 Task: Look for space in Mhango, Tanzania from 12th  July, 2023 to 15th July, 2023 for 3 adults in price range Rs.12000 to Rs.16000. Place can be entire place with 2 bedrooms having 3 beds and 1 bathroom. Property type can be house, flat, guest house. Booking option can be shelf check-in. Required host language is English.
Action: Mouse moved to (590, 142)
Screenshot: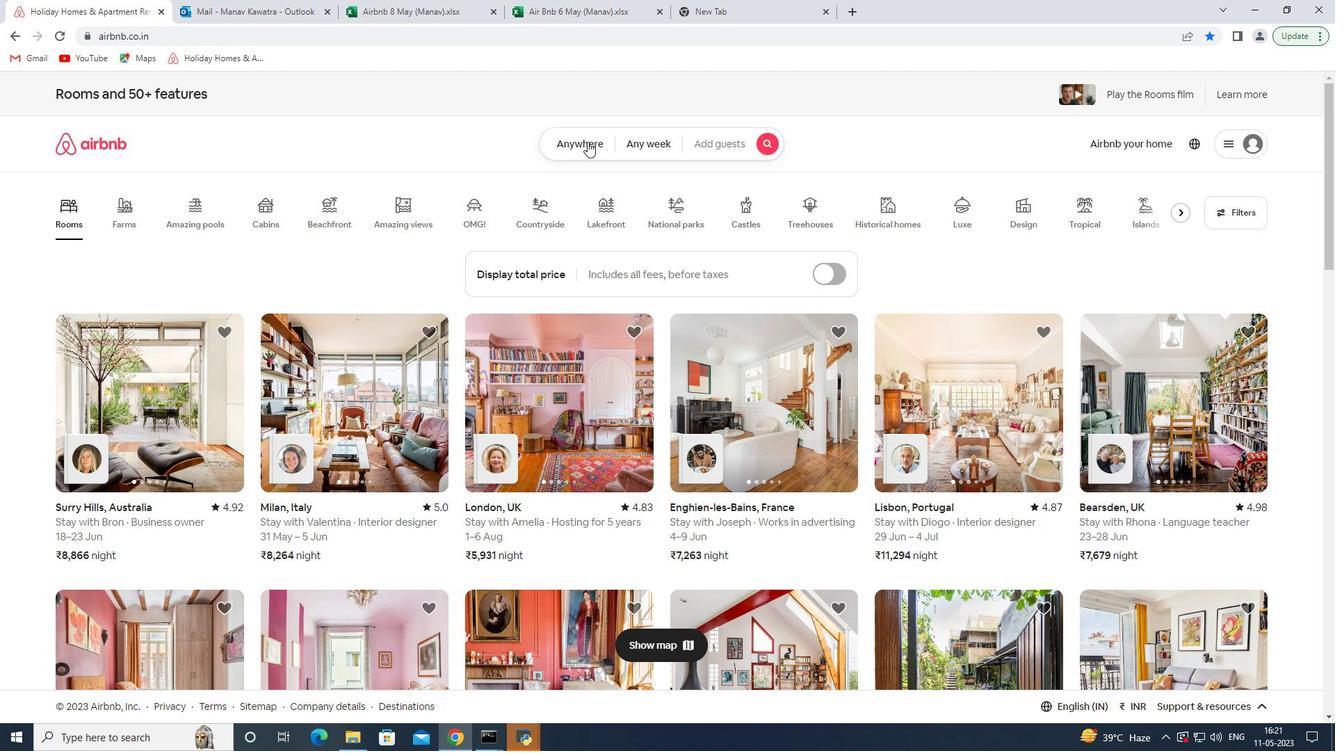 
Action: Mouse pressed left at (590, 142)
Screenshot: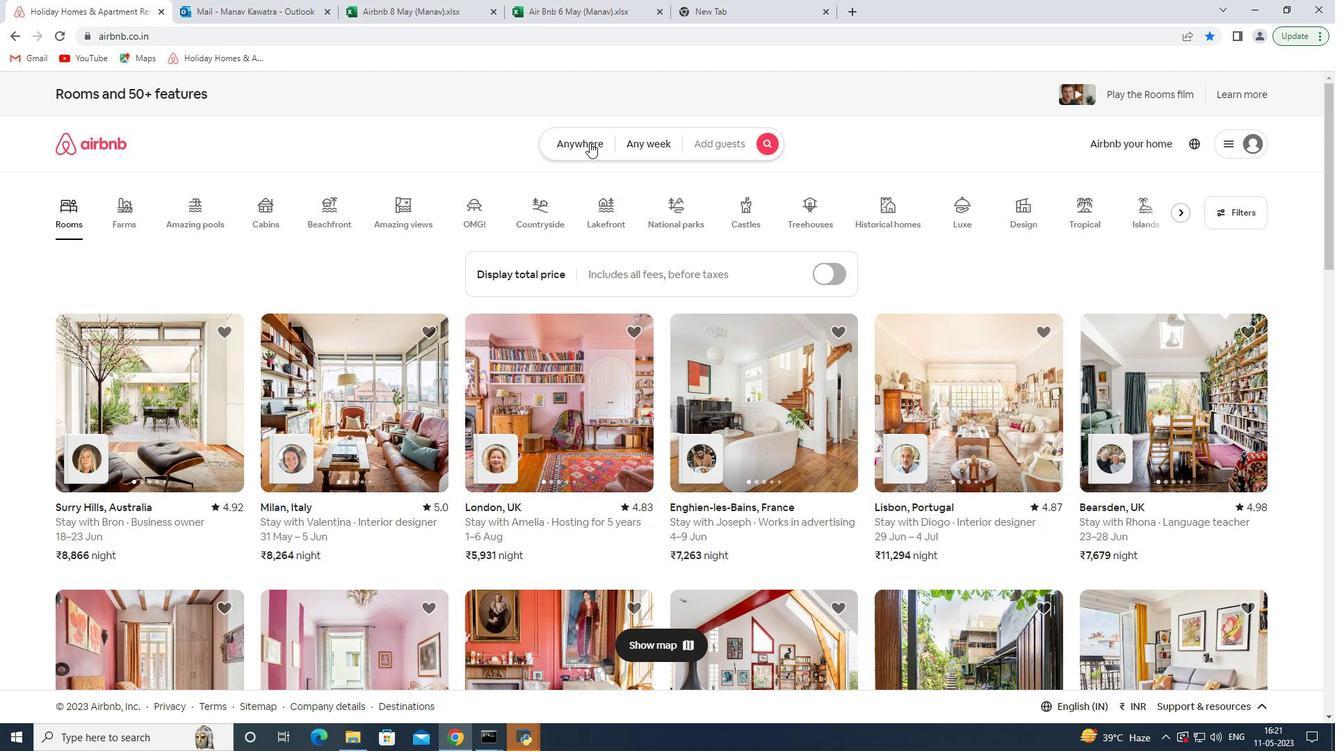
Action: Mouse moved to (477, 190)
Screenshot: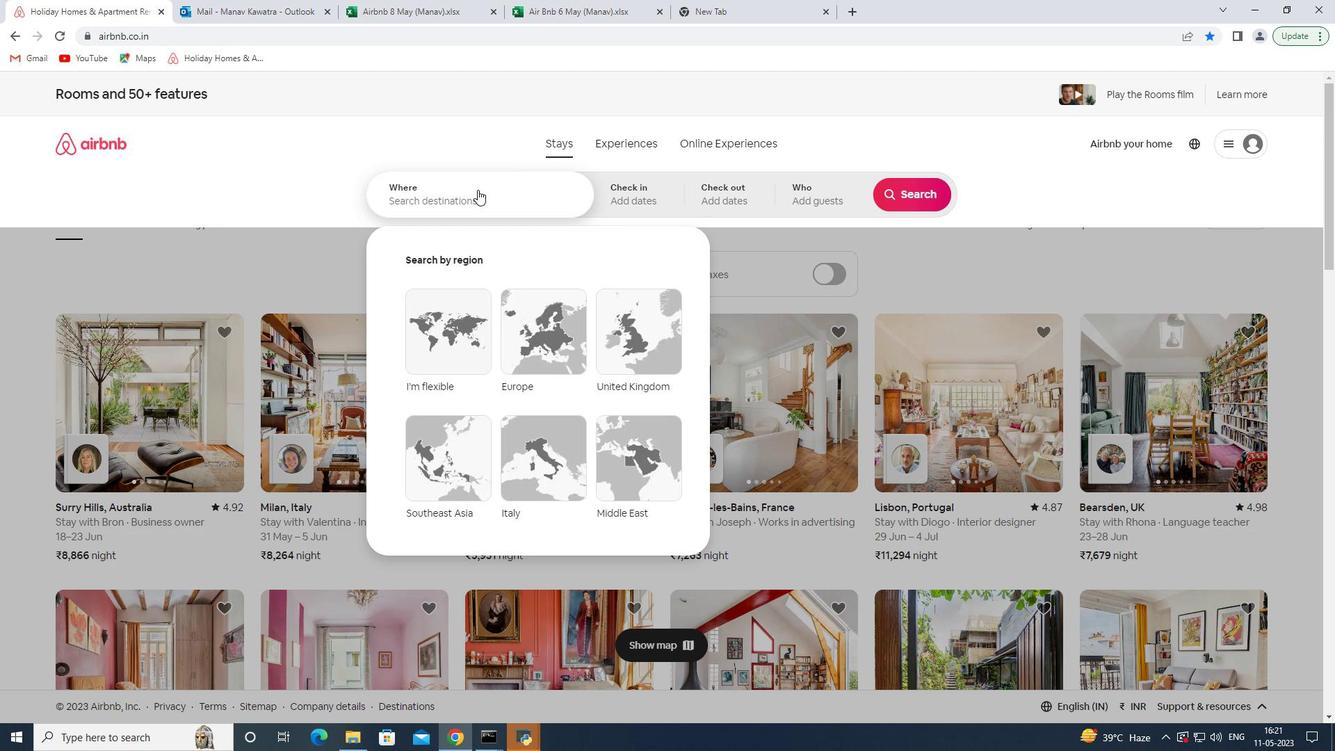 
Action: Mouse pressed left at (477, 190)
Screenshot: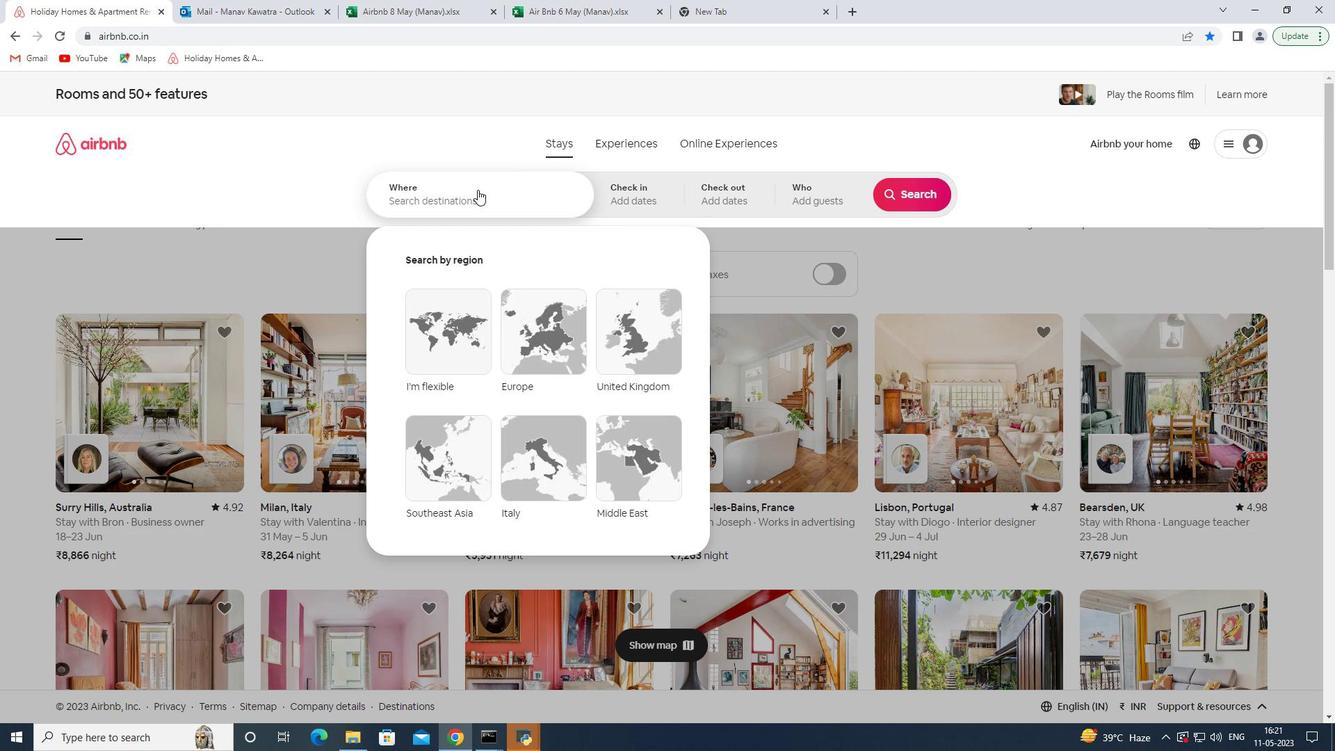 
Action: Mouse moved to (471, 200)
Screenshot: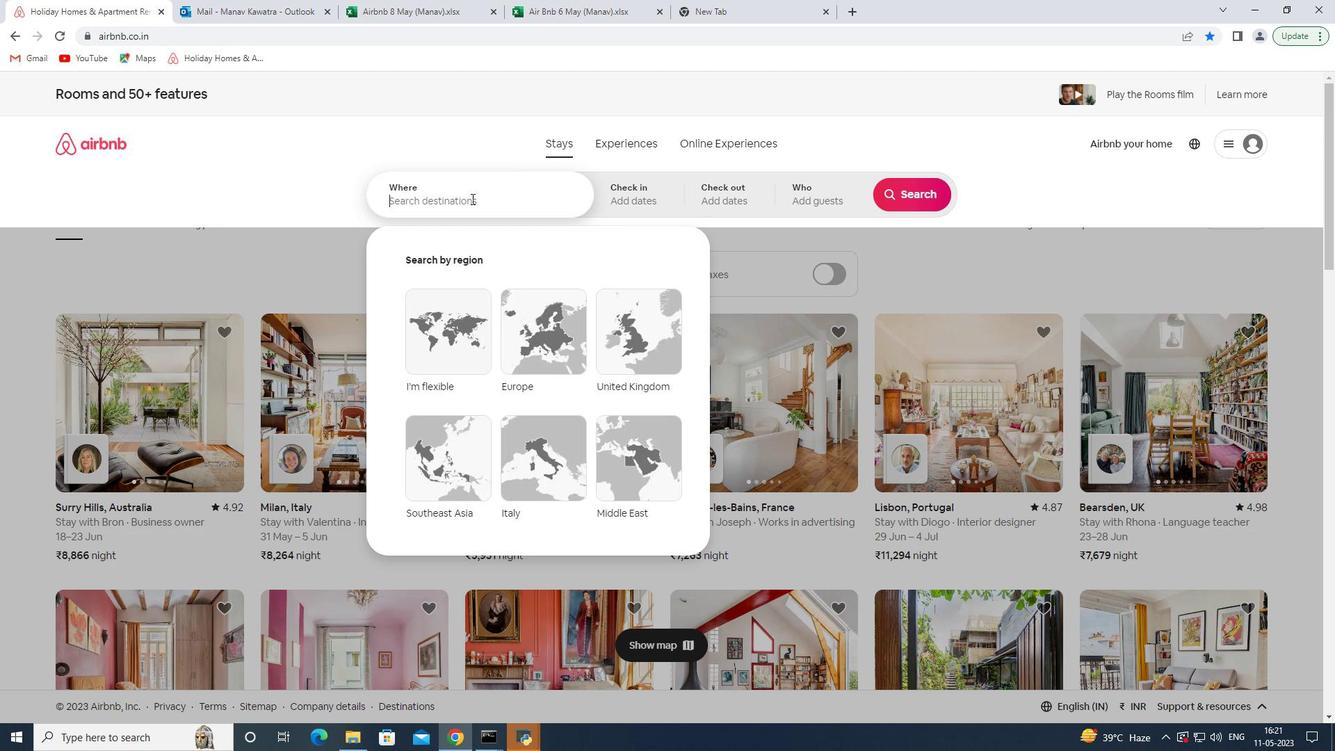 
Action: Mouse pressed left at (471, 200)
Screenshot: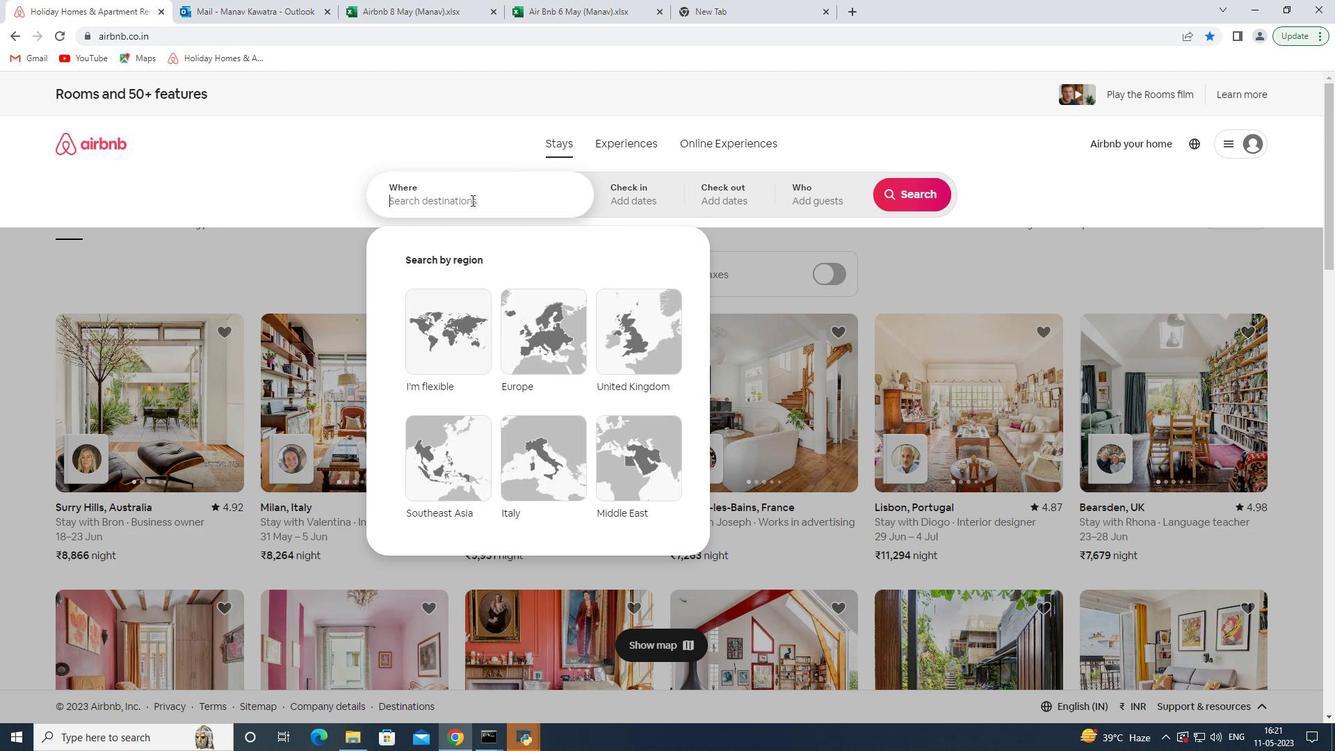 
Action: Key pressed <Key.shift><Key.shift><Key.shift><Key.shift><Key.shift><Key.shift><Key.shift><Key.shift><Key.shift><Key.shift><Key.shift><Key.shift><Key.shift><Key.shift><Key.shift>Mhango<Key.space><Key.shift>Tanz
Screenshot: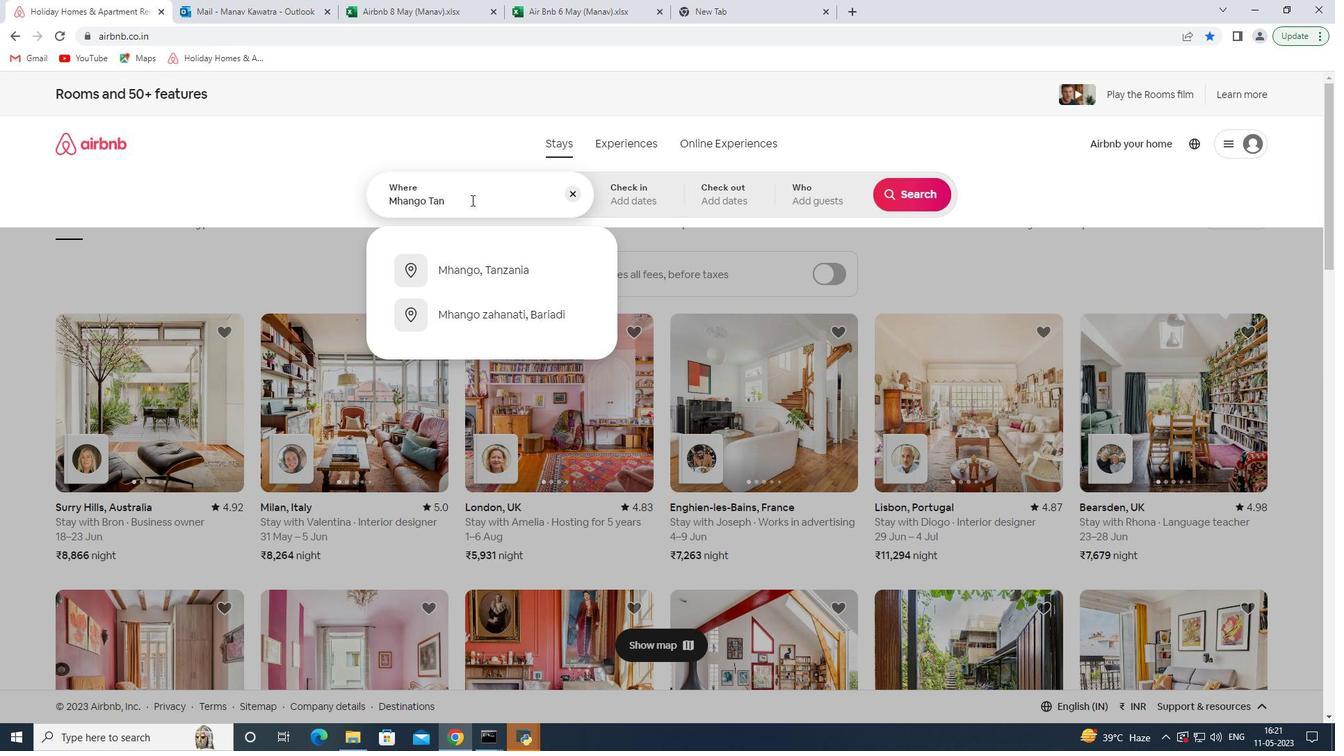 
Action: Mouse moved to (573, 276)
Screenshot: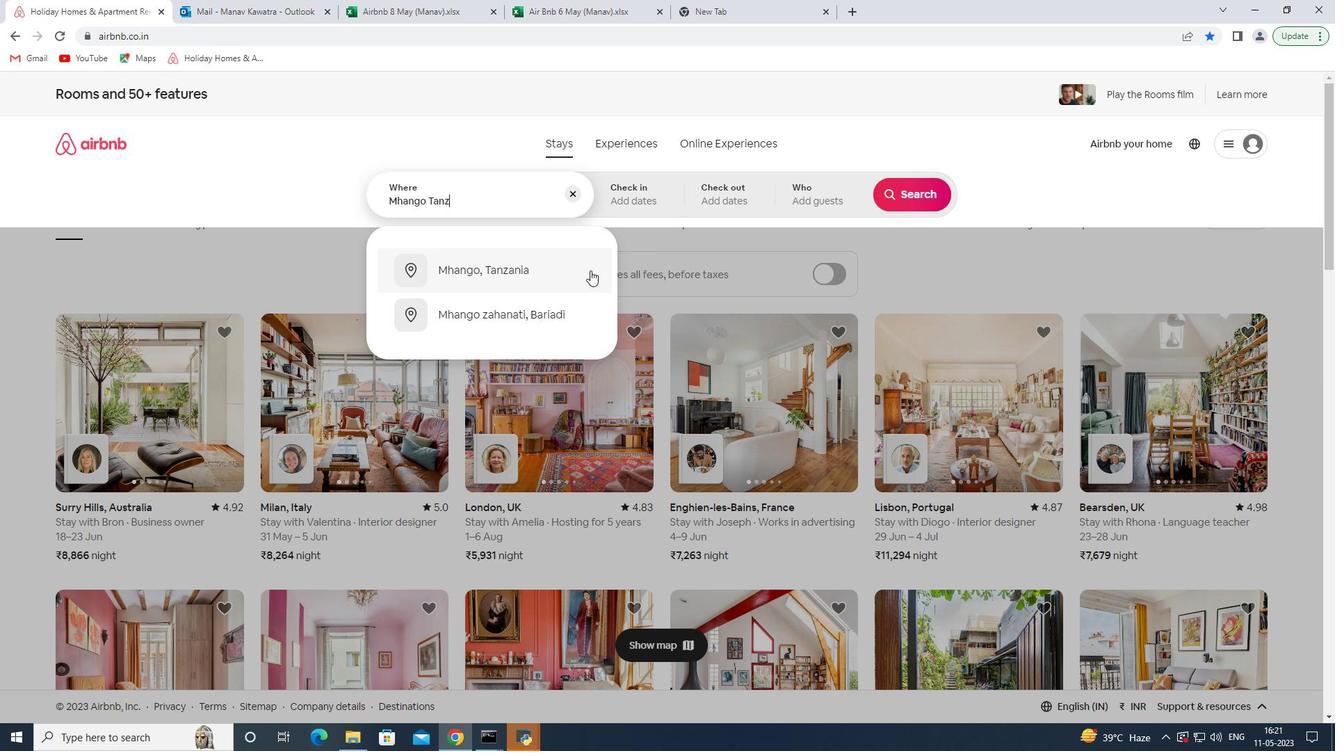 
Action: Mouse pressed left at (573, 276)
Screenshot: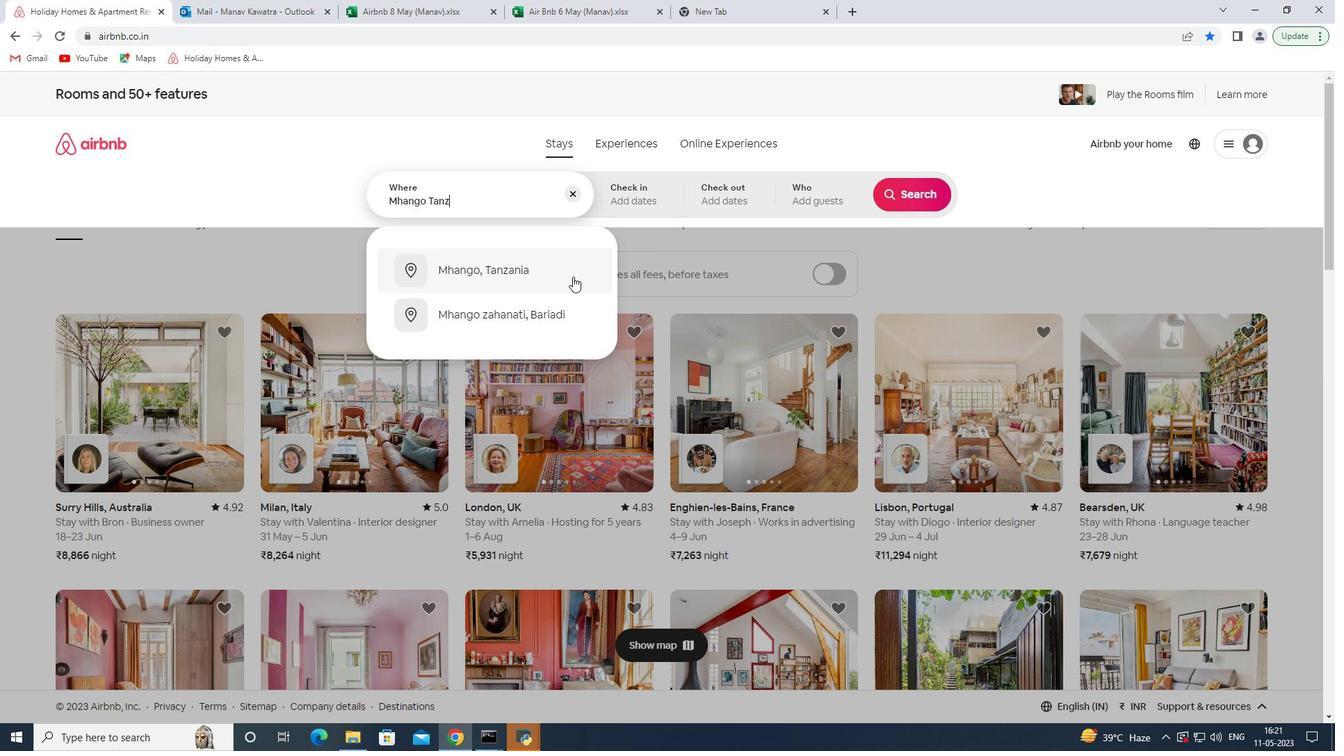 
Action: Mouse moved to (905, 300)
Screenshot: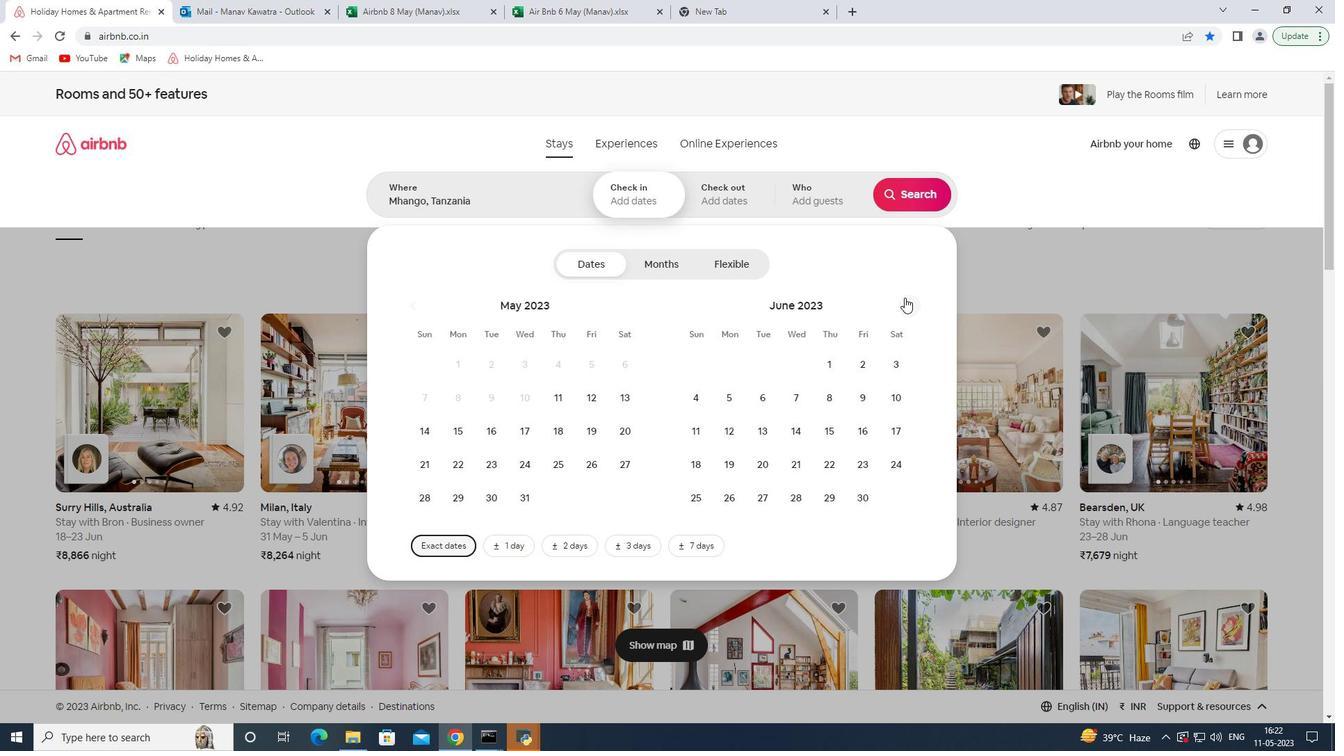 
Action: Mouse pressed left at (905, 300)
Screenshot: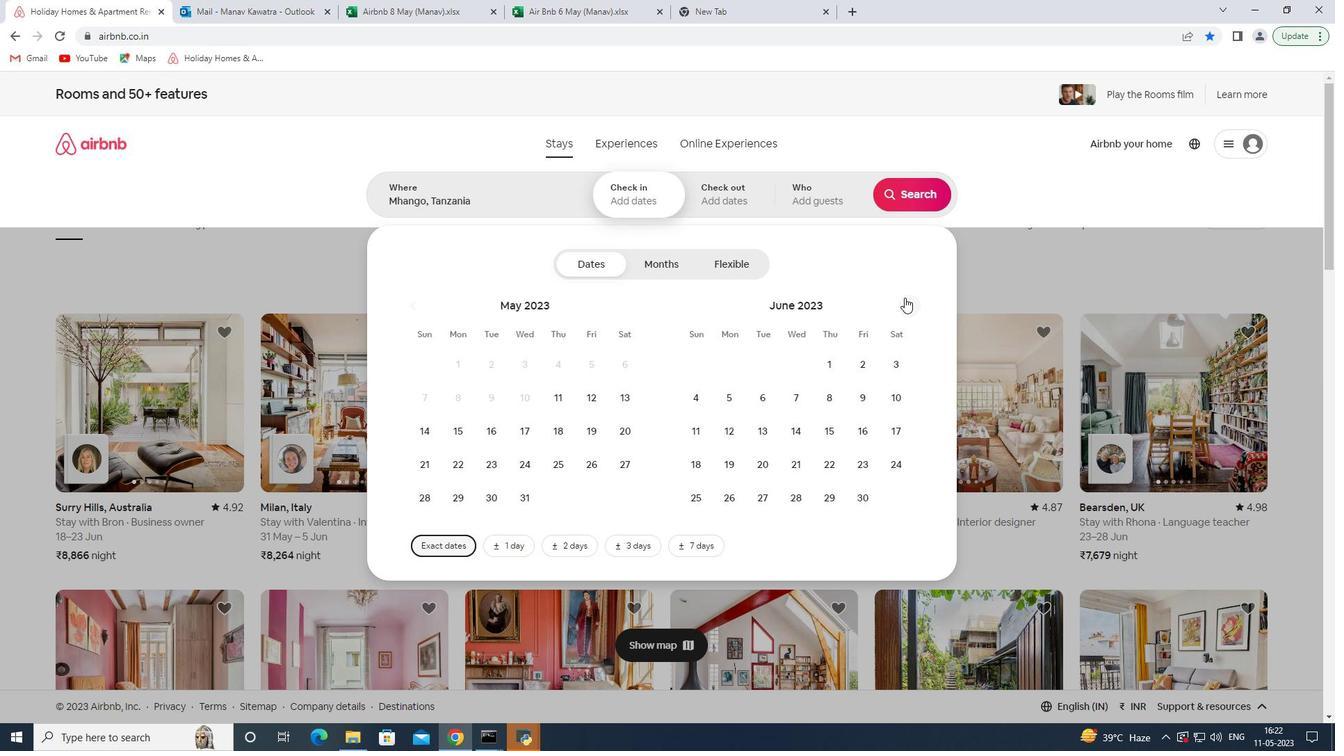 
Action: Mouse moved to (795, 428)
Screenshot: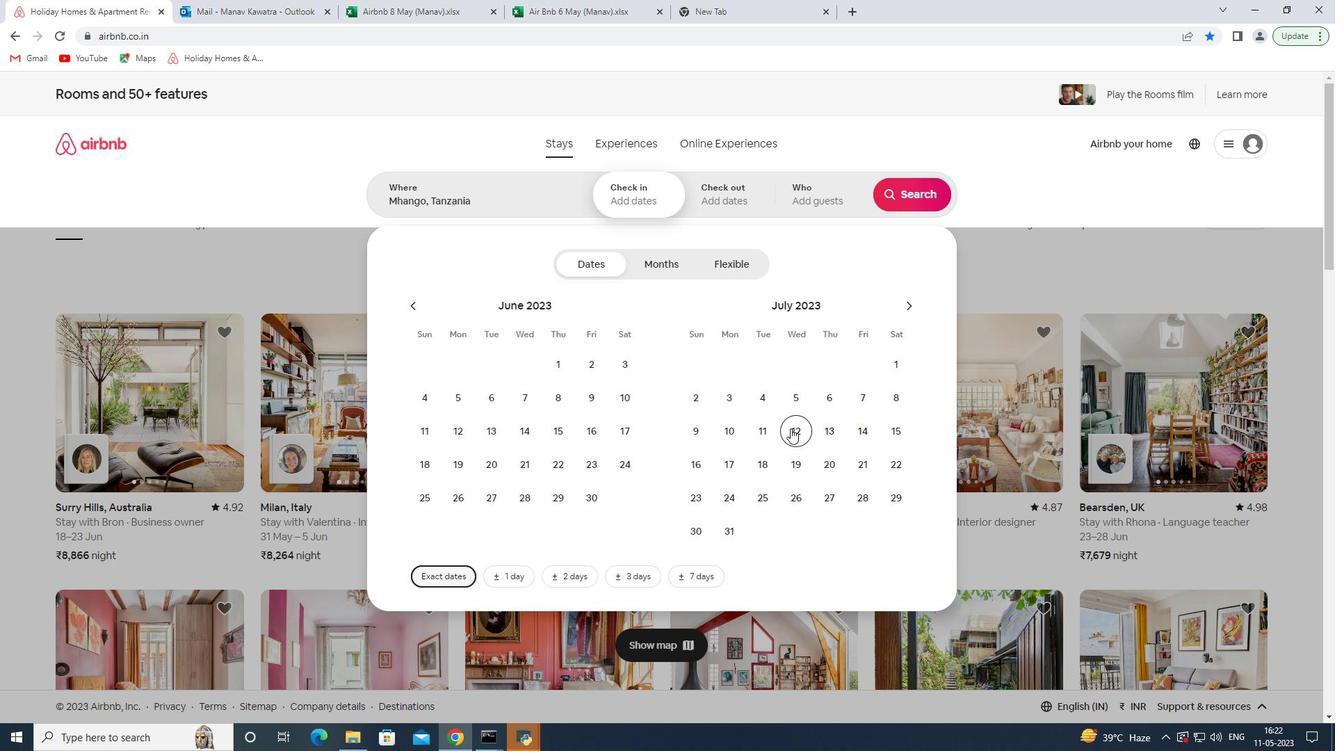 
Action: Mouse pressed left at (795, 428)
Screenshot: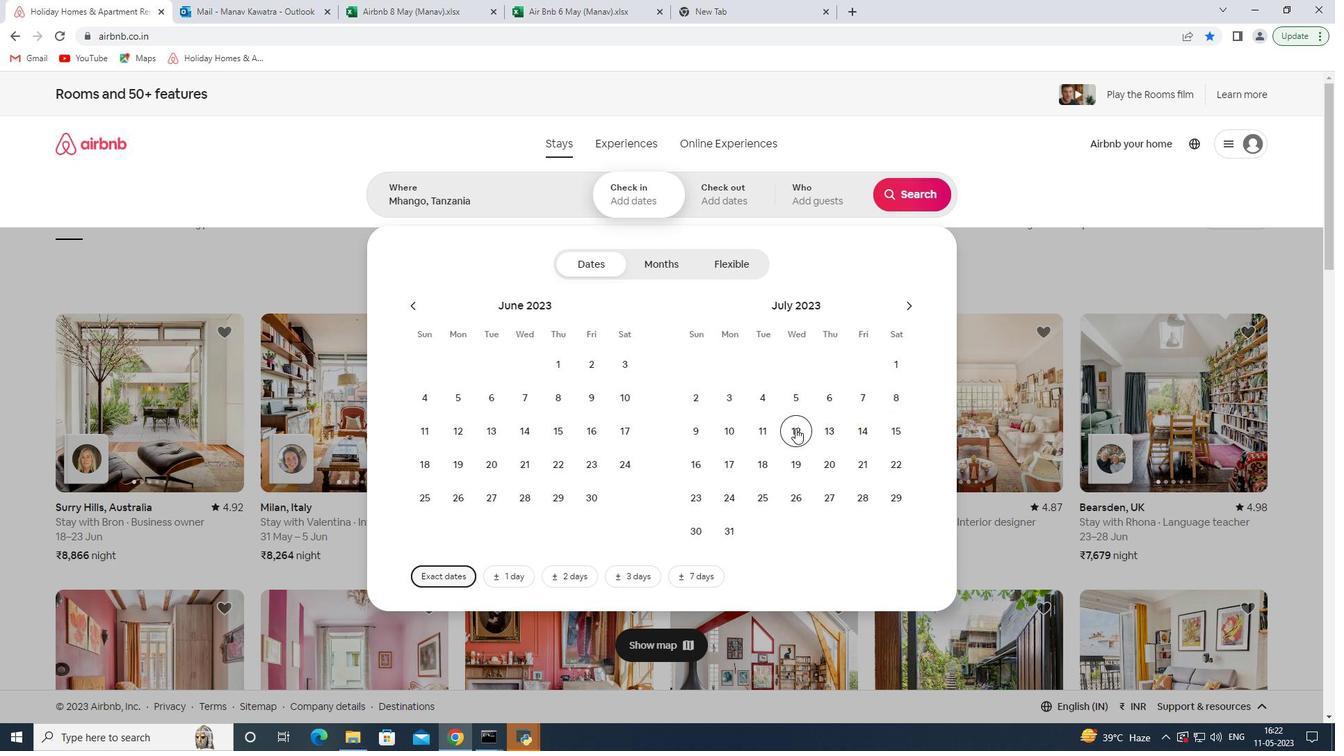 
Action: Mouse moved to (904, 435)
Screenshot: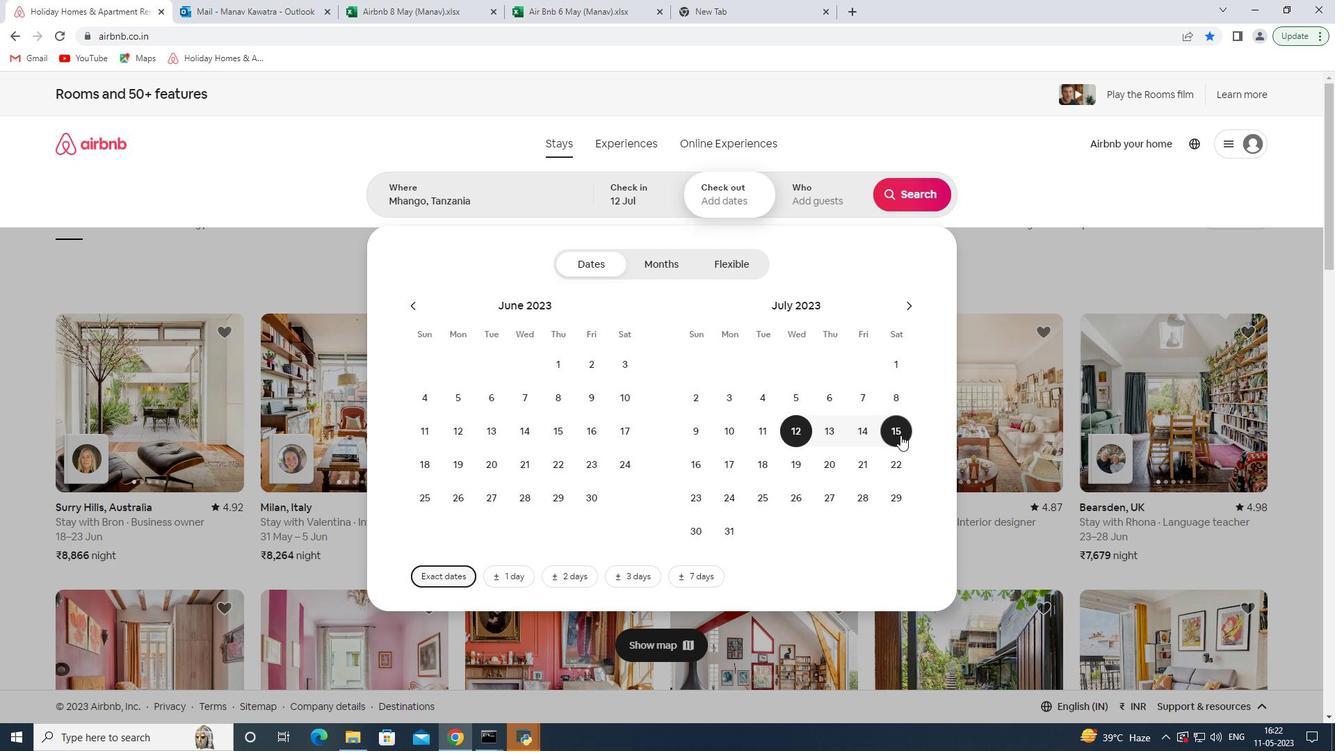 
Action: Mouse pressed left at (904, 435)
Screenshot: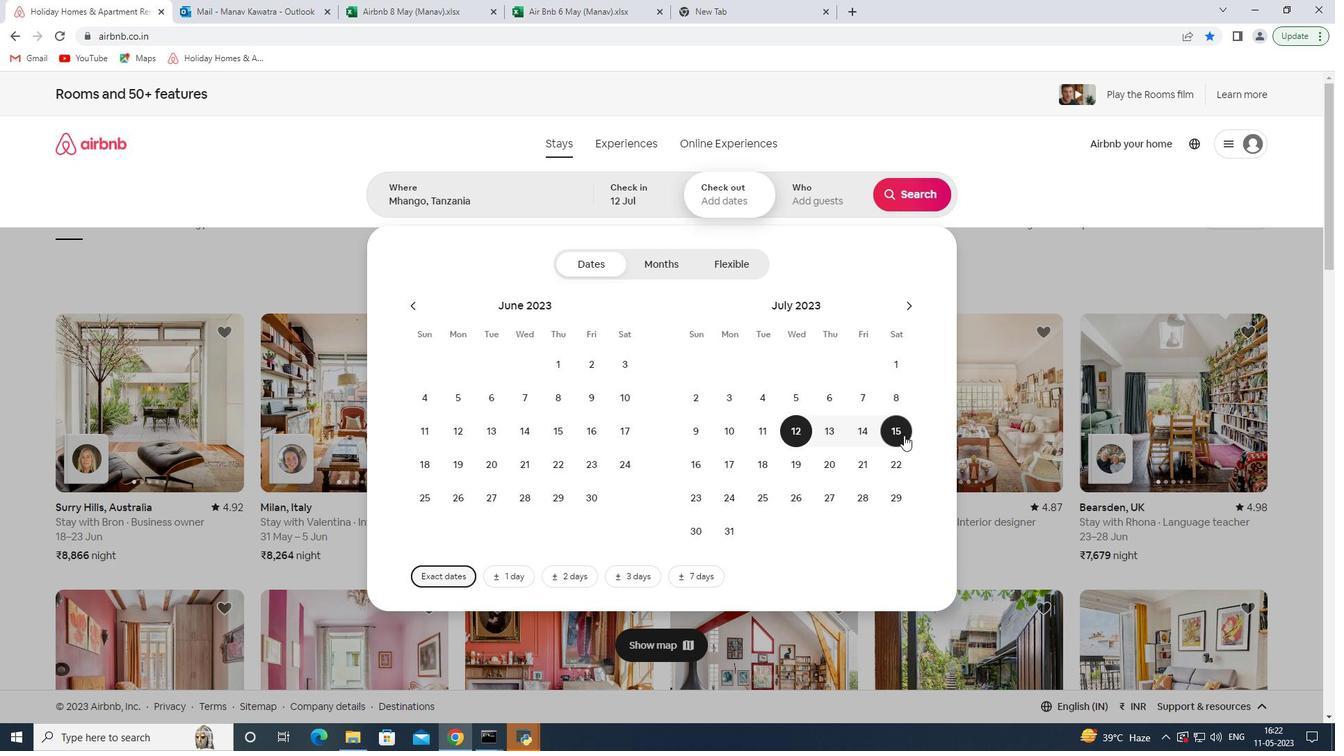 
Action: Mouse moved to (832, 196)
Screenshot: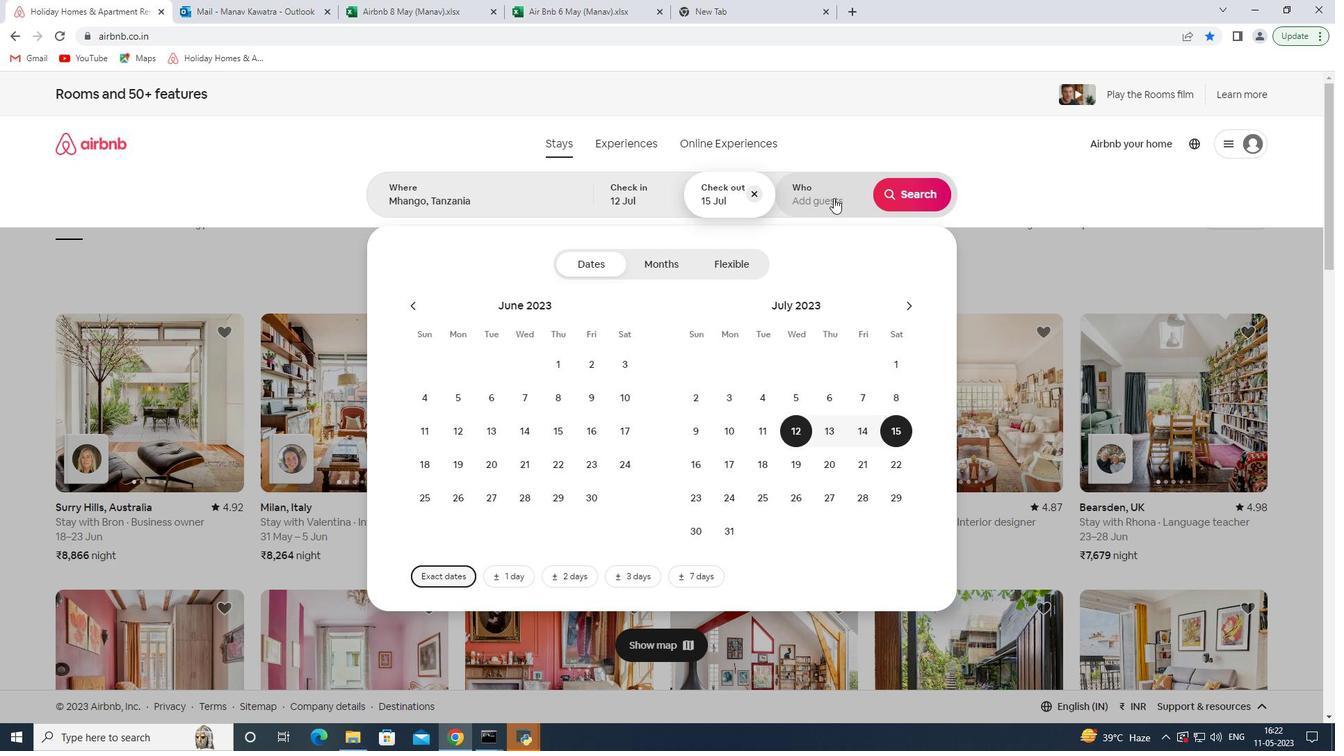 
Action: Mouse pressed left at (832, 196)
Screenshot: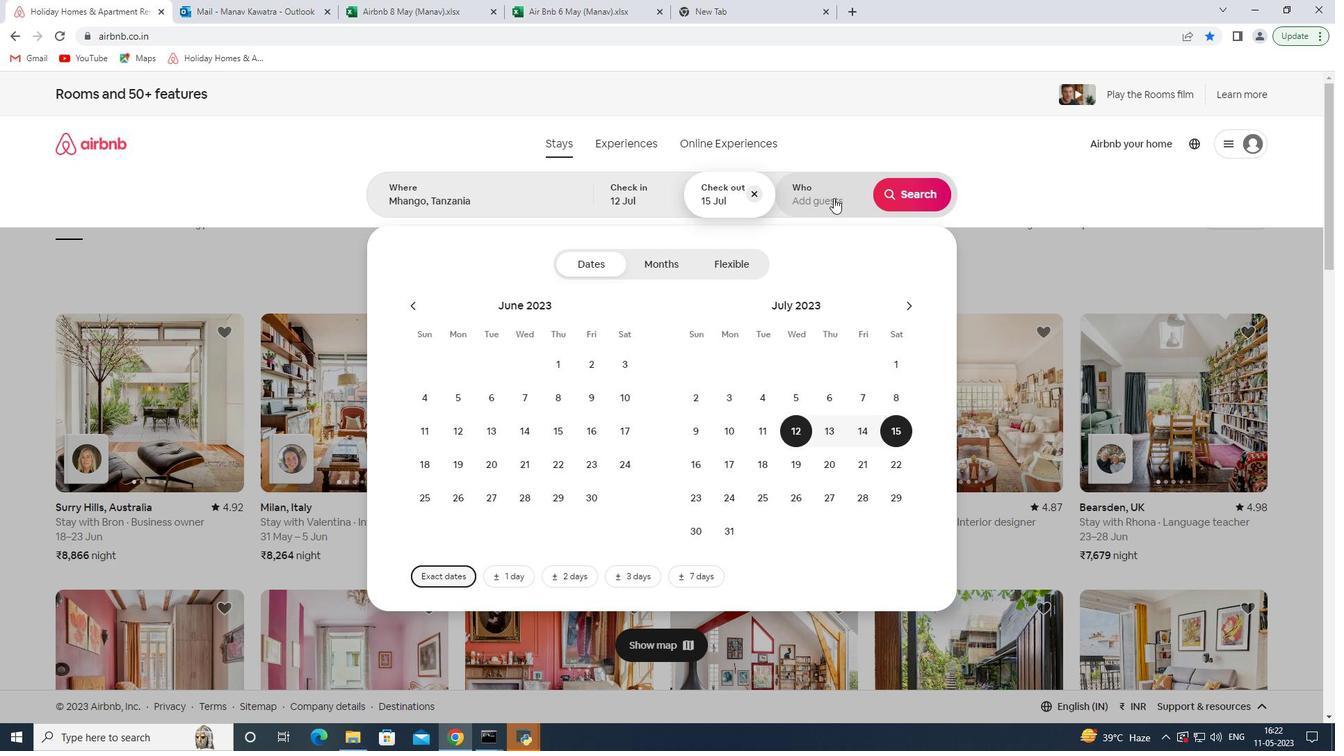 
Action: Mouse moved to (919, 272)
Screenshot: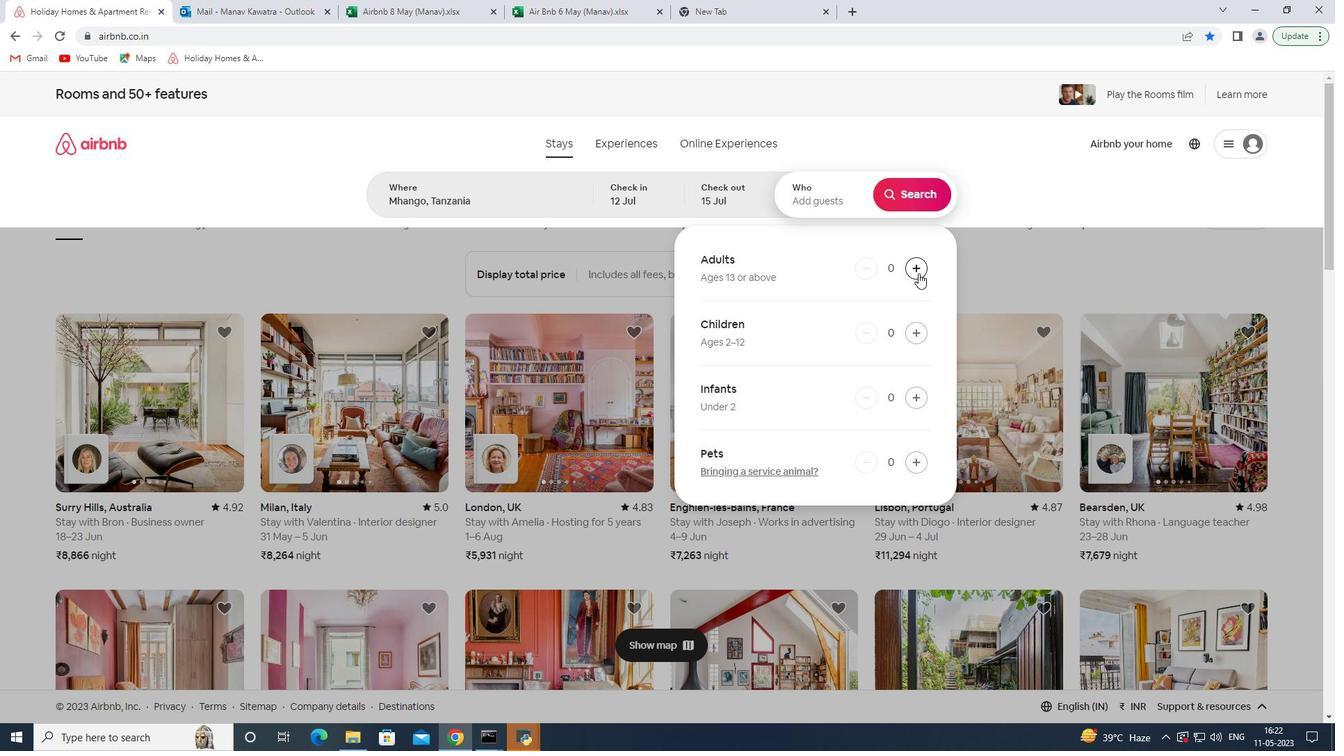 
Action: Mouse pressed left at (919, 272)
Screenshot: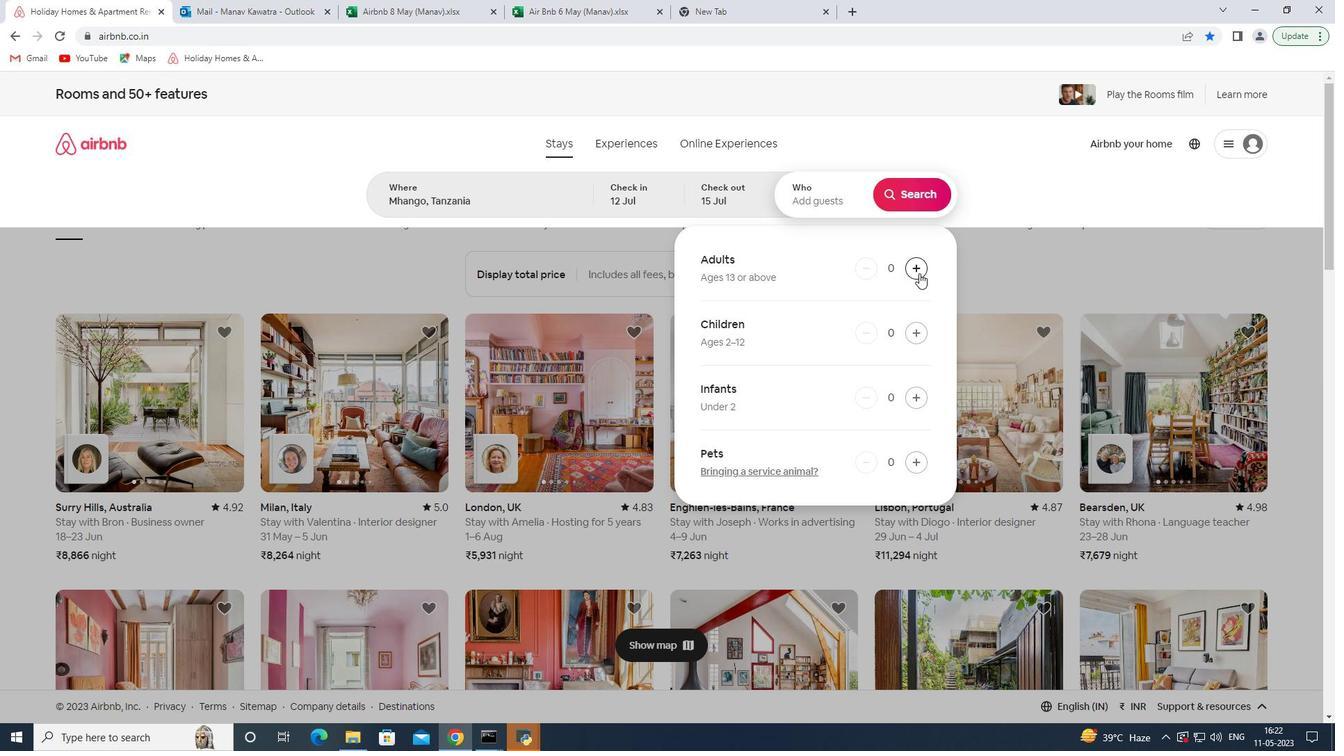 
Action: Mouse pressed left at (919, 272)
Screenshot: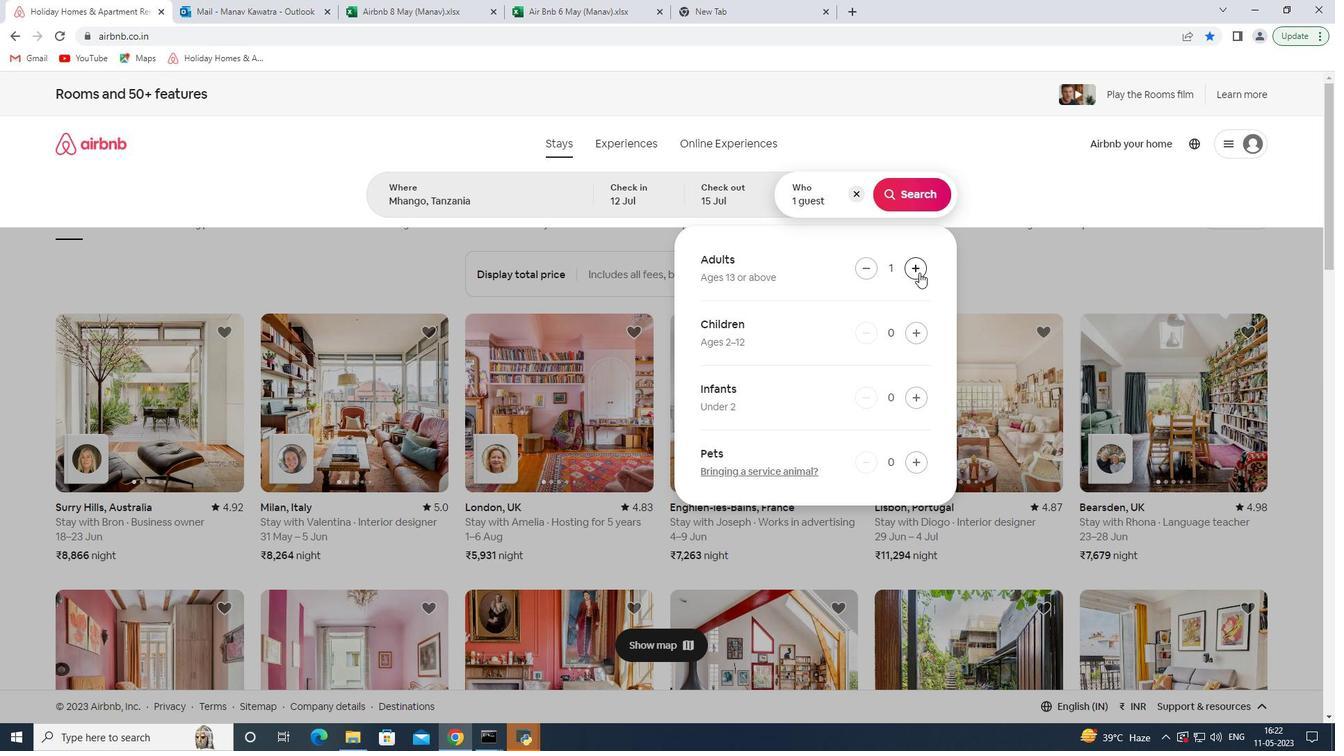 
Action: Mouse moved to (918, 272)
Screenshot: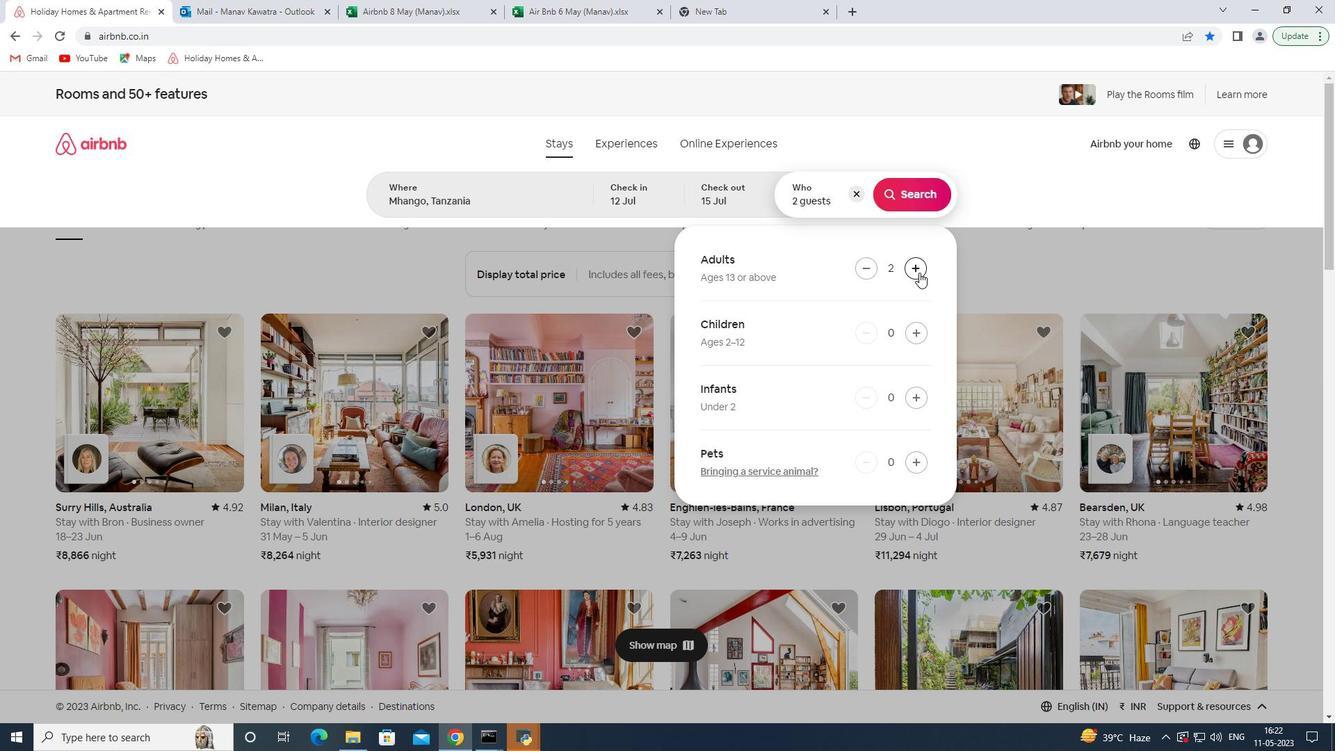 
Action: Mouse pressed left at (918, 272)
Screenshot: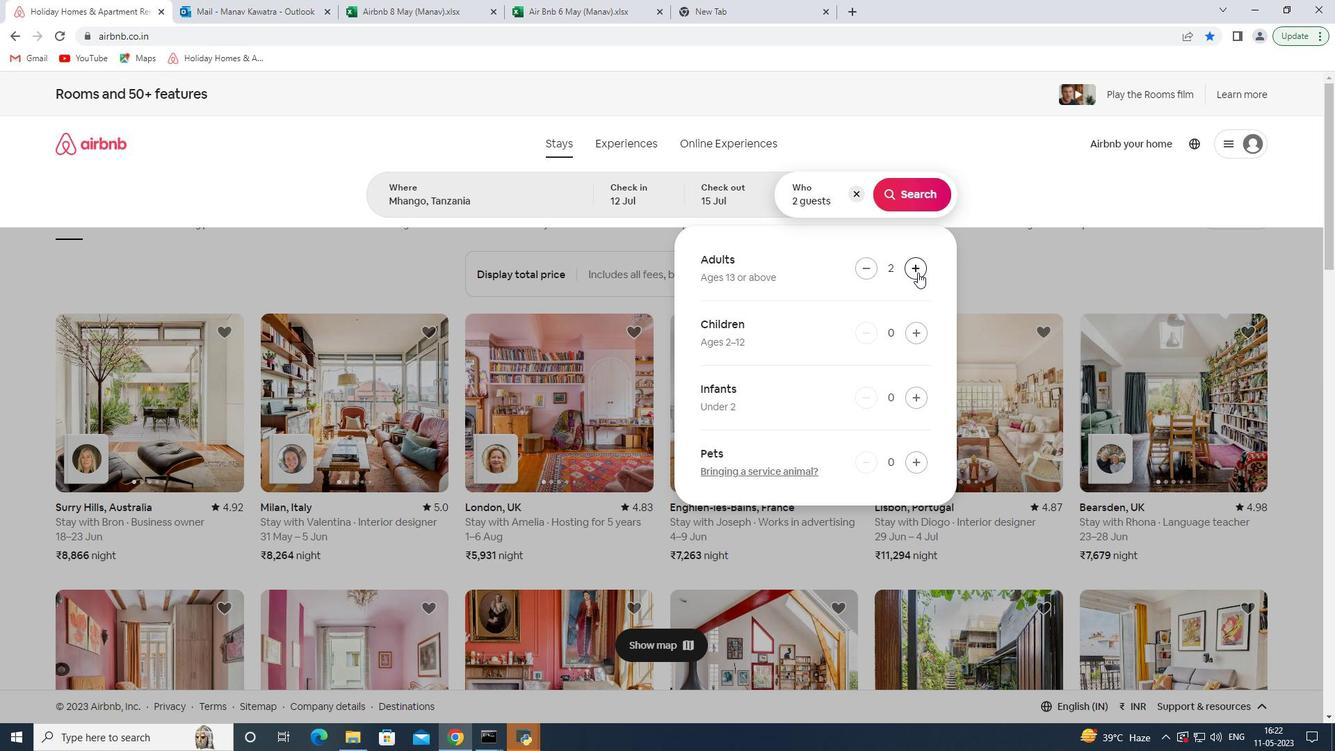 
Action: Mouse moved to (909, 196)
Screenshot: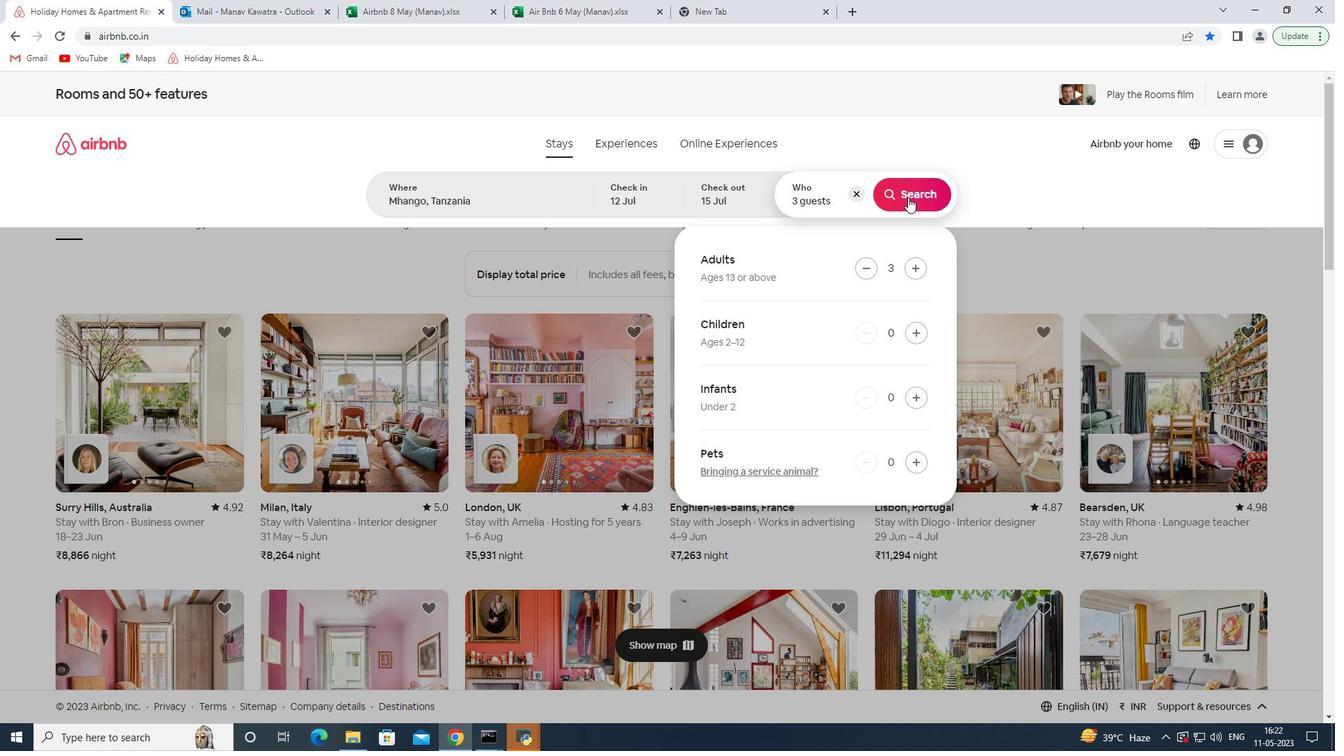 
Action: Mouse pressed left at (909, 196)
Screenshot: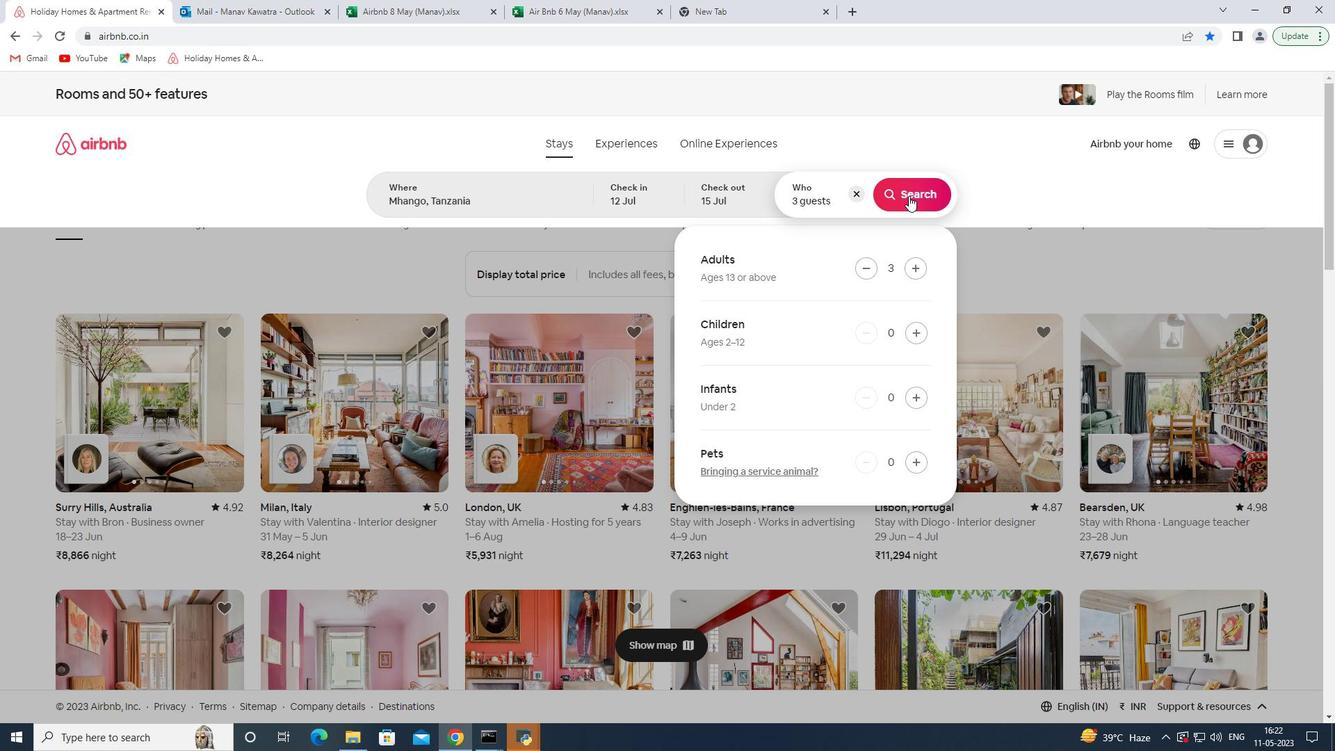 
Action: Mouse moved to (1276, 157)
Screenshot: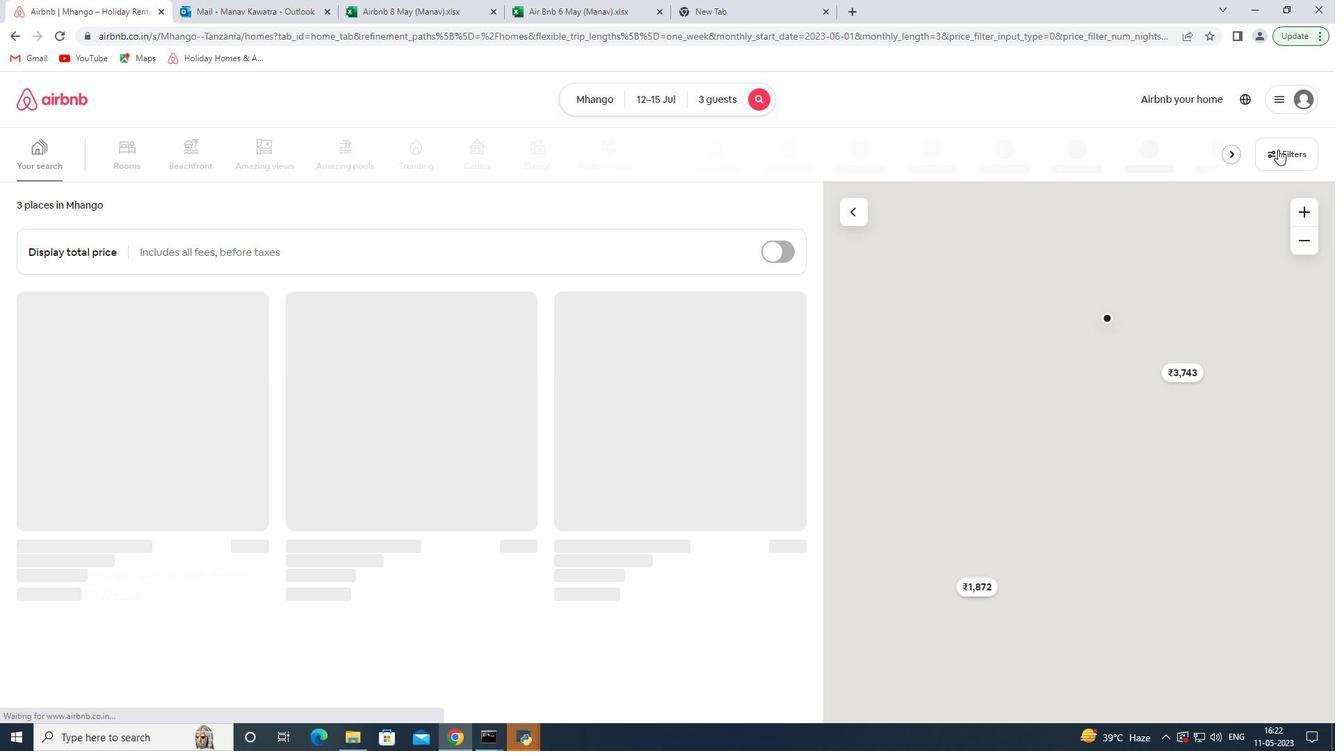 
Action: Mouse pressed left at (1276, 157)
Screenshot: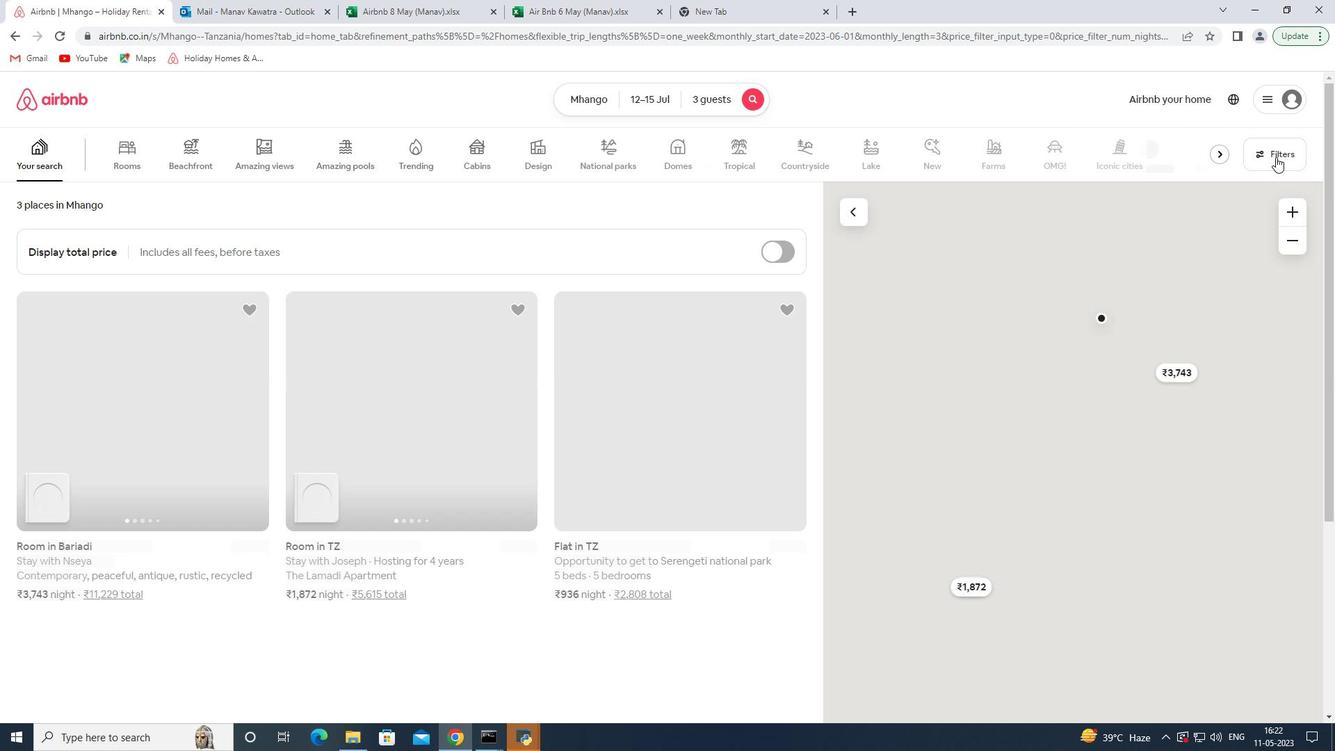 
Action: Mouse moved to (493, 503)
Screenshot: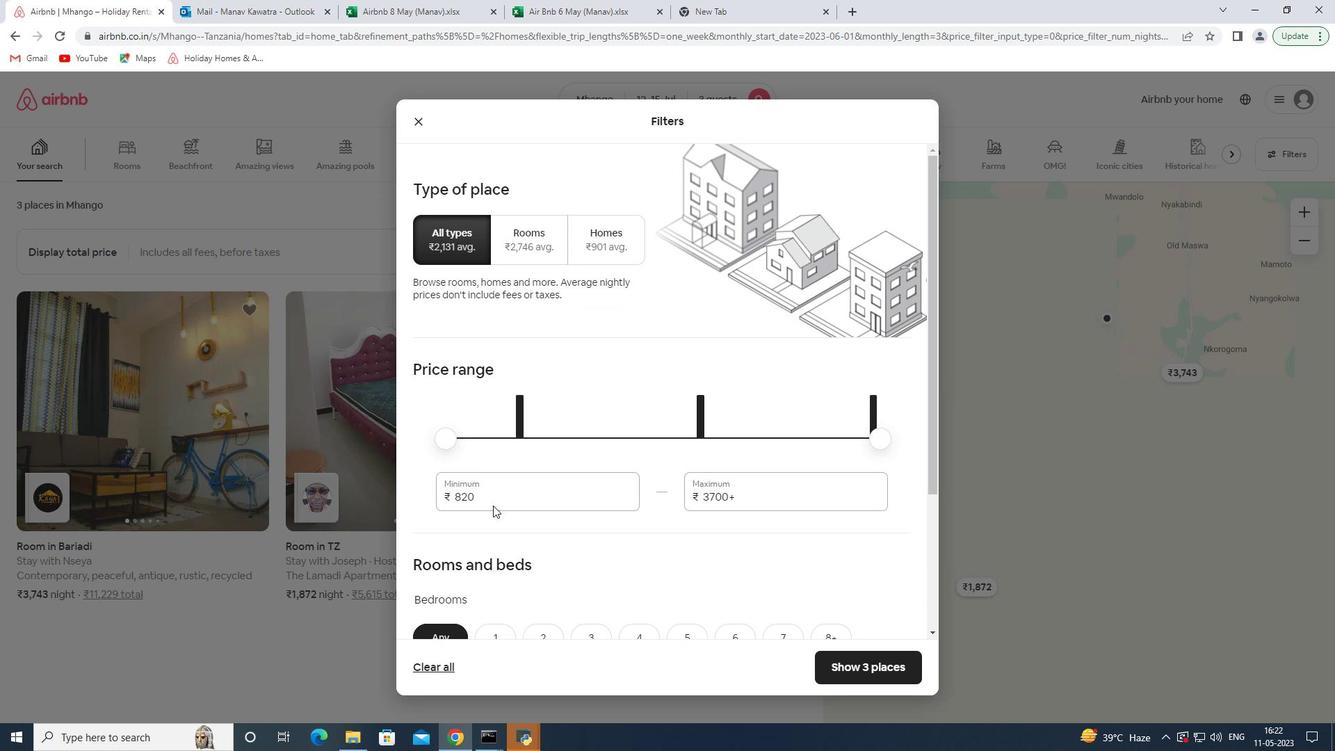 
Action: Mouse pressed left at (493, 503)
Screenshot: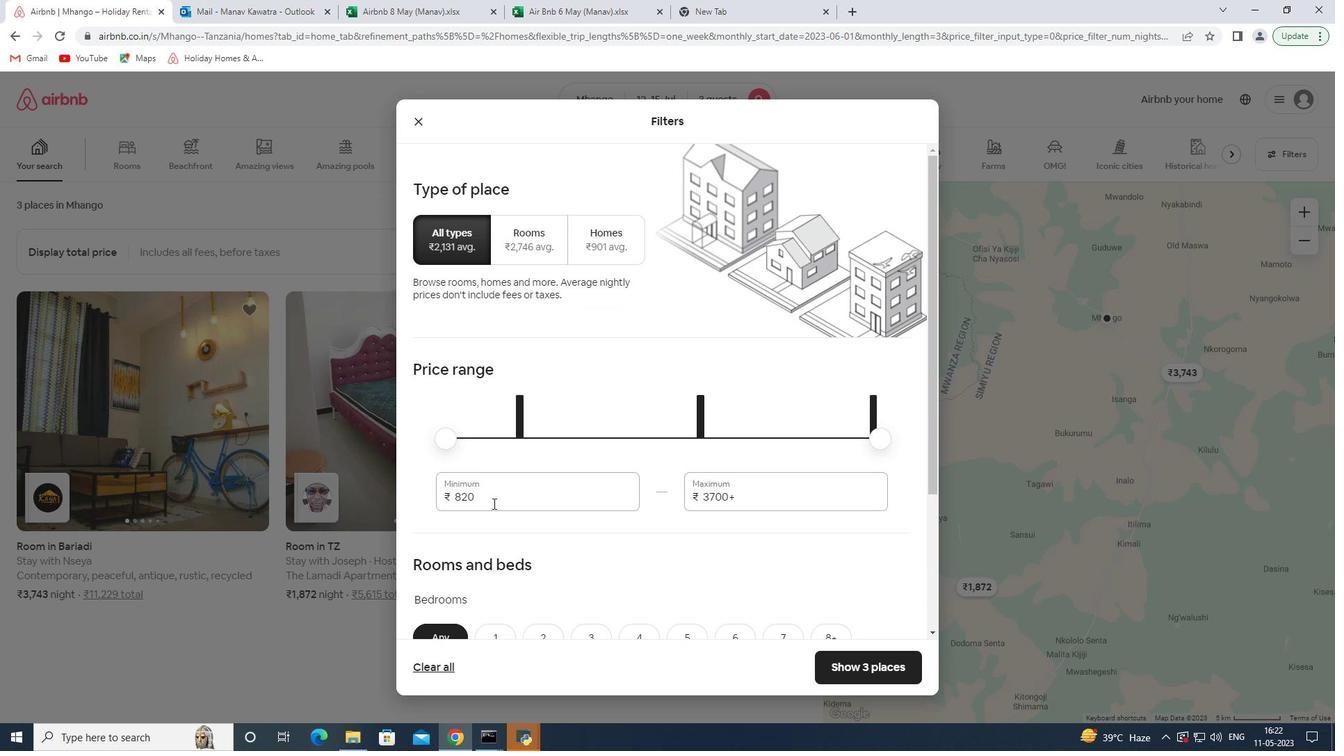 
Action: Mouse pressed left at (493, 503)
Screenshot: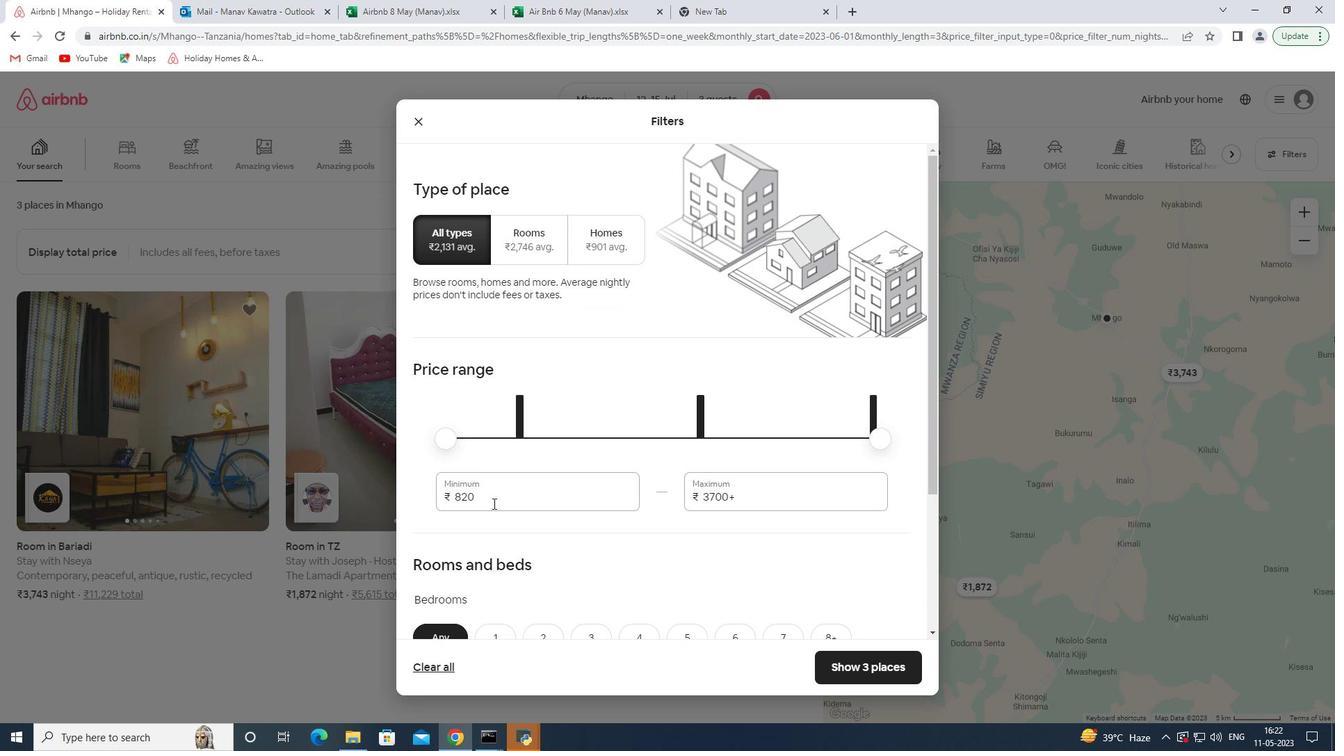 
Action: Mouse moved to (571, 473)
Screenshot: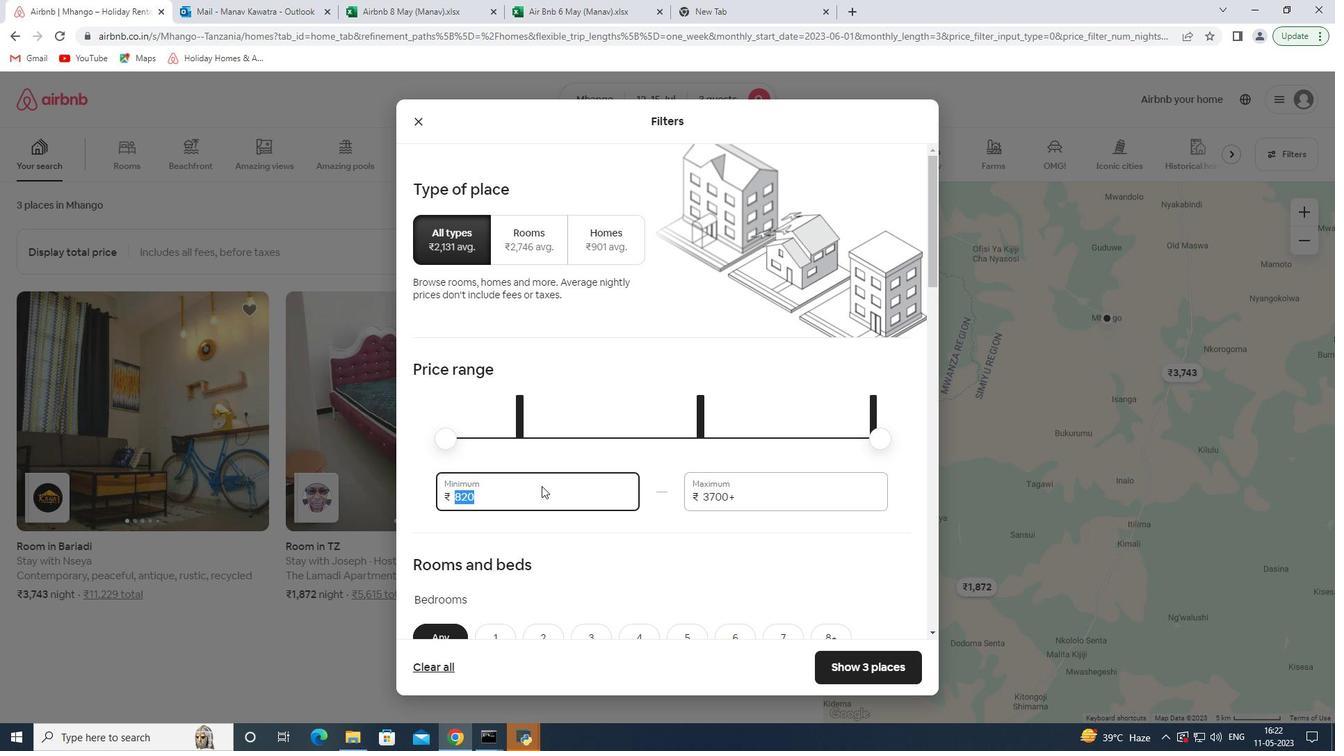 
Action: Key pressed 12000<Key.tab>100<Key.backspace><Key.backspace>6000
Screenshot: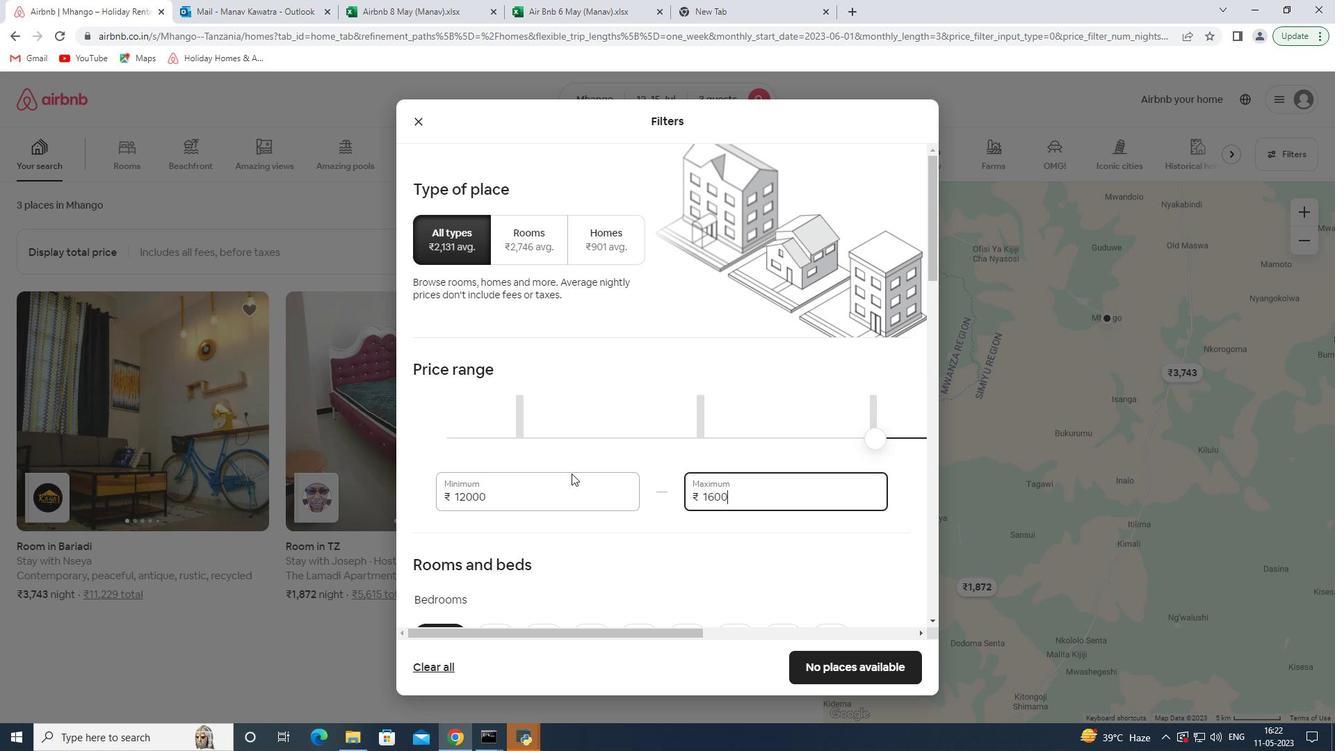 
Action: Mouse scrolled (571, 473) with delta (0, 0)
Screenshot: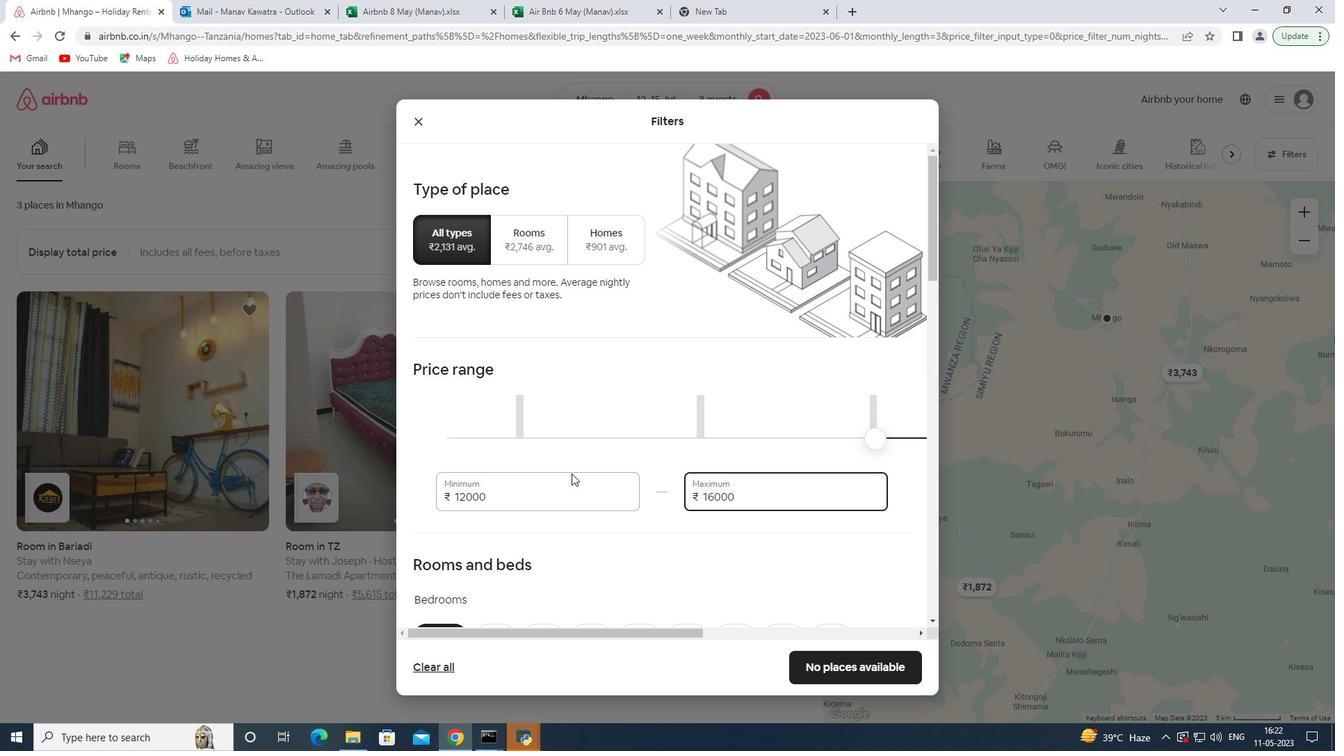 
Action: Mouse scrolled (571, 473) with delta (0, 0)
Screenshot: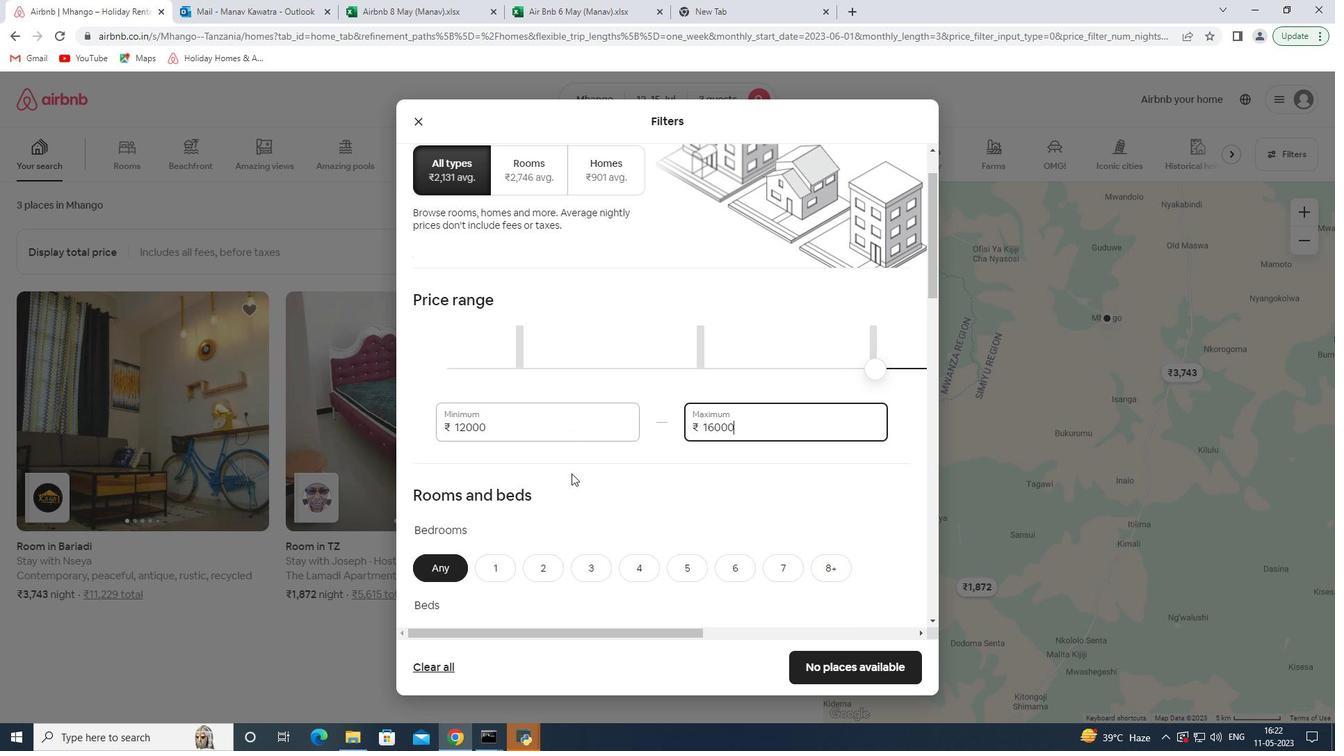 
Action: Mouse scrolled (571, 473) with delta (0, 0)
Screenshot: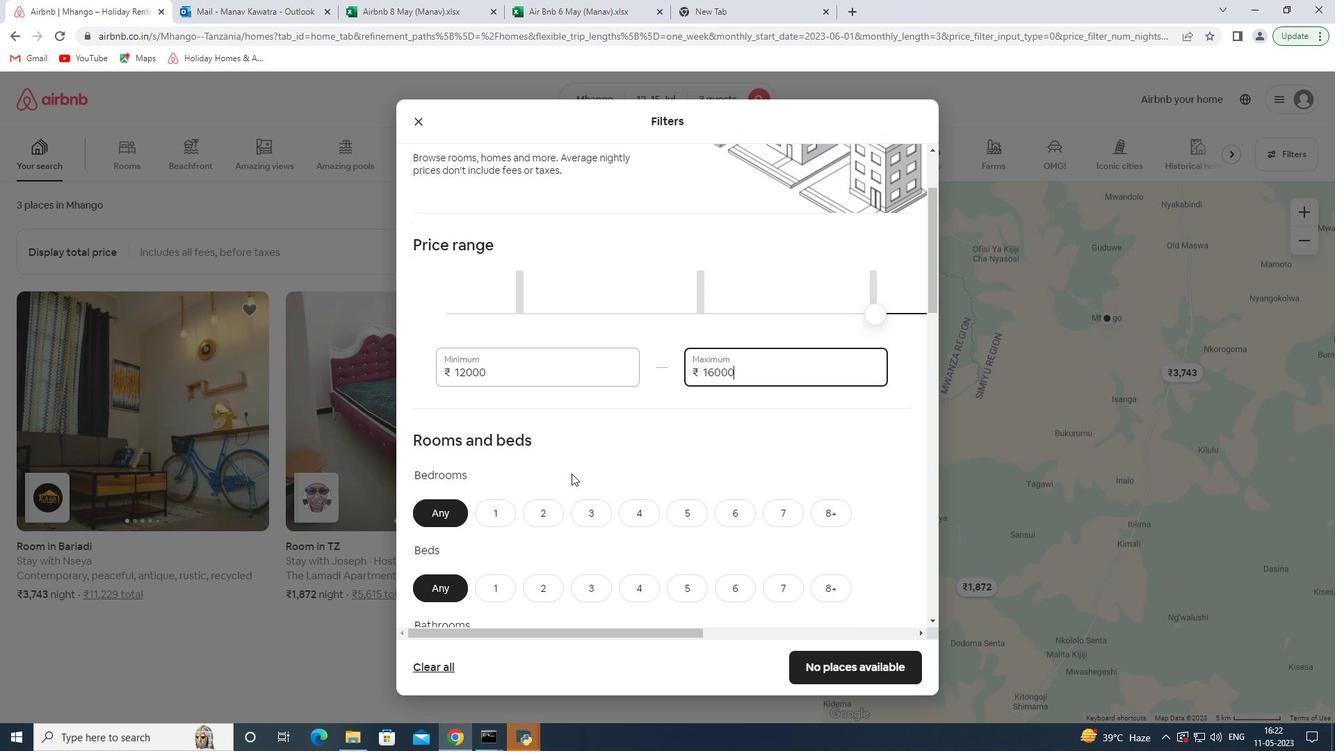 
Action: Mouse scrolled (571, 473) with delta (0, 0)
Screenshot: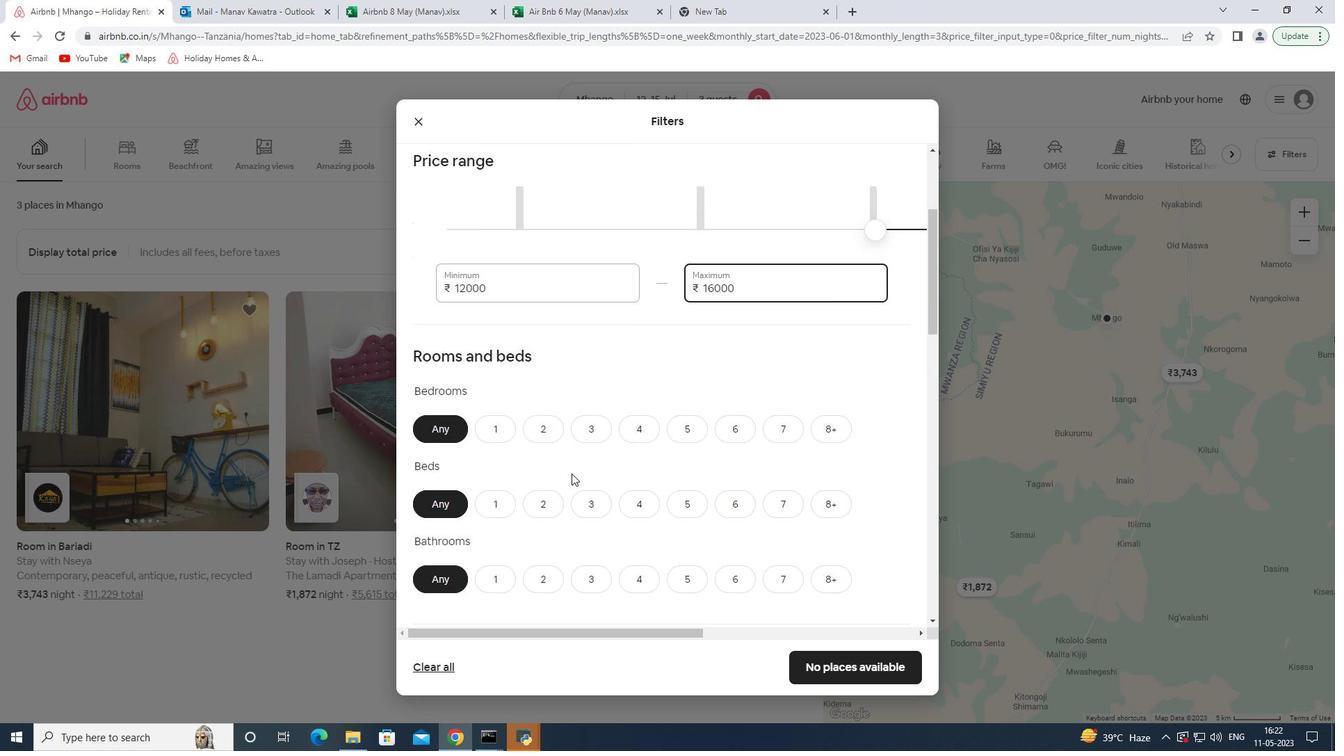 
Action: Mouse moved to (535, 357)
Screenshot: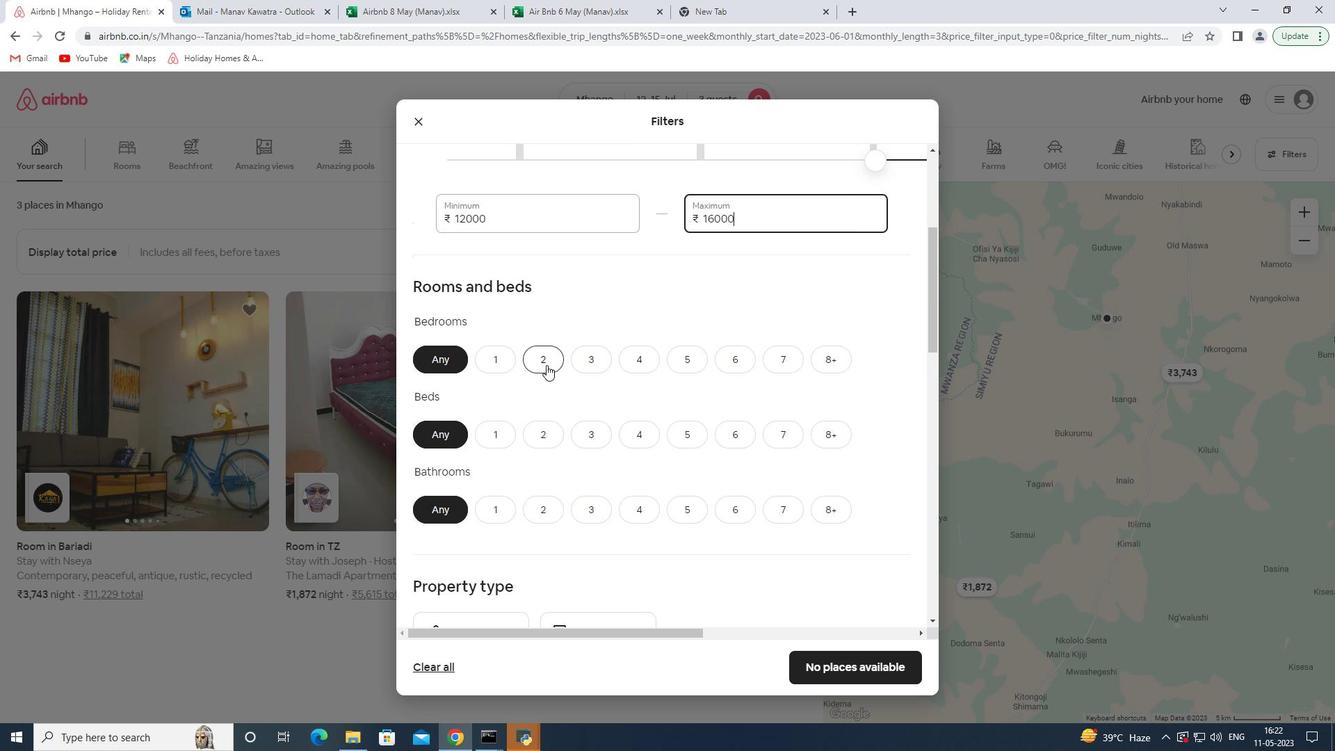 
Action: Mouse pressed left at (535, 357)
Screenshot: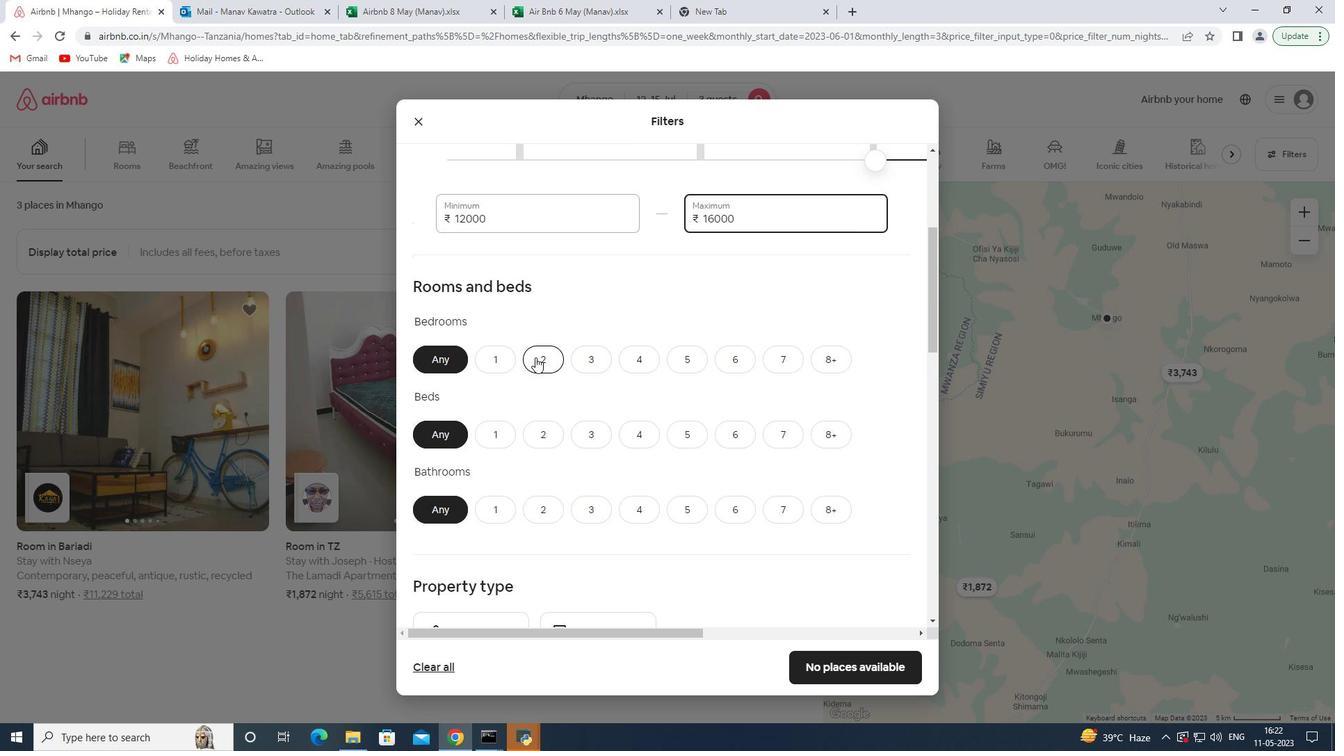
Action: Mouse moved to (584, 439)
Screenshot: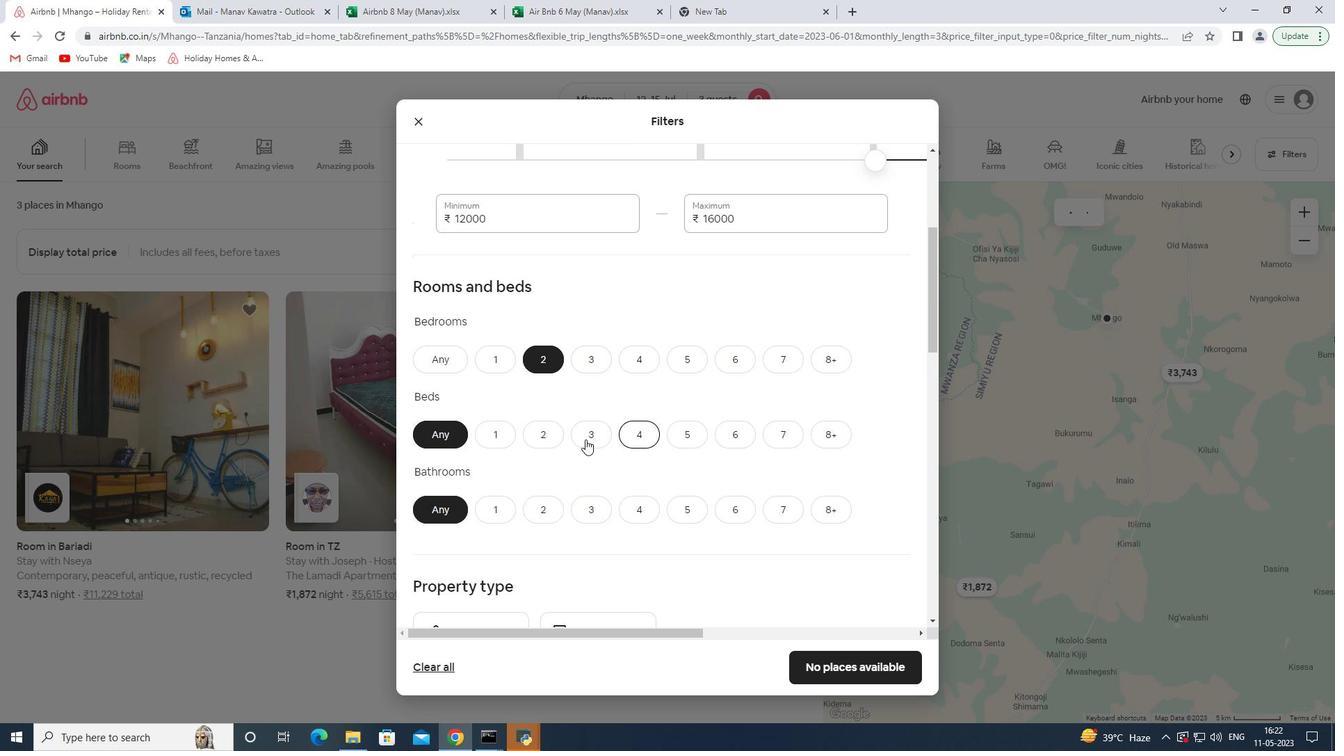 
Action: Mouse pressed left at (584, 439)
Screenshot: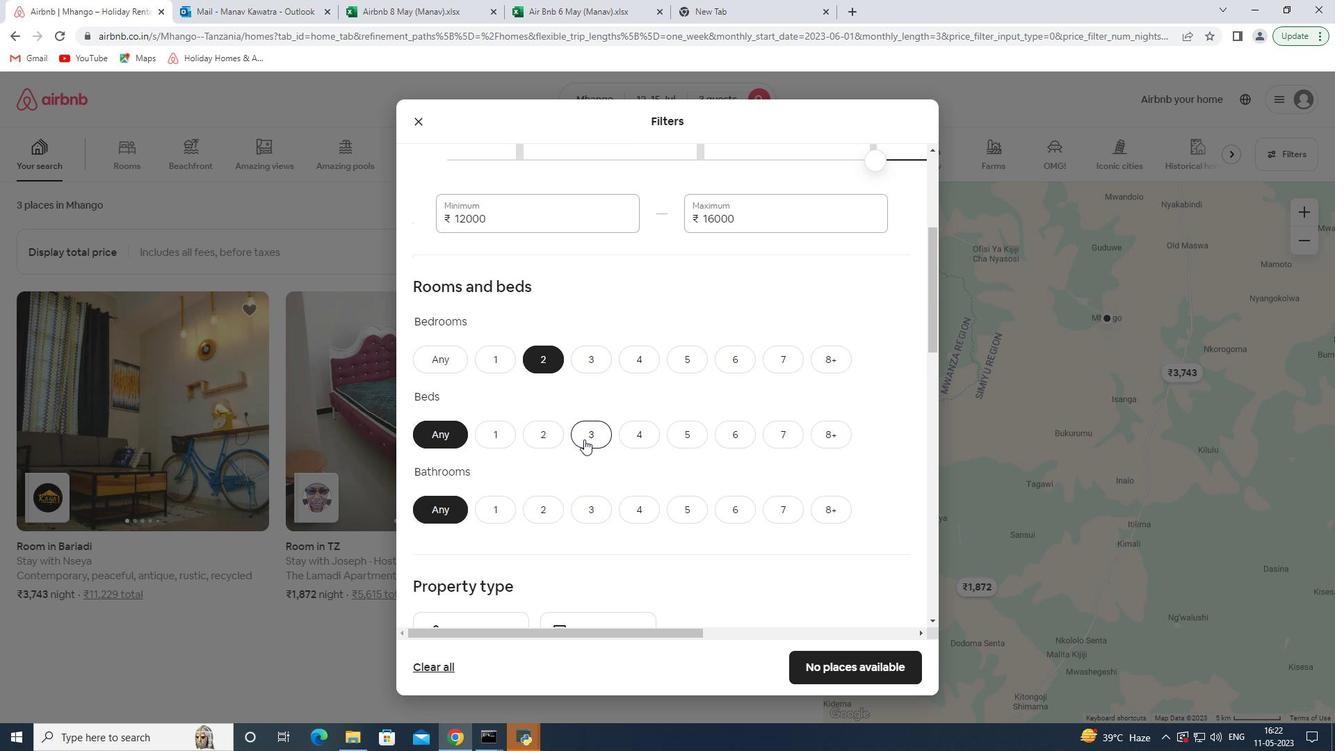 
Action: Mouse moved to (504, 519)
Screenshot: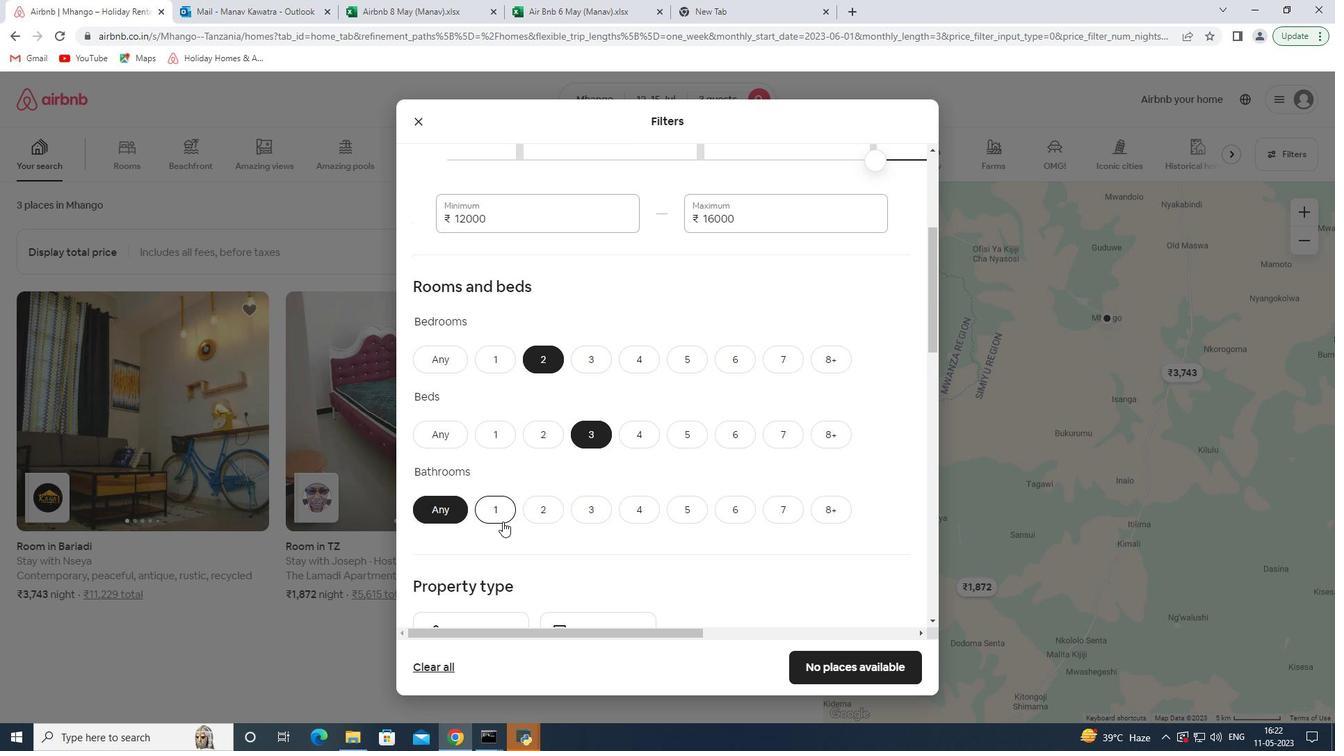 
Action: Mouse pressed left at (504, 519)
Screenshot: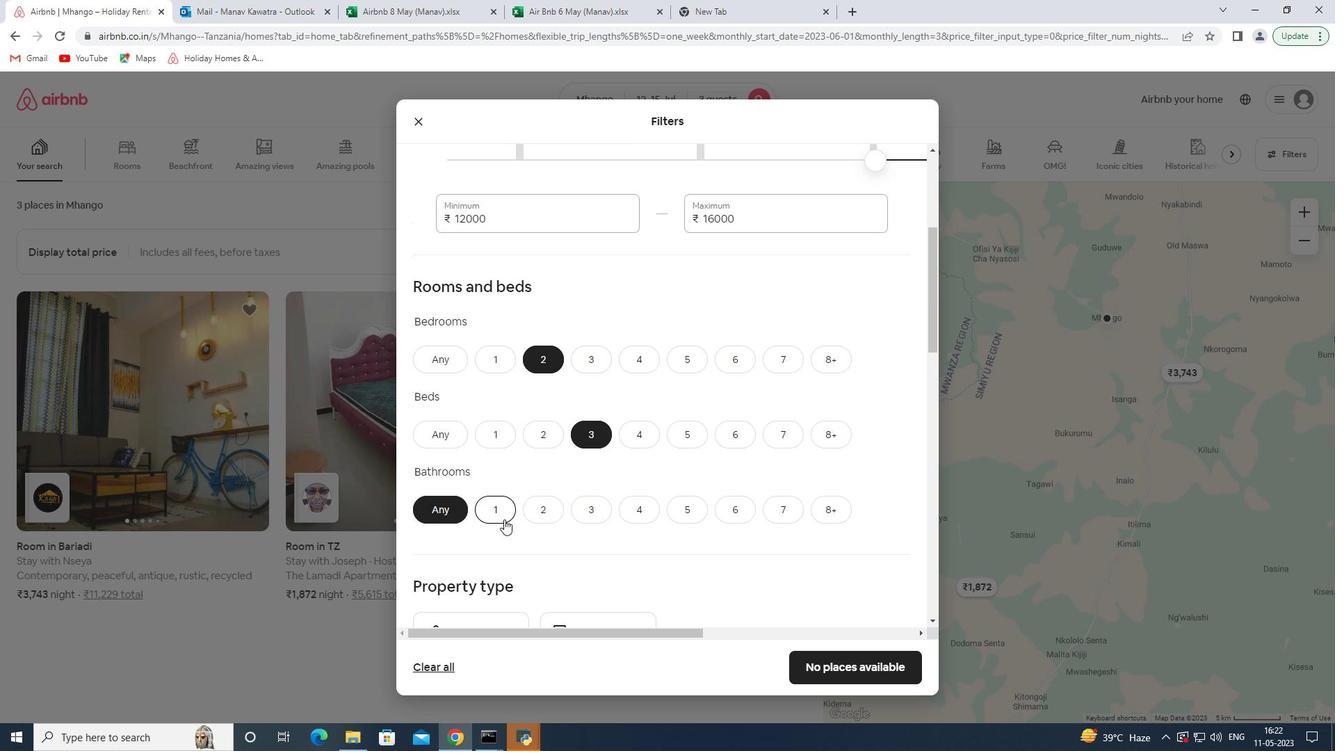 
Action: Mouse moved to (523, 525)
Screenshot: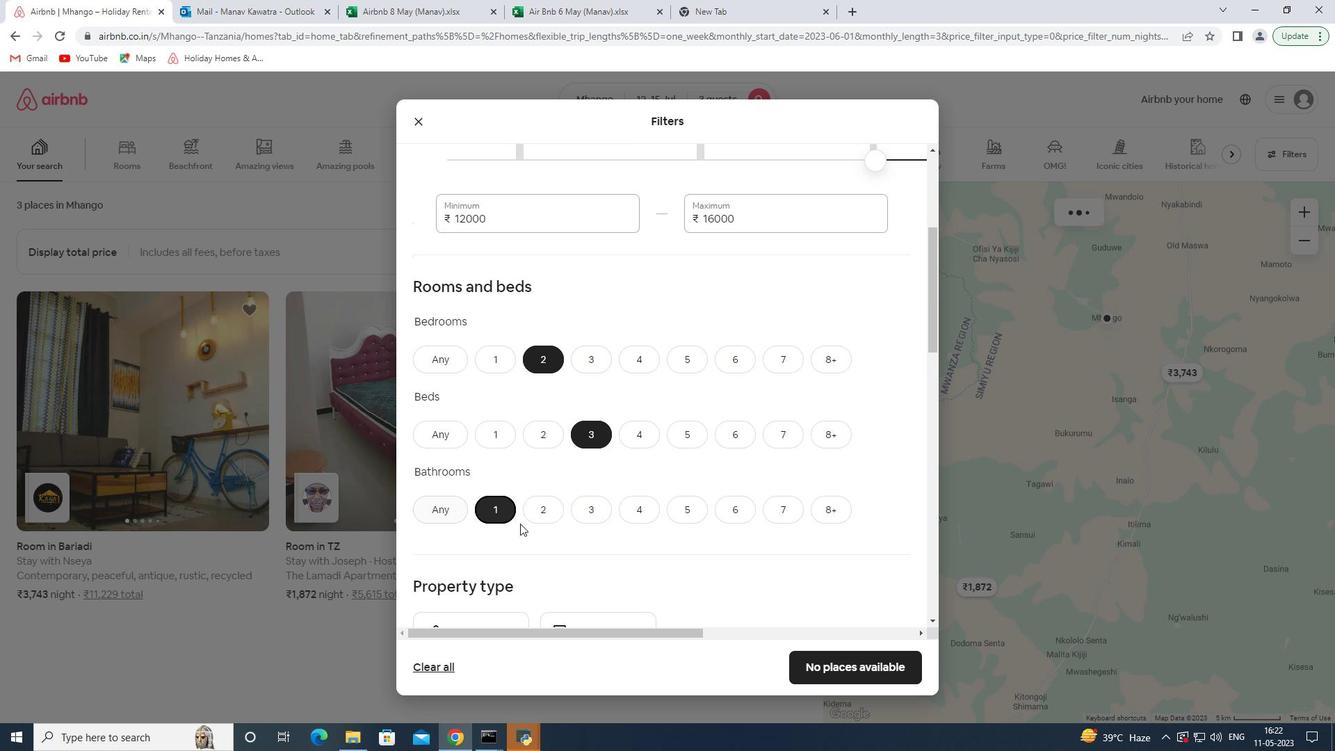 
Action: Mouse scrolled (523, 524) with delta (0, 0)
Screenshot: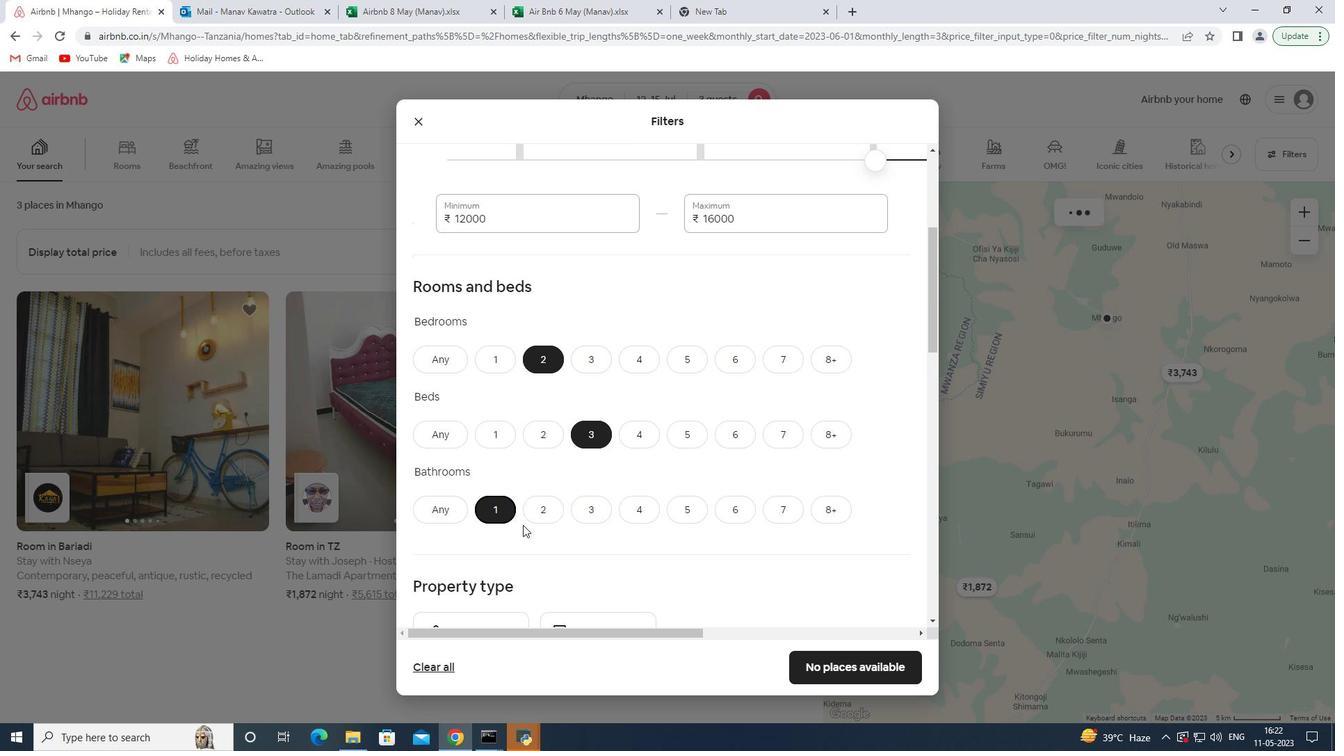 
Action: Mouse scrolled (523, 524) with delta (0, 0)
Screenshot: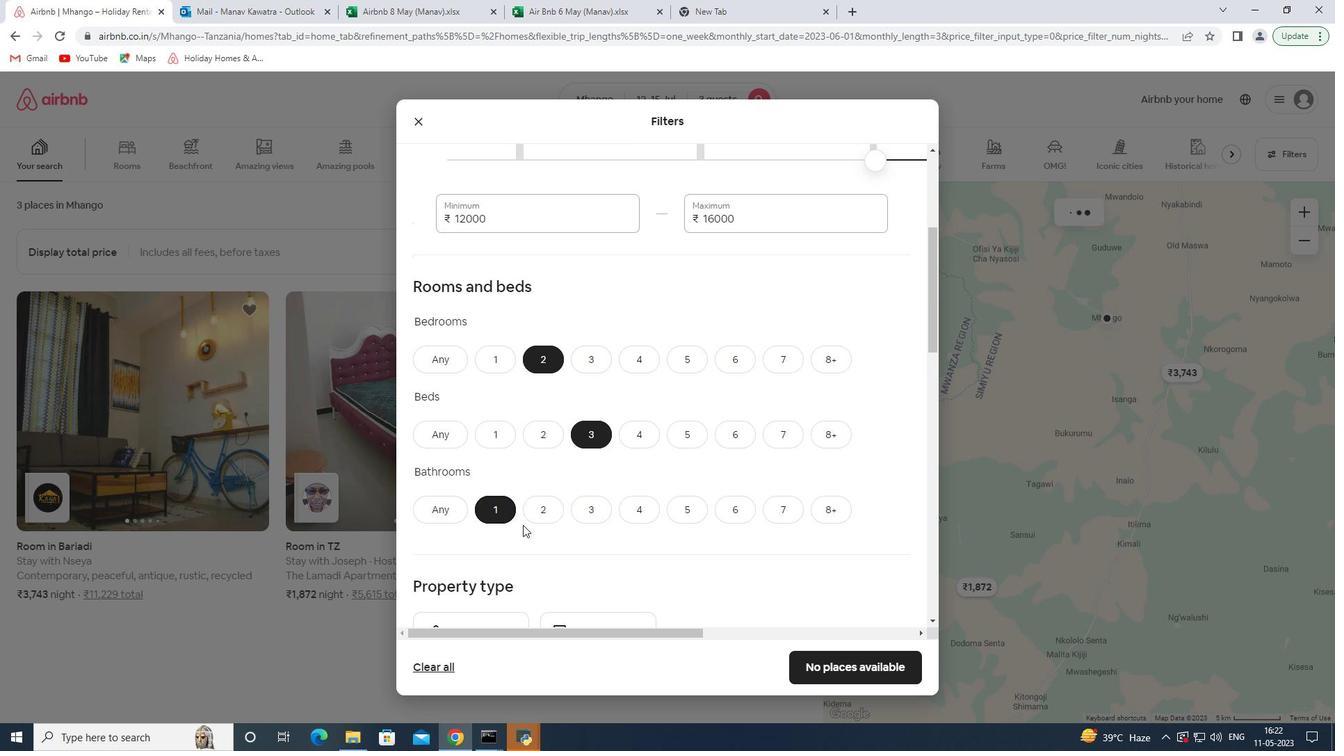 
Action: Mouse moved to (519, 540)
Screenshot: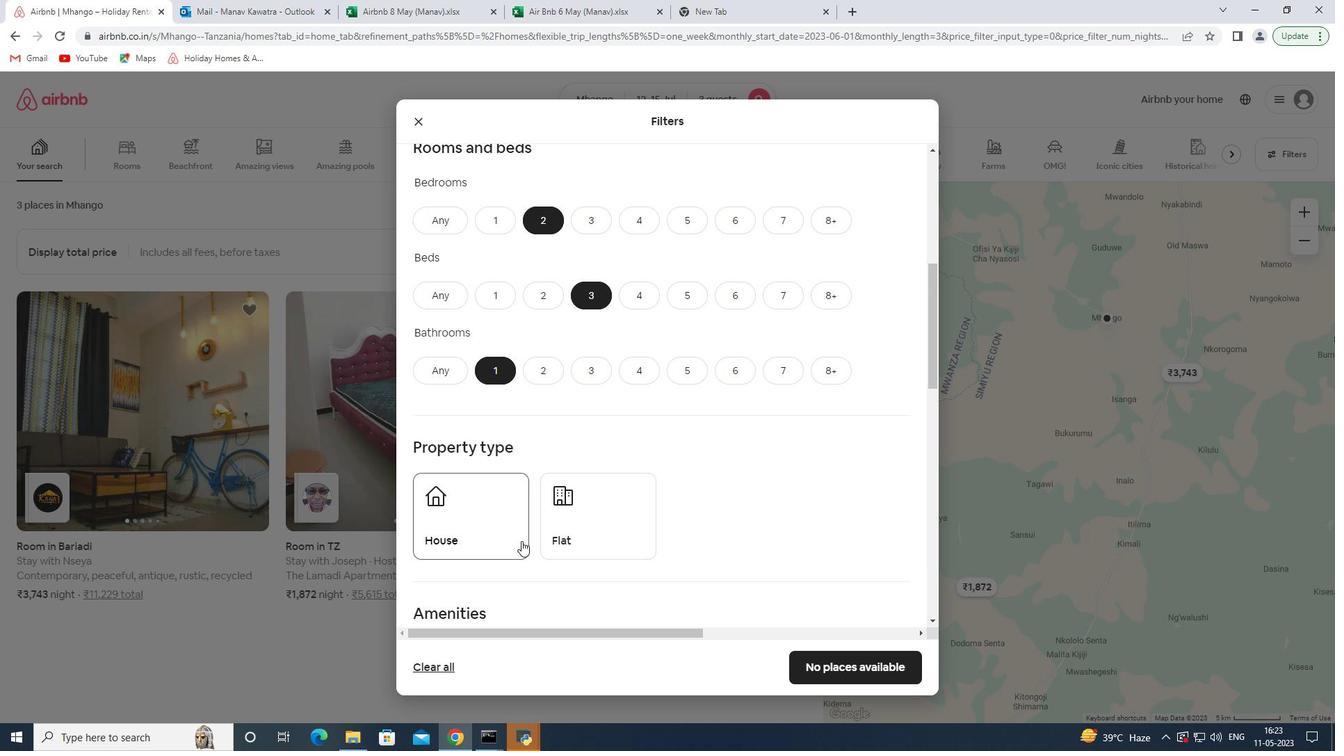 
Action: Mouse pressed left at (519, 540)
Screenshot: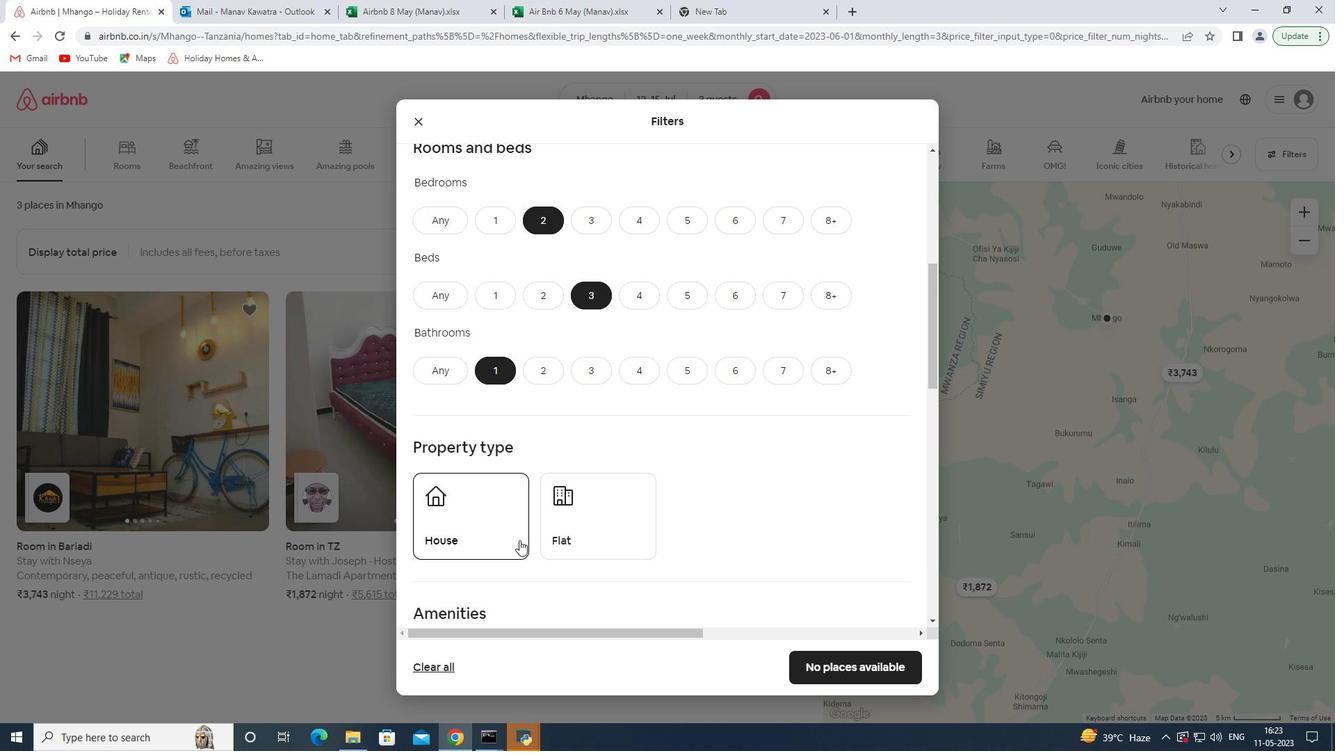 
Action: Mouse moved to (597, 534)
Screenshot: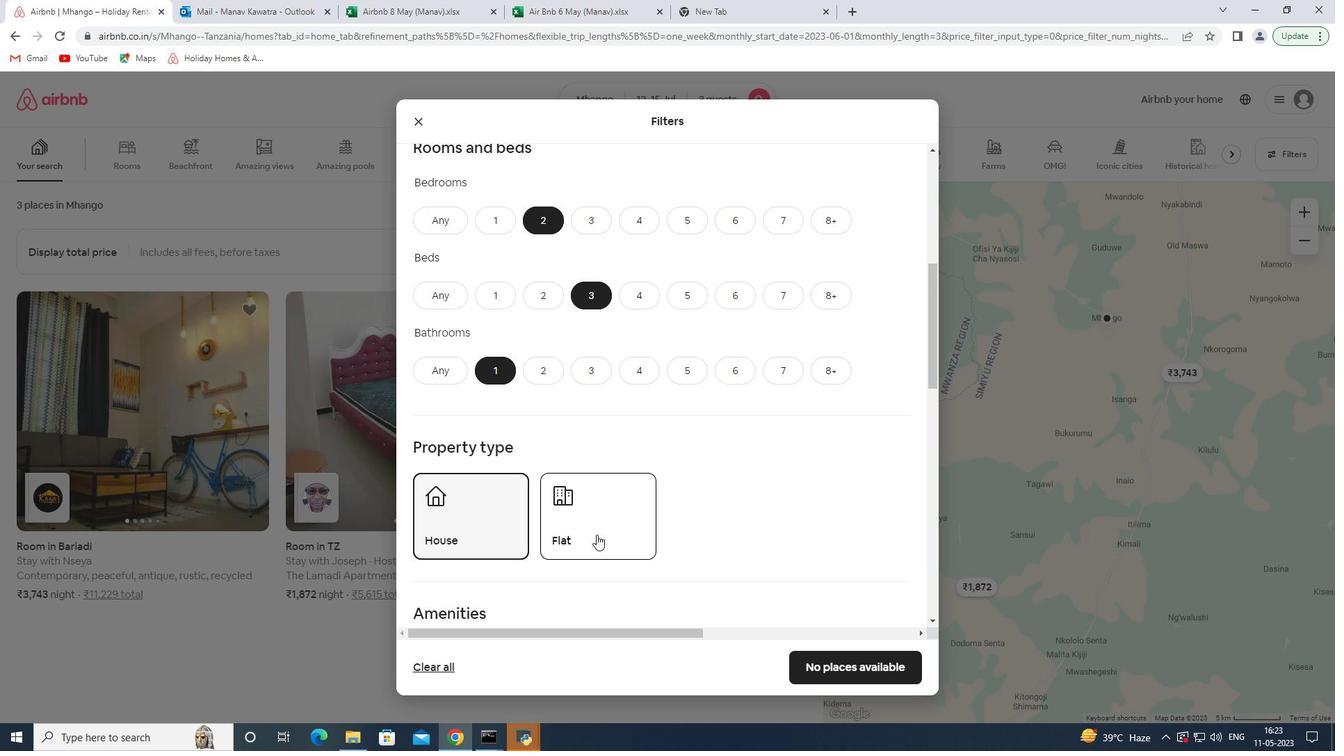 
Action: Mouse pressed left at (597, 534)
Screenshot: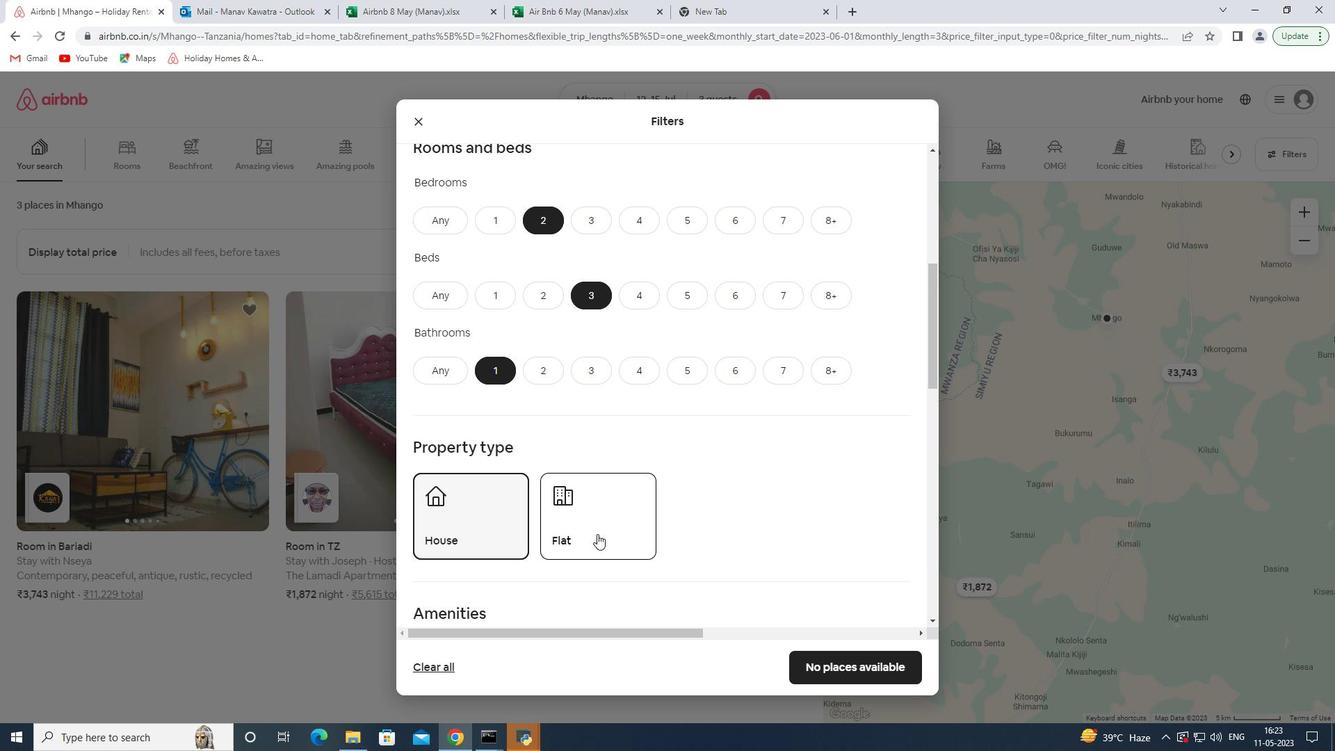 
Action: Mouse scrolled (597, 533) with delta (0, 0)
Screenshot: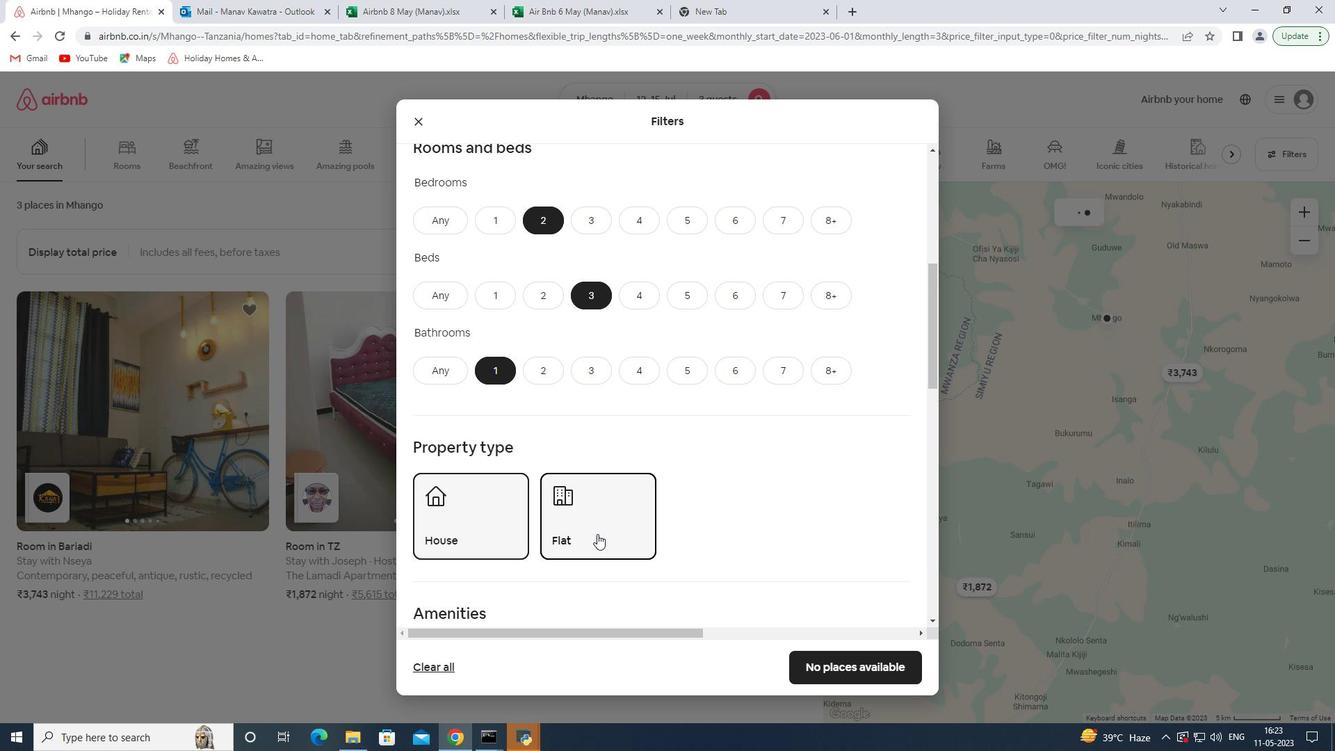
Action: Mouse scrolled (597, 533) with delta (0, 0)
Screenshot: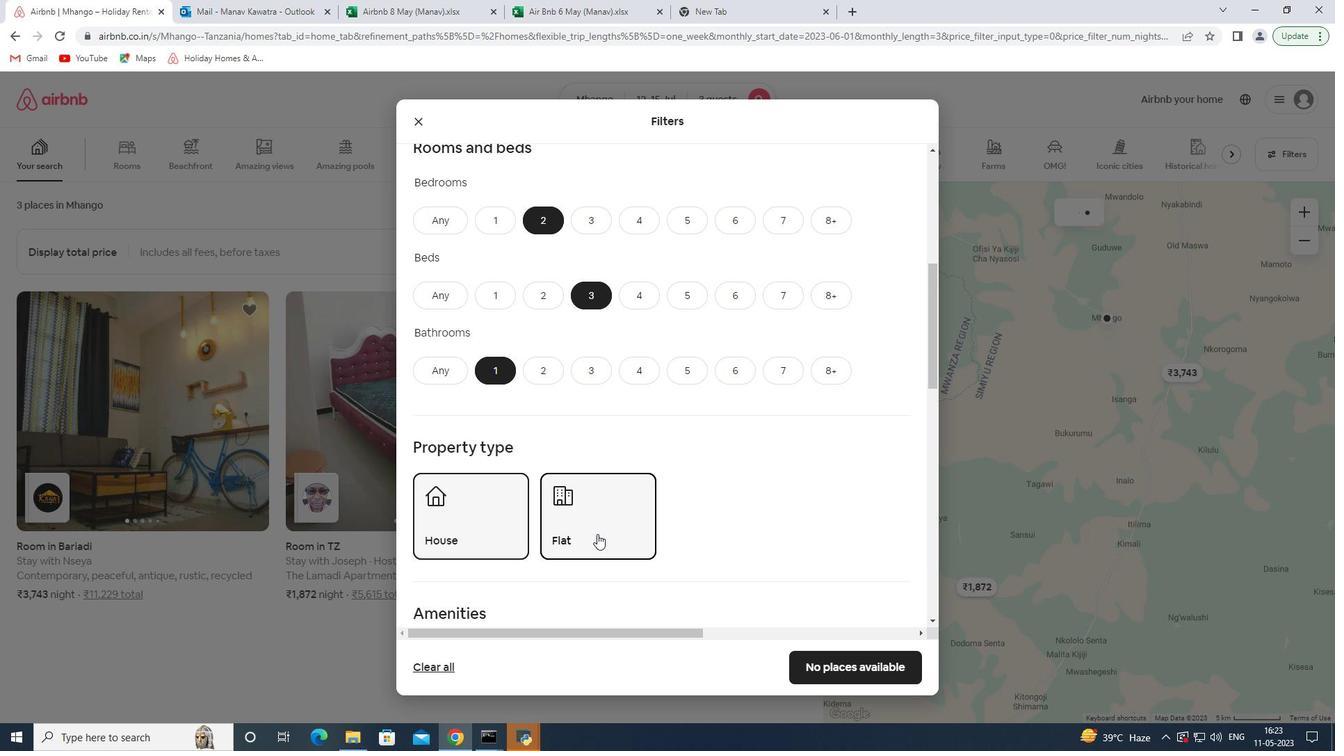 
Action: Mouse scrolled (597, 533) with delta (0, 0)
Screenshot: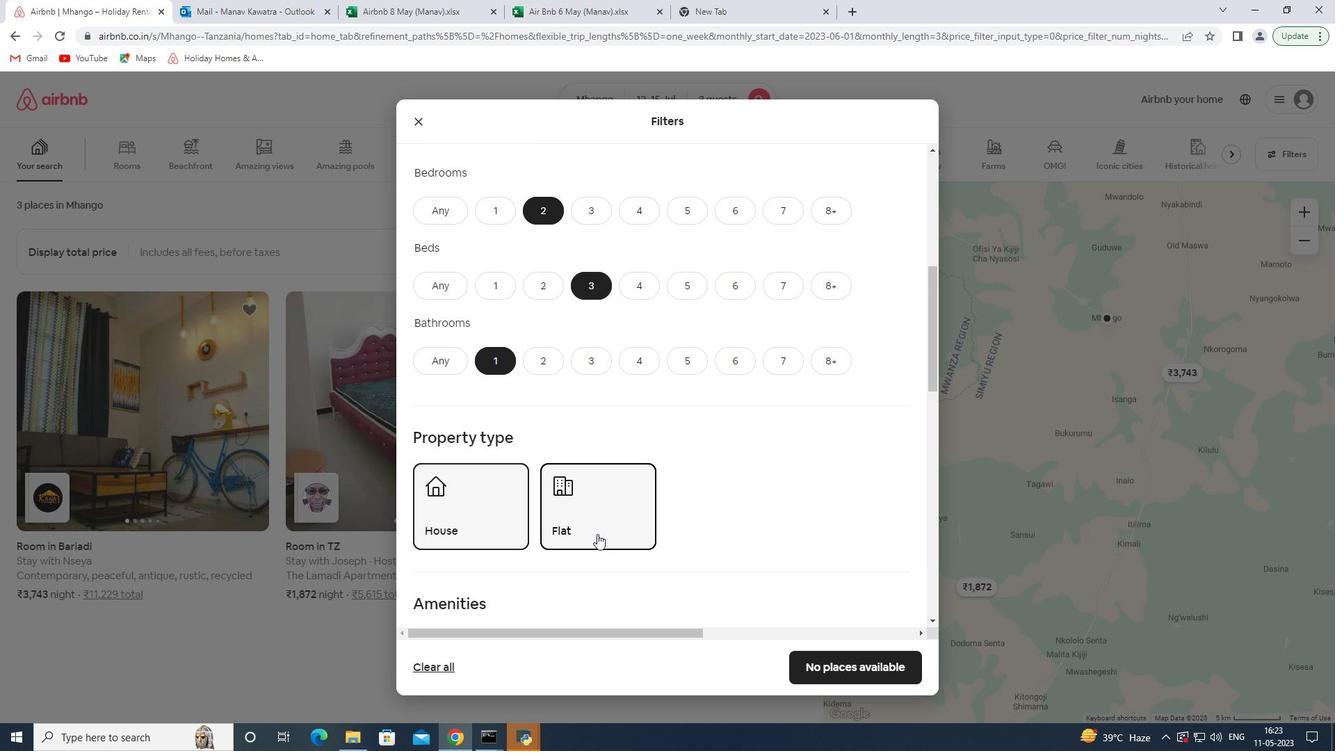 
Action: Mouse scrolled (597, 533) with delta (0, 0)
Screenshot: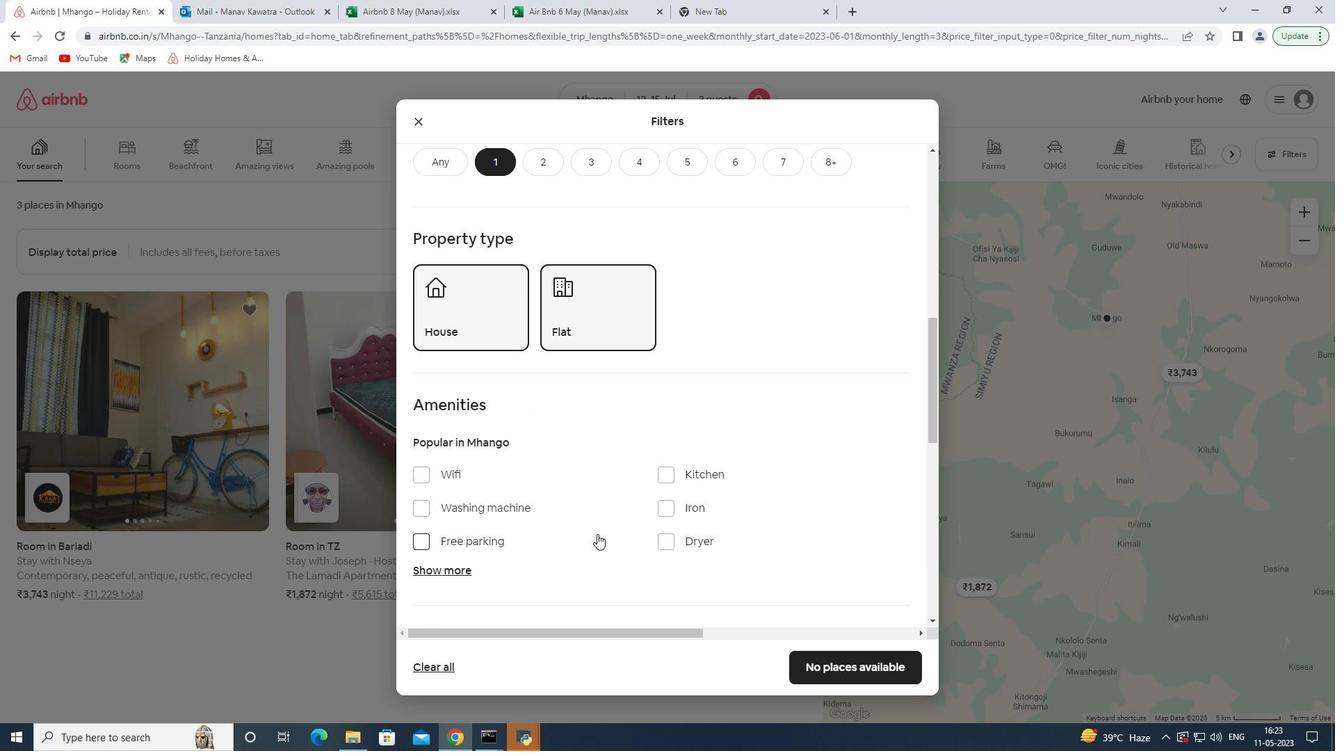 
Action: Mouse scrolled (597, 533) with delta (0, 0)
Screenshot: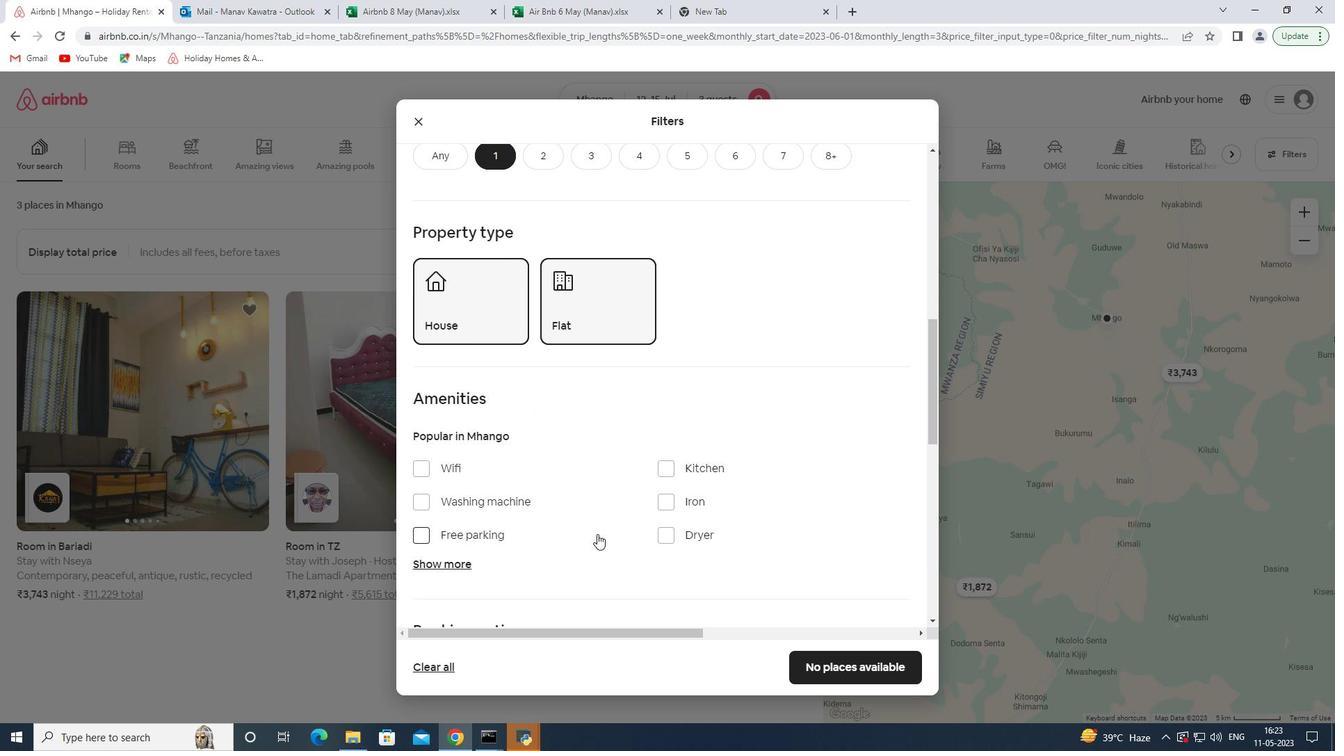
Action: Mouse scrolled (597, 533) with delta (0, 0)
Screenshot: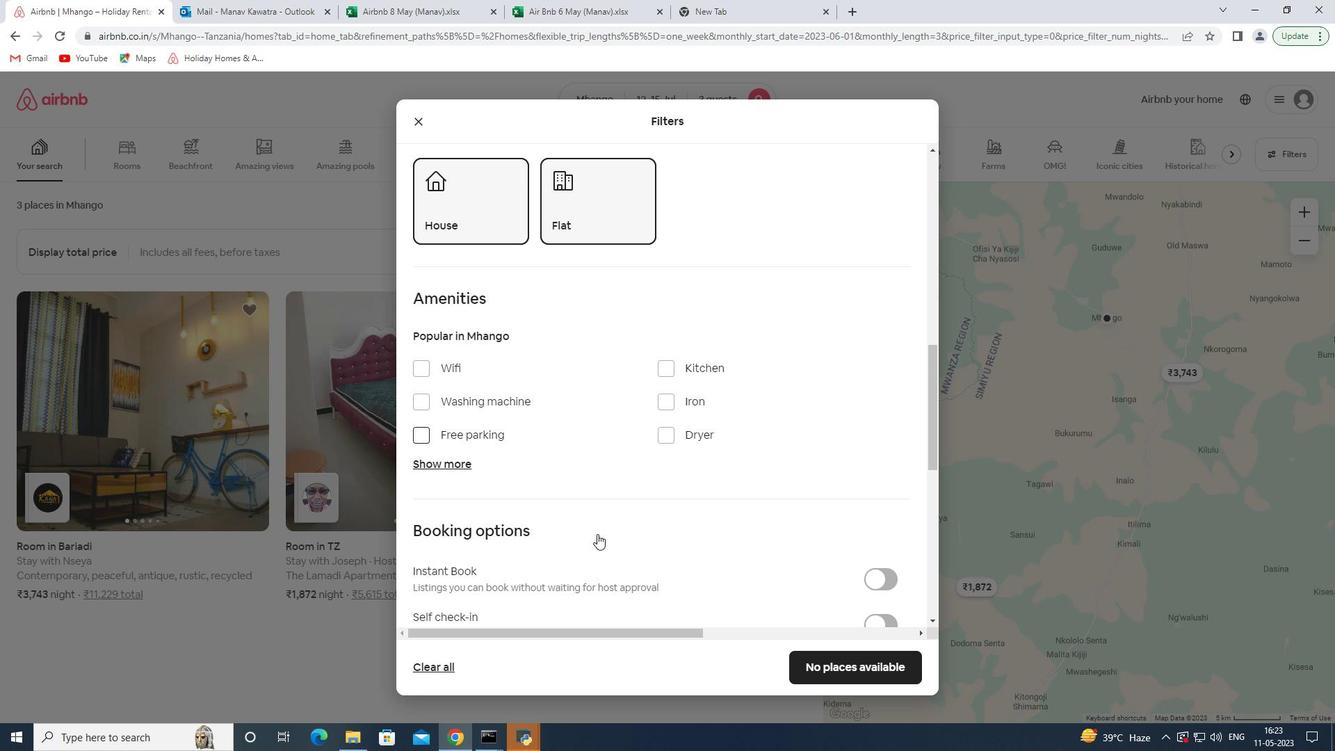 
Action: Mouse moved to (888, 524)
Screenshot: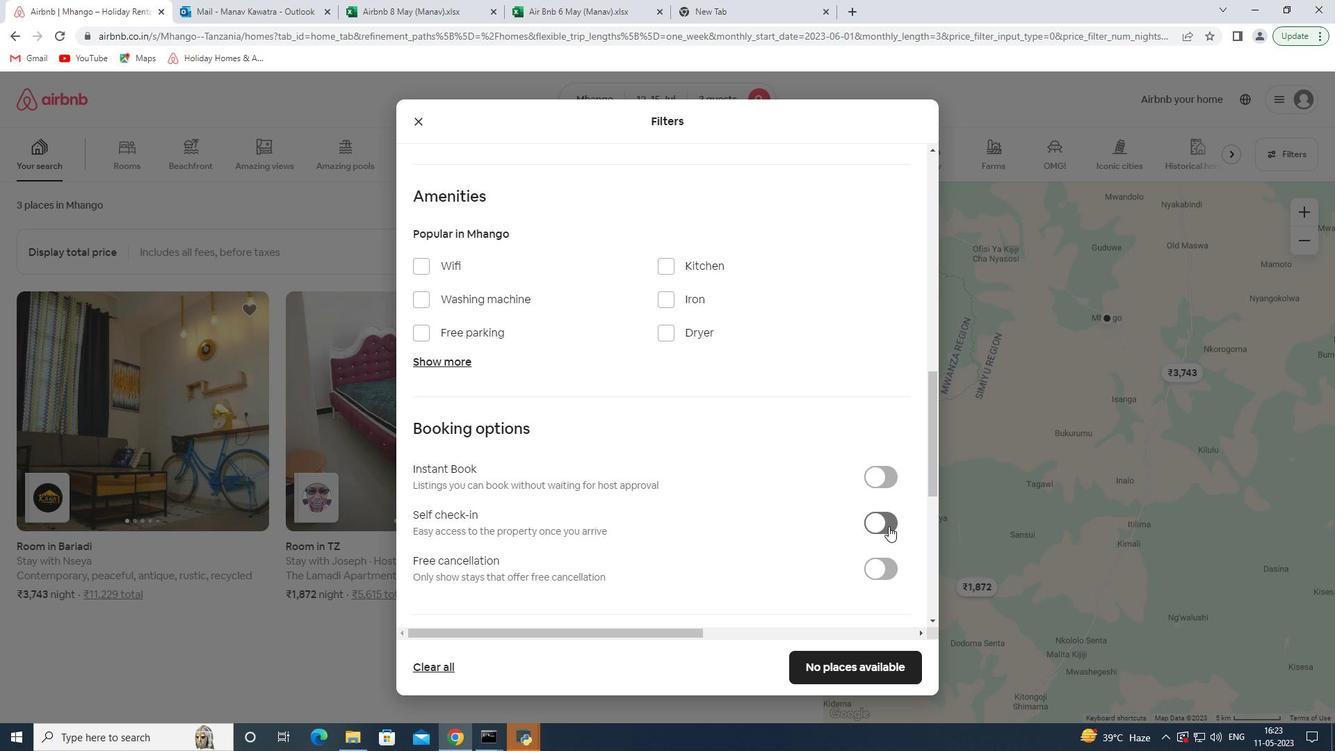 
Action: Mouse pressed left at (888, 524)
Screenshot: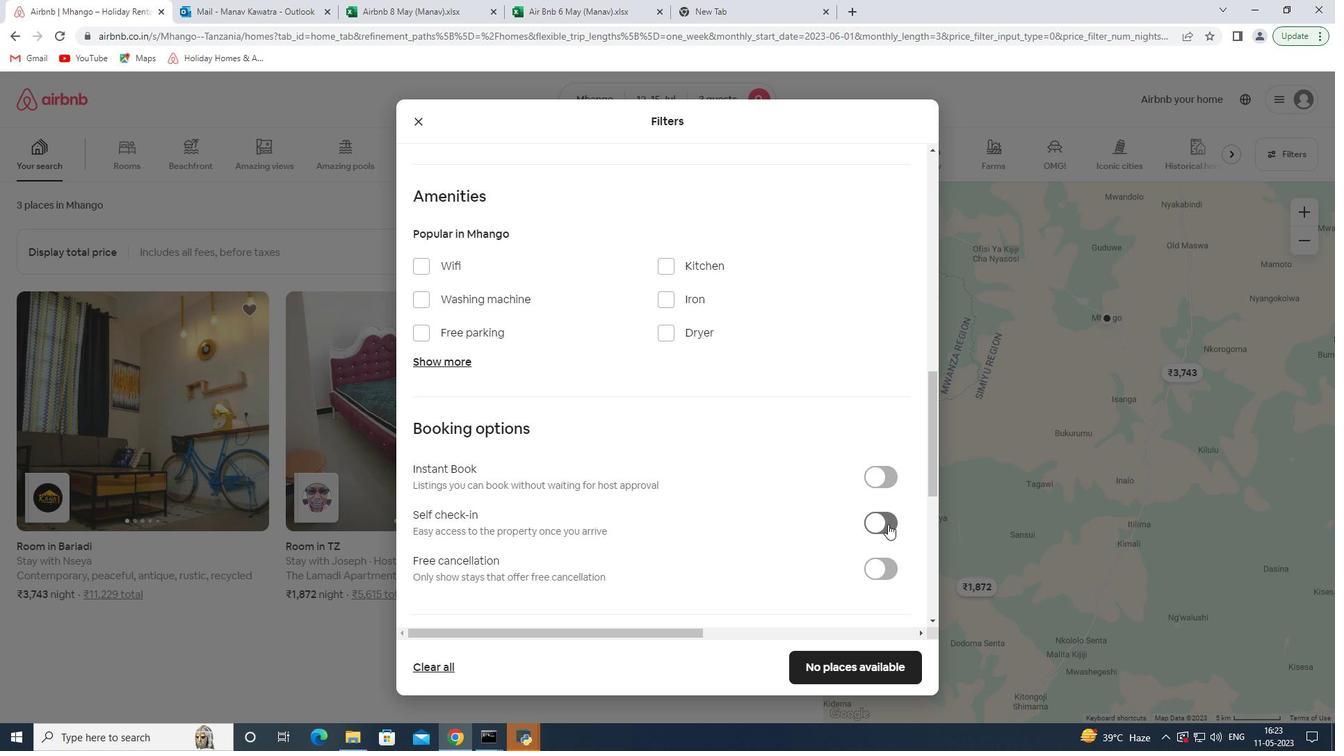 
Action: Mouse moved to (740, 538)
Screenshot: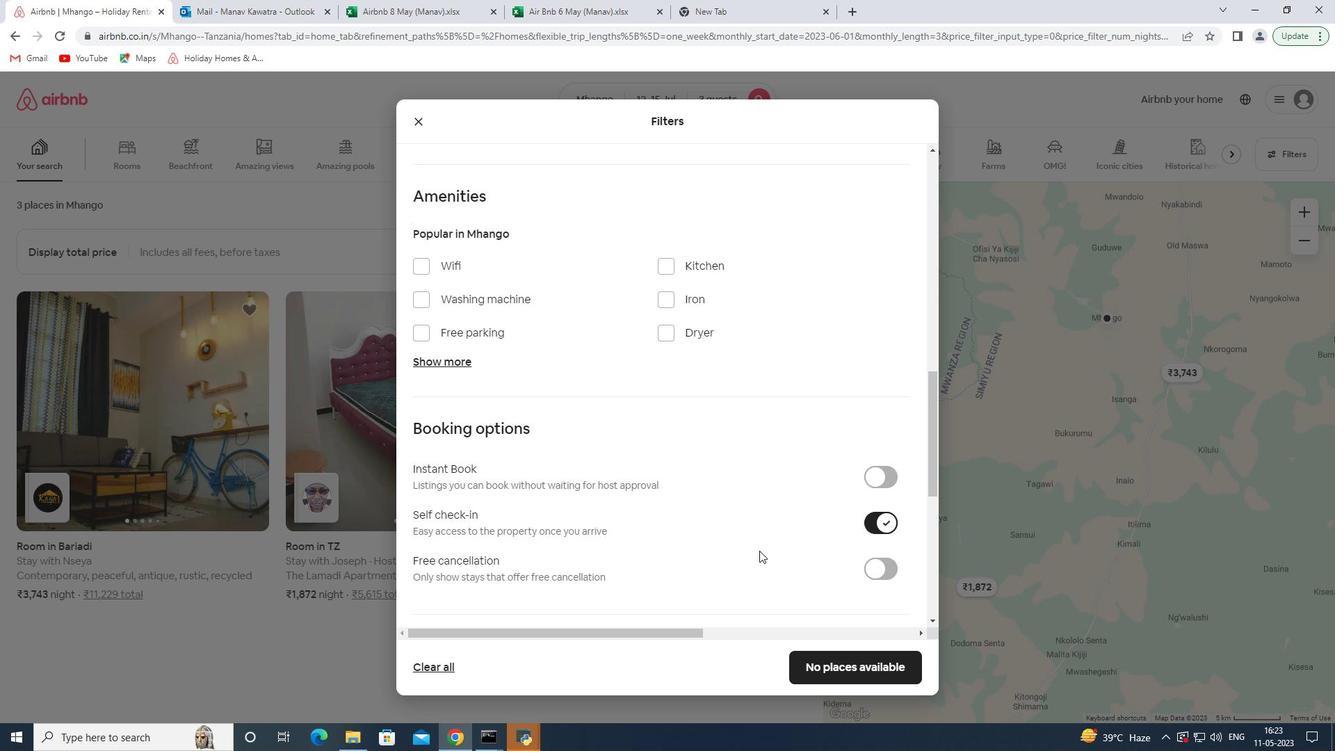 
Action: Mouse scrolled (740, 537) with delta (0, 0)
Screenshot: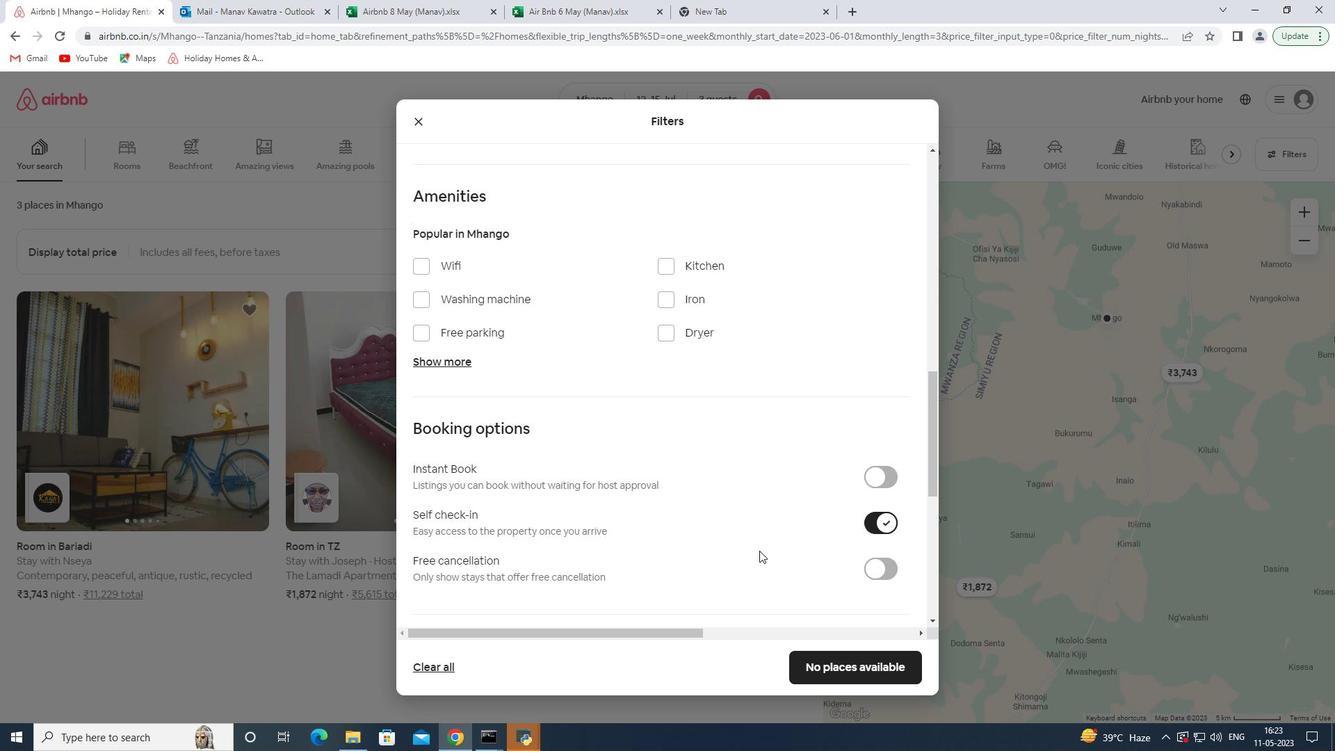 
Action: Mouse moved to (739, 538)
Screenshot: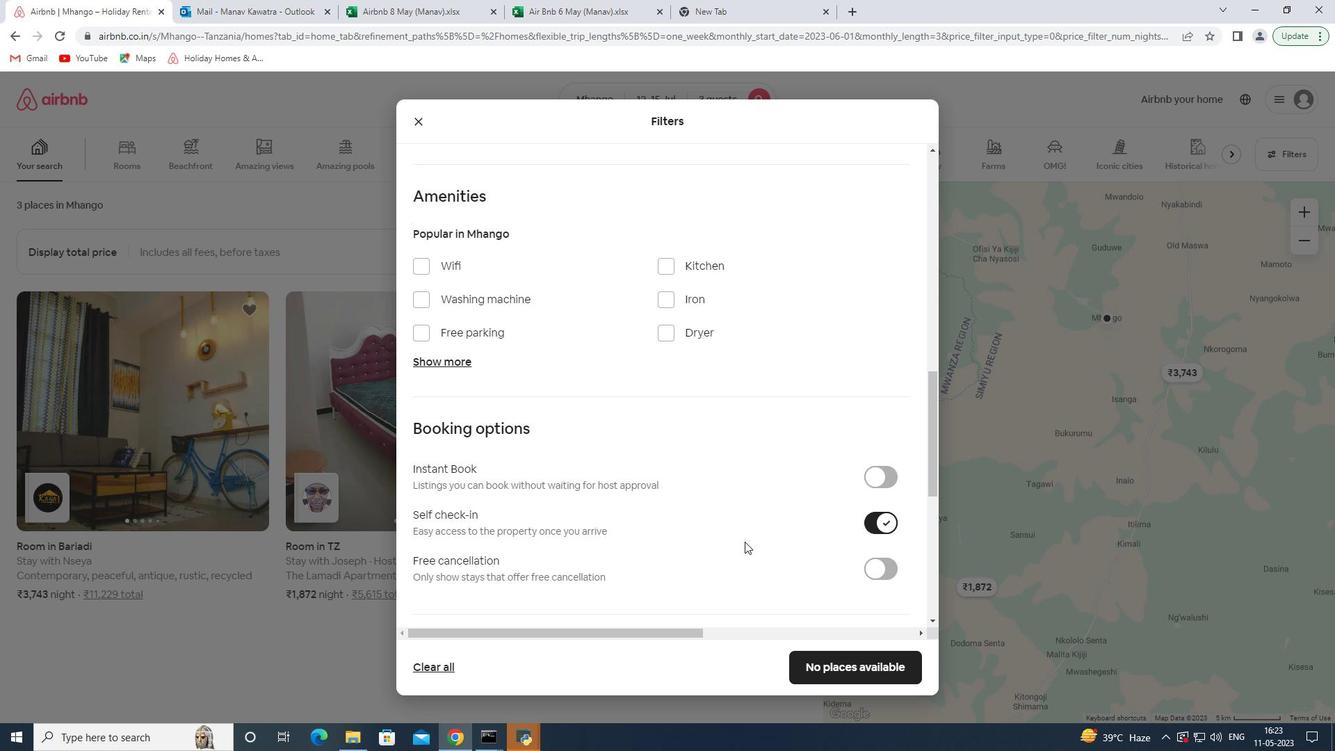 
Action: Mouse scrolled (739, 537) with delta (0, 0)
Screenshot: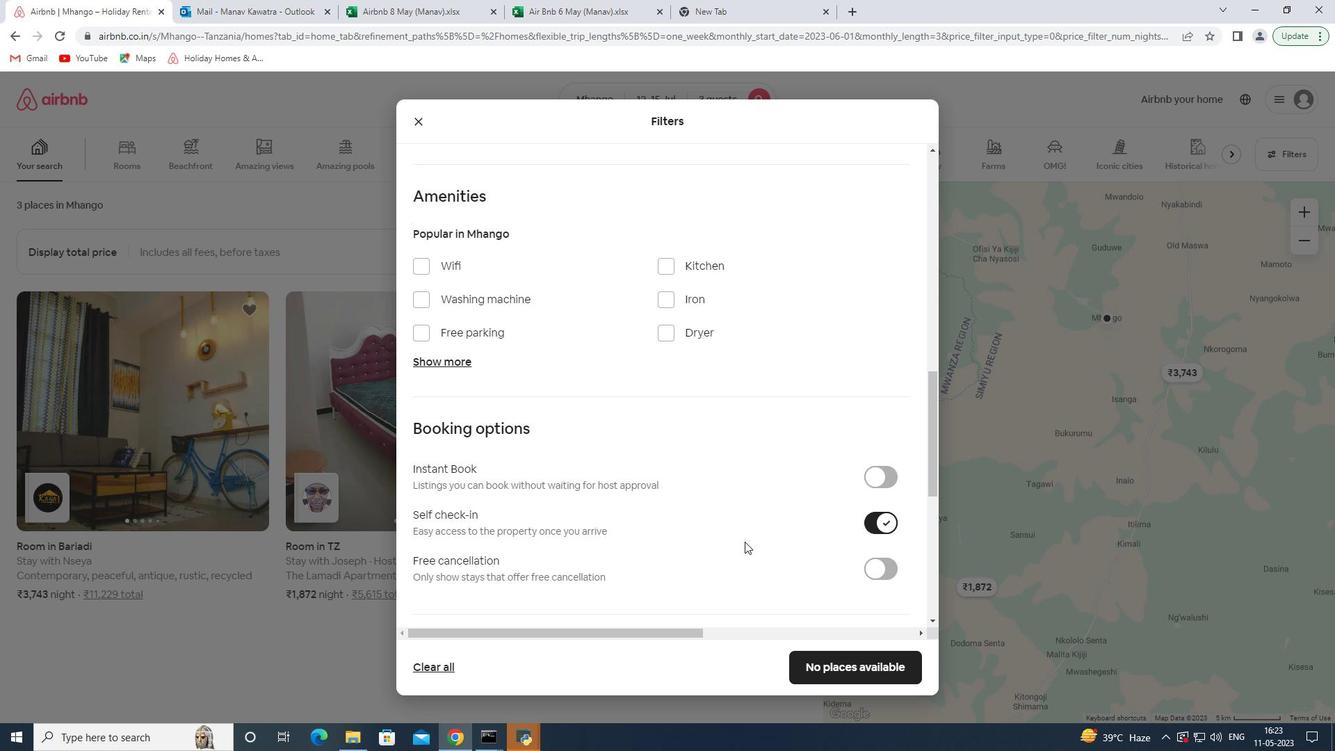 
Action: Mouse moved to (738, 538)
Screenshot: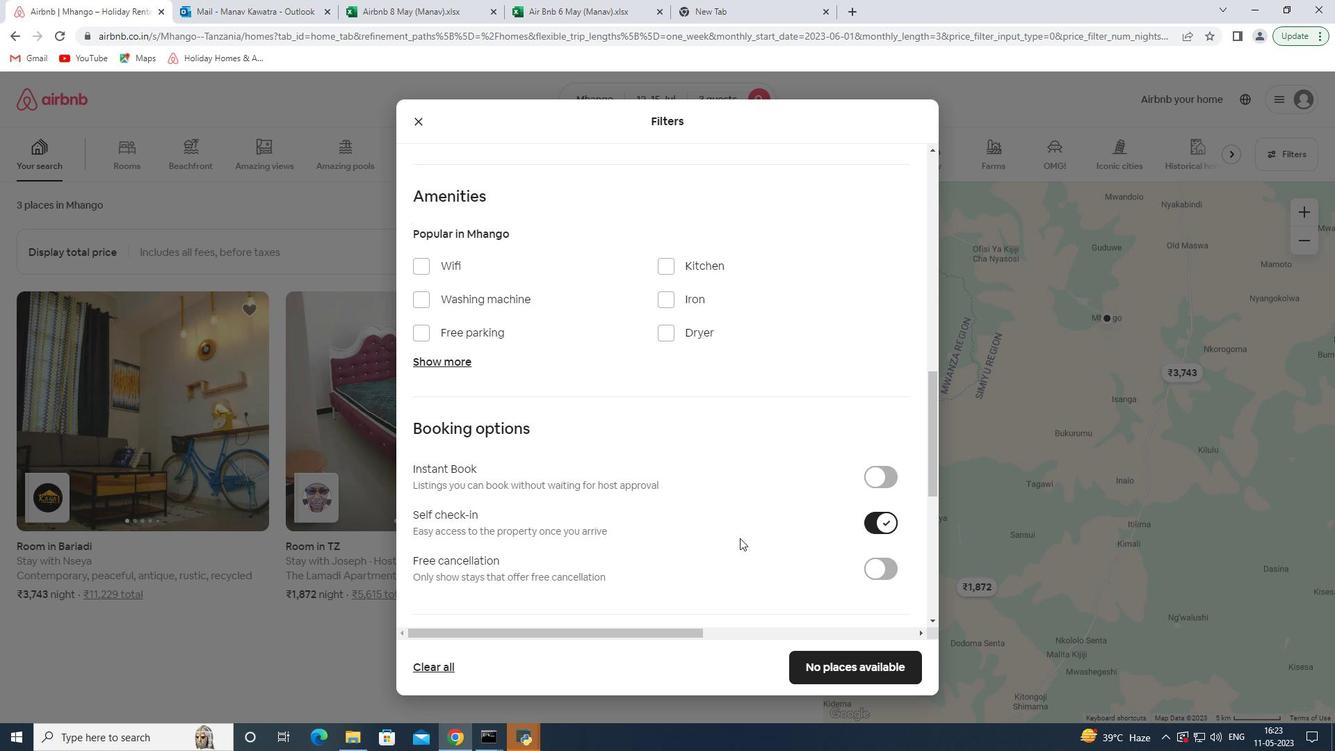 
Action: Mouse scrolled (738, 537) with delta (0, 0)
Screenshot: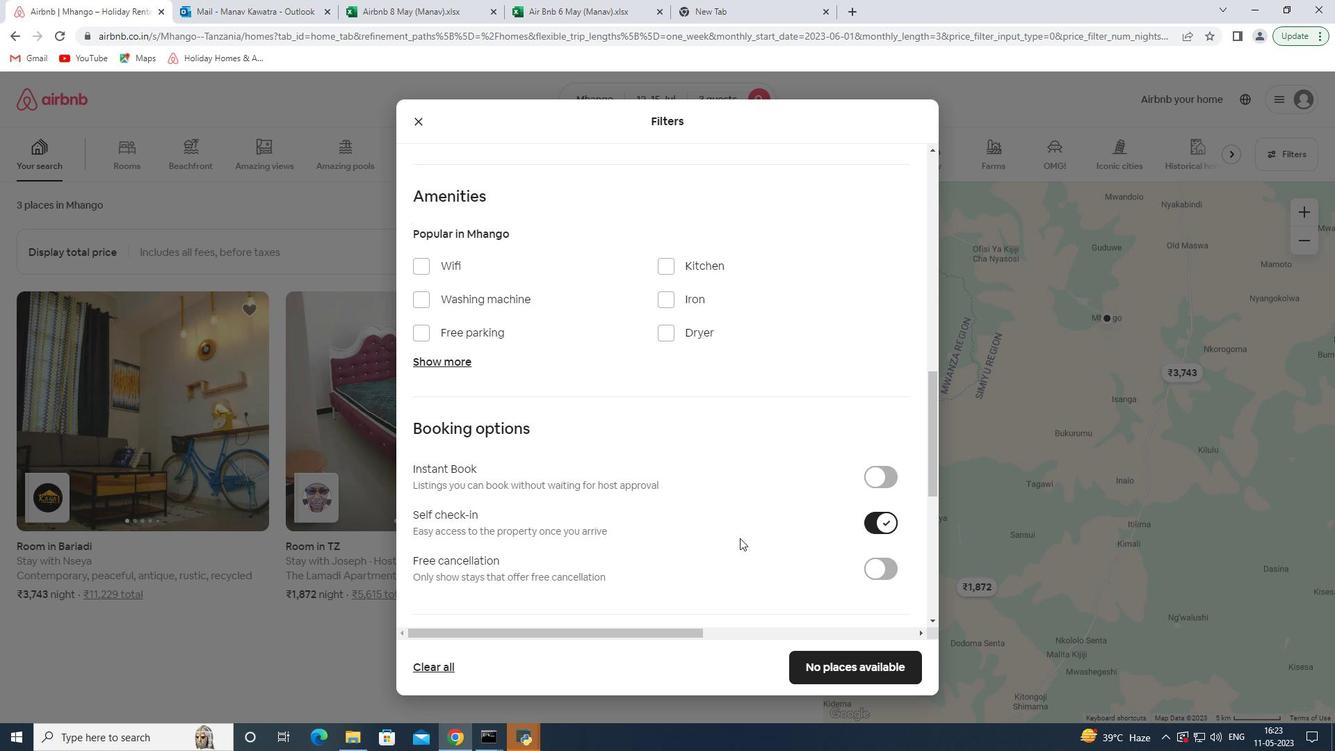 
Action: Mouse moved to (646, 552)
Screenshot: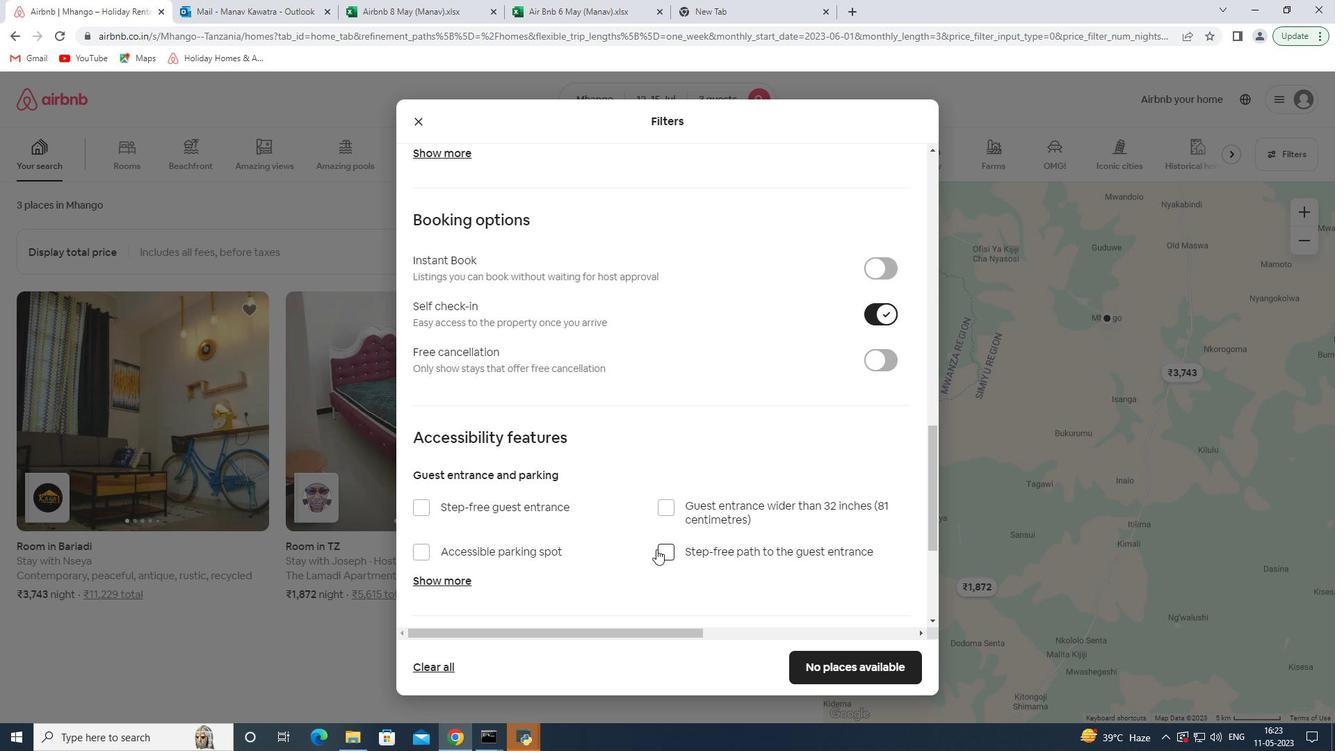 
Action: Mouse scrolled (646, 551) with delta (0, 0)
Screenshot: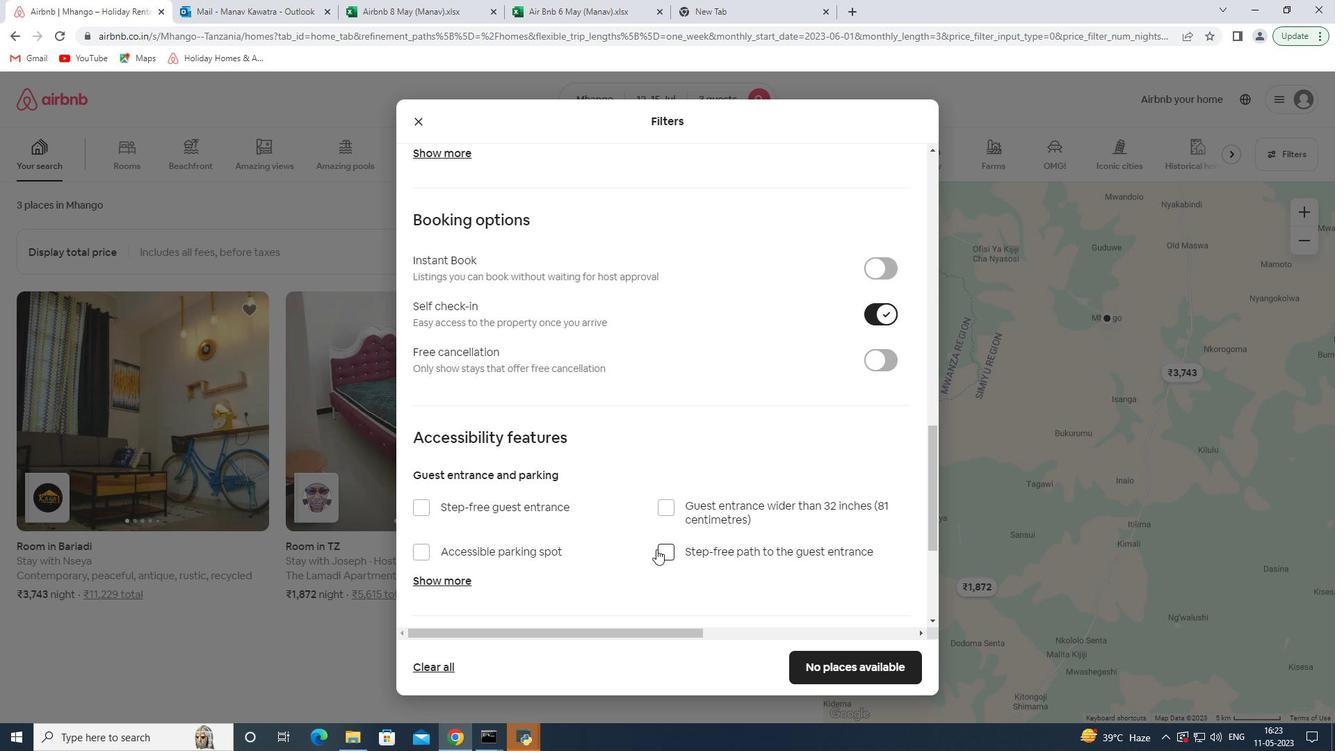
Action: Mouse scrolled (646, 551) with delta (0, 0)
Screenshot: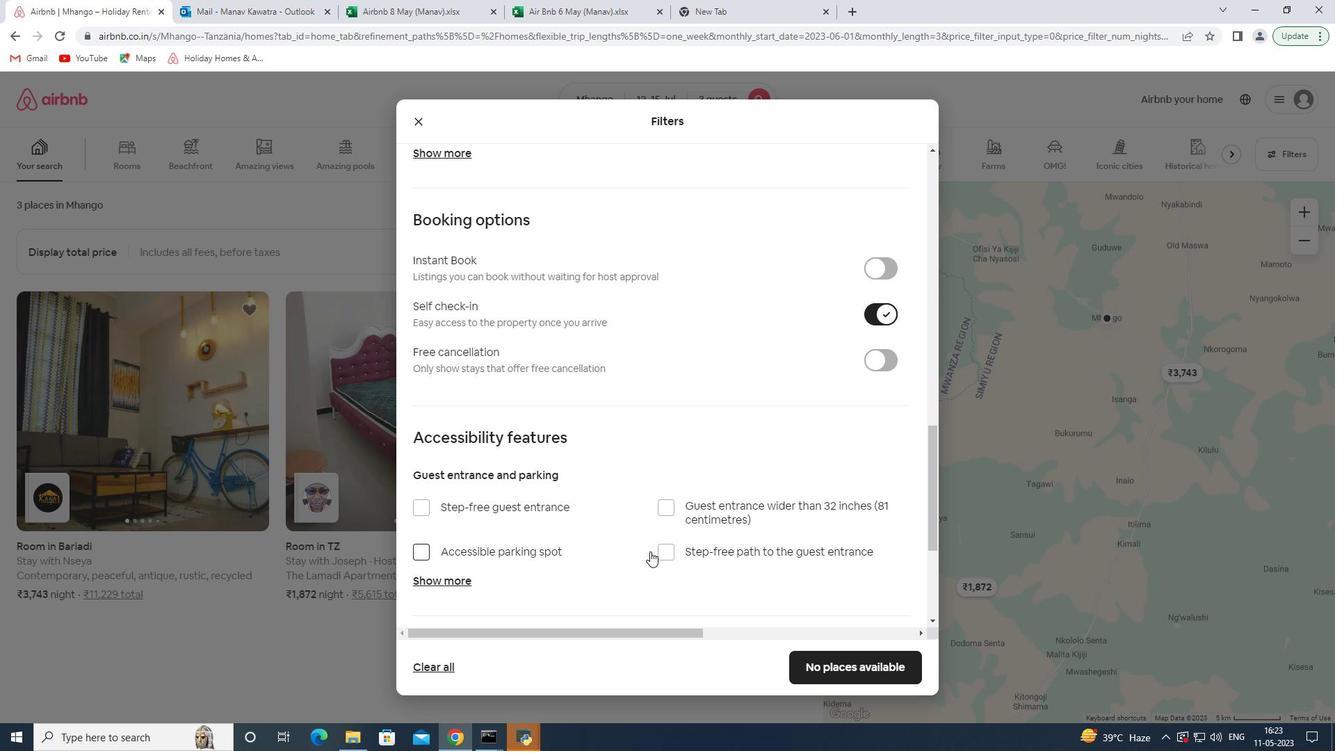 
Action: Mouse scrolled (646, 551) with delta (0, 0)
Screenshot: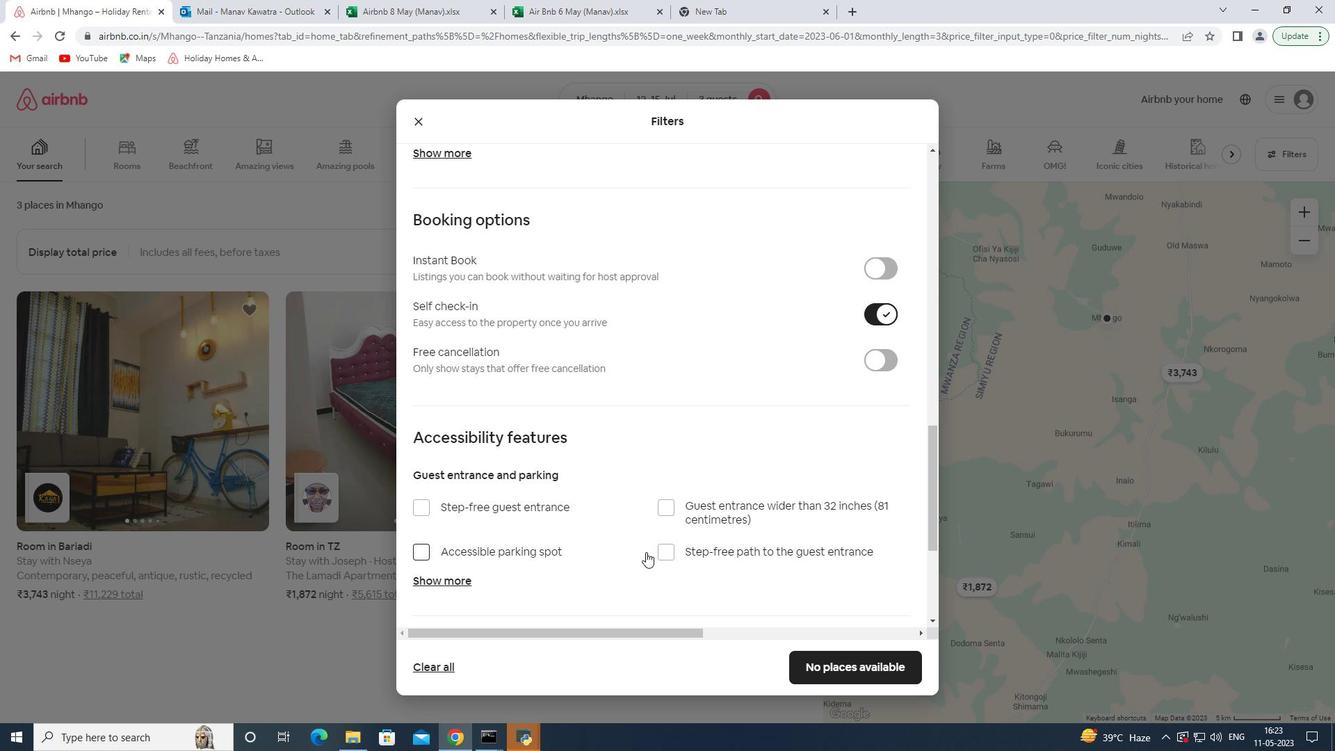 
Action: Mouse moved to (763, 512)
Screenshot: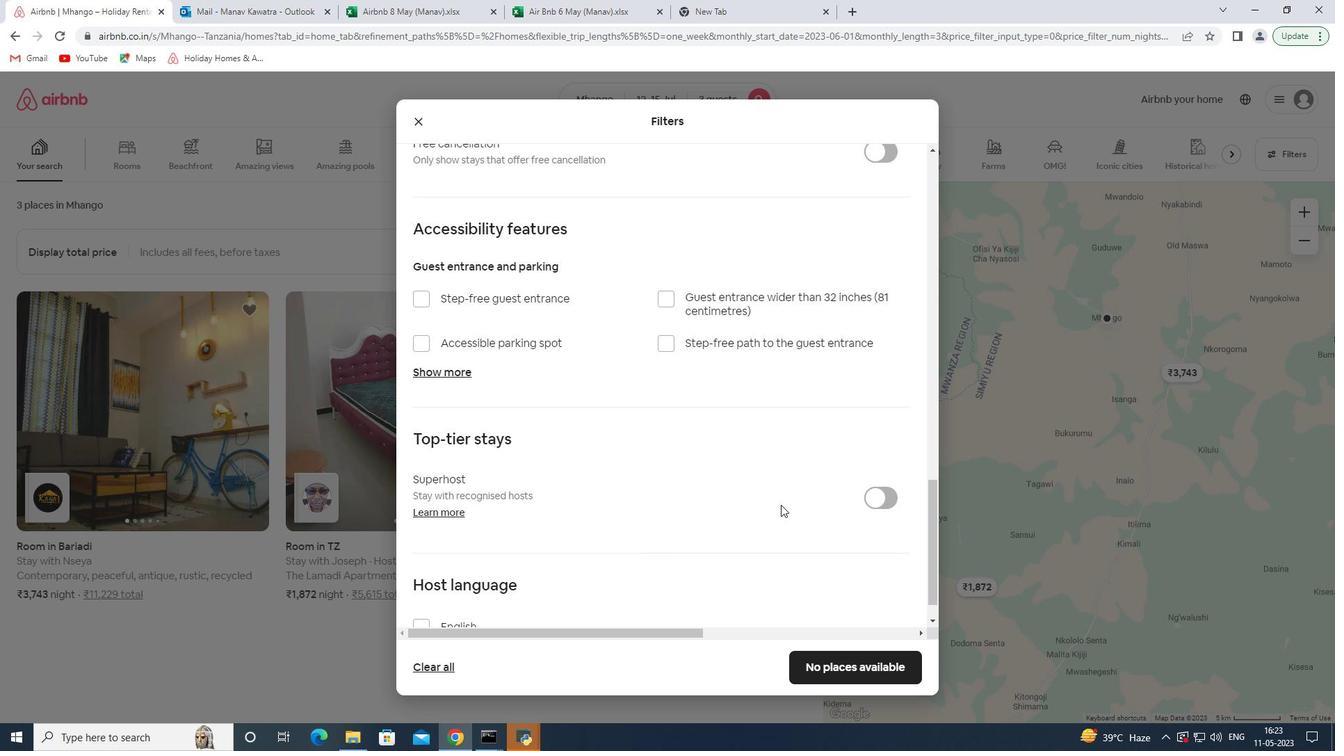 
Action: Mouse scrolled (763, 512) with delta (0, 0)
Screenshot: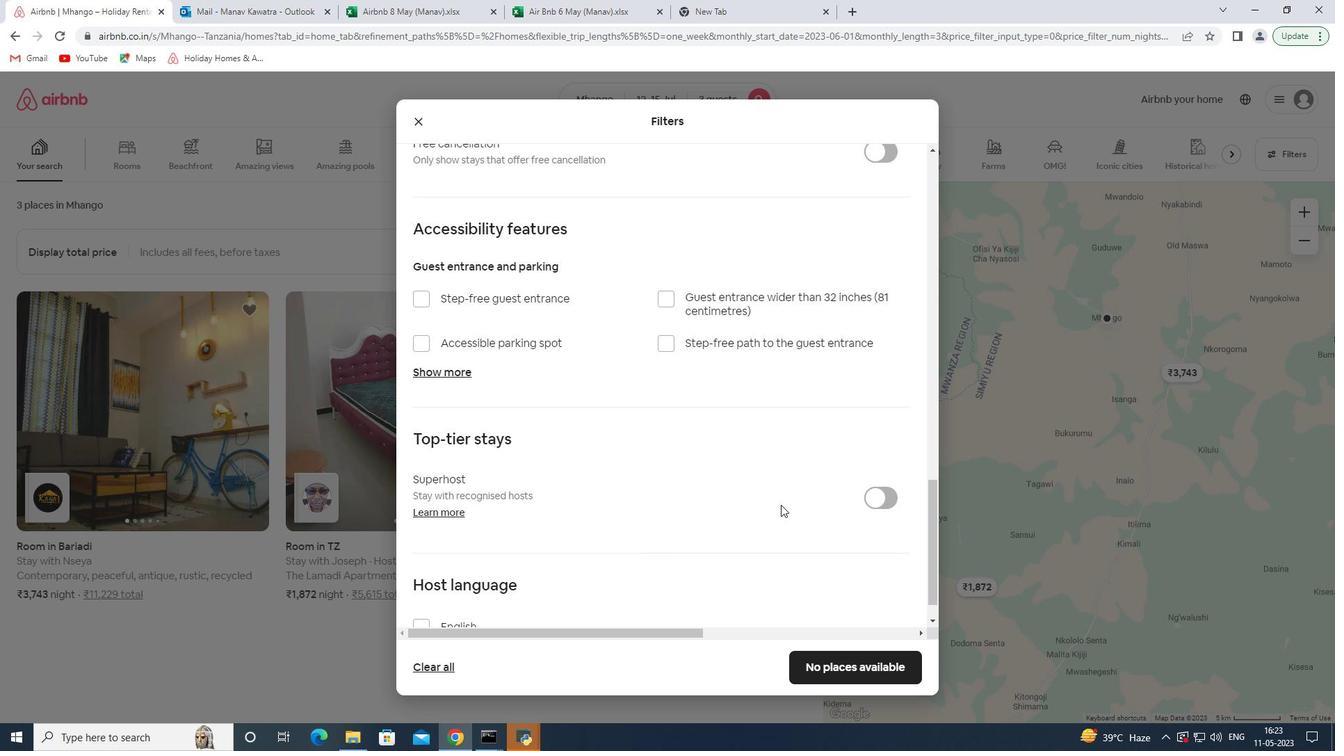 
Action: Mouse moved to (752, 516)
Screenshot: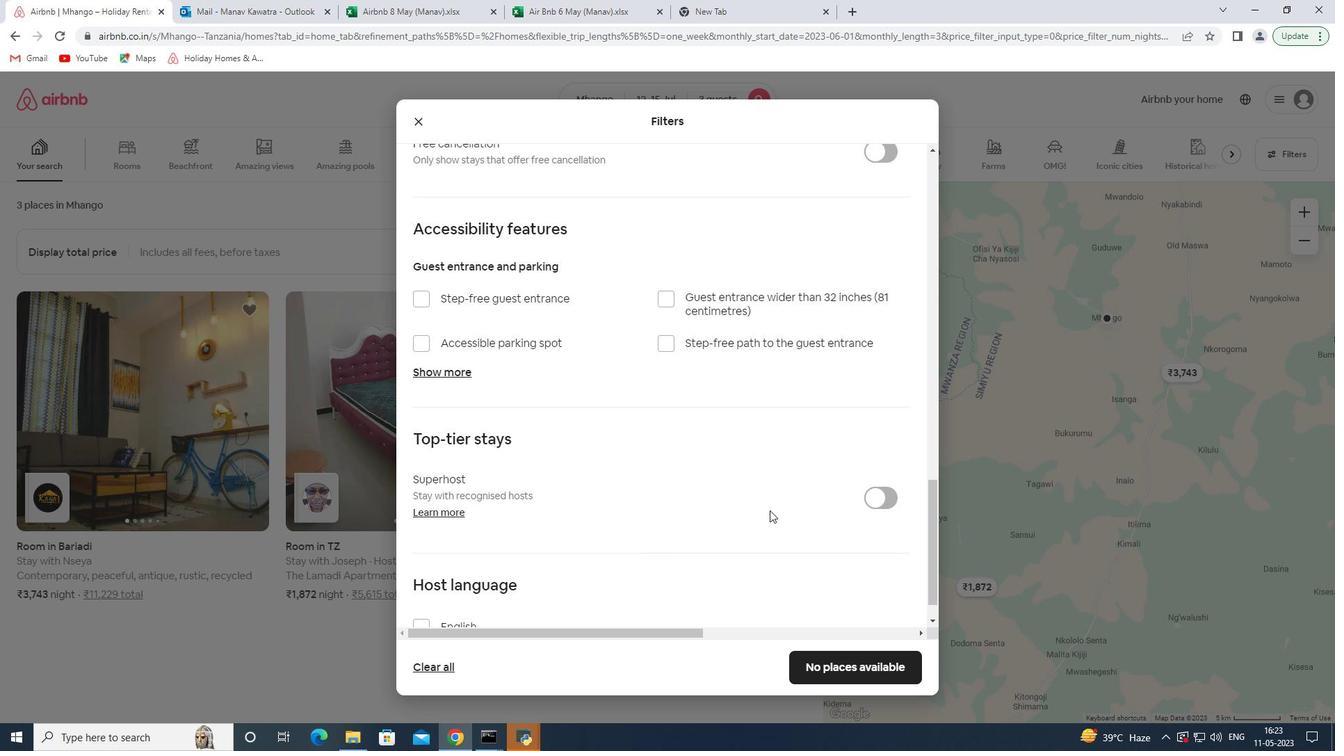 
Action: Mouse scrolled (752, 515) with delta (0, 0)
Screenshot: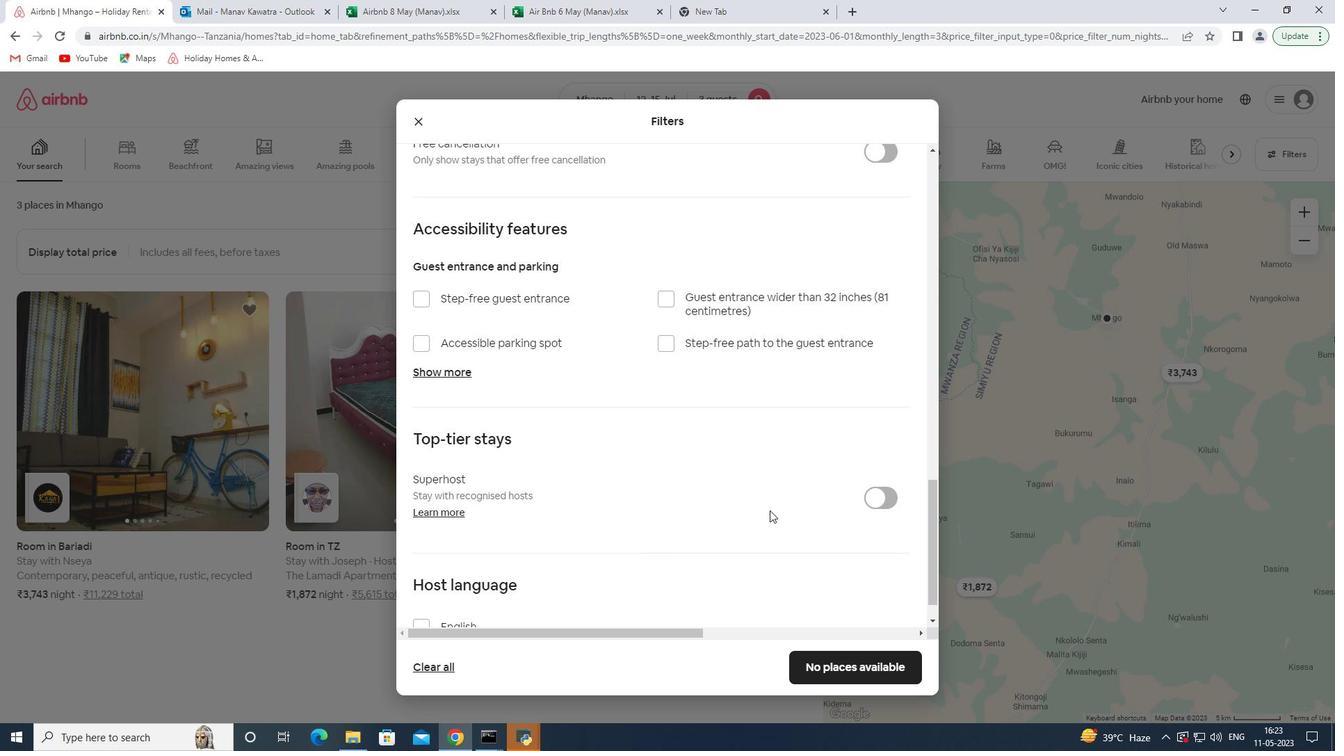 
Action: Mouse scrolled (752, 515) with delta (0, 0)
Screenshot: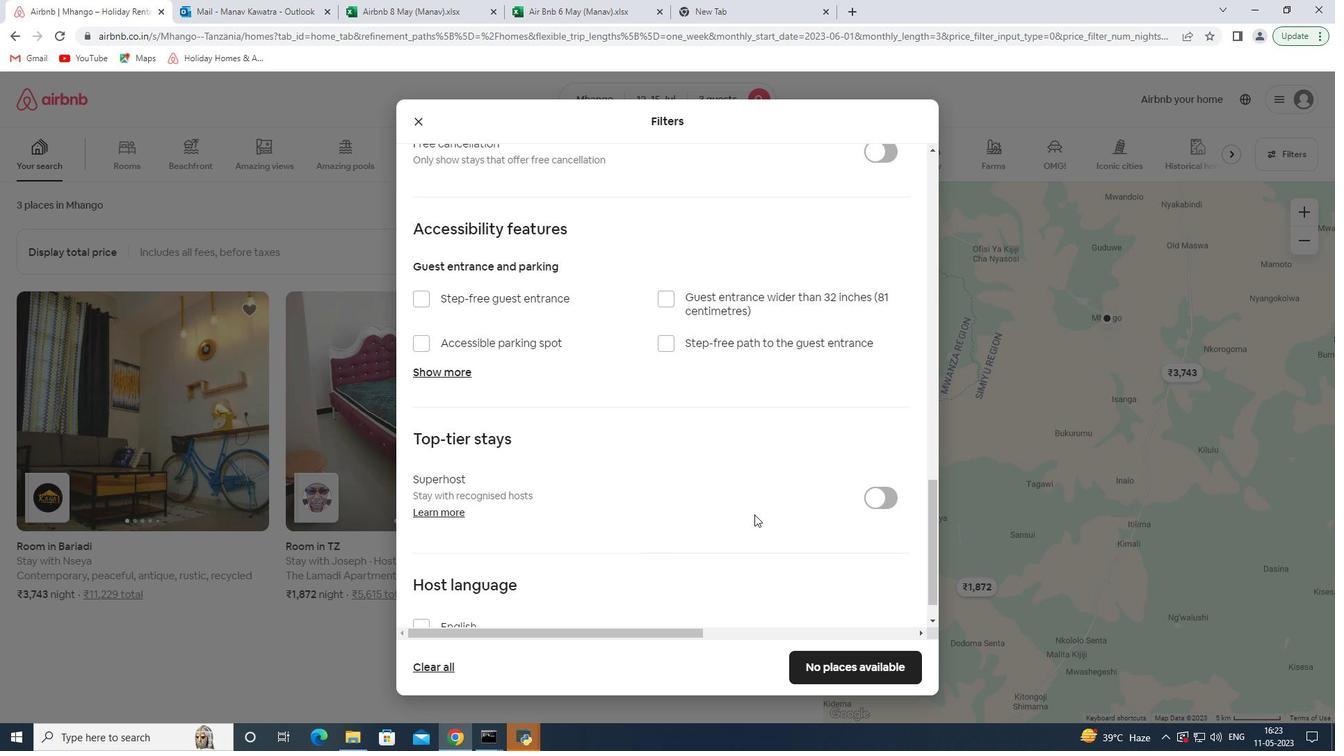 
Action: Mouse scrolled (752, 515) with delta (0, 0)
Screenshot: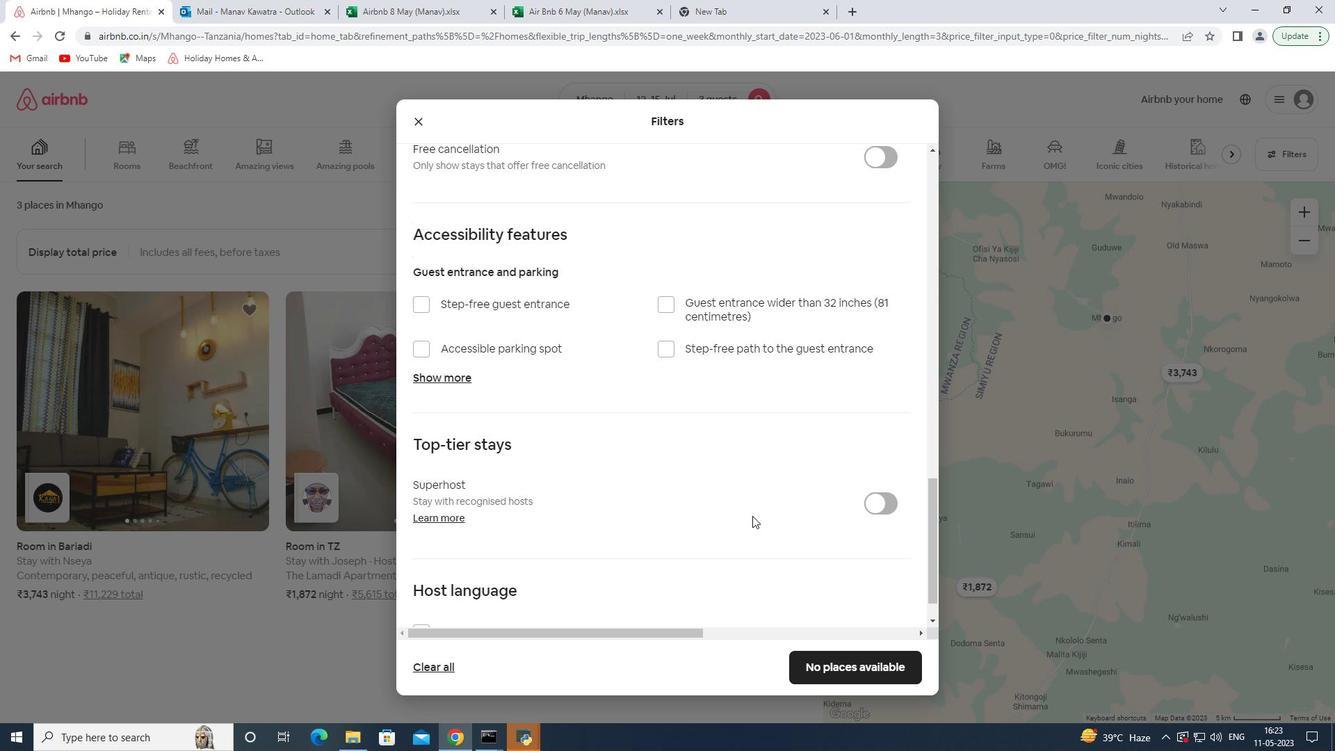 
Action: Mouse scrolled (752, 515) with delta (0, 0)
Screenshot: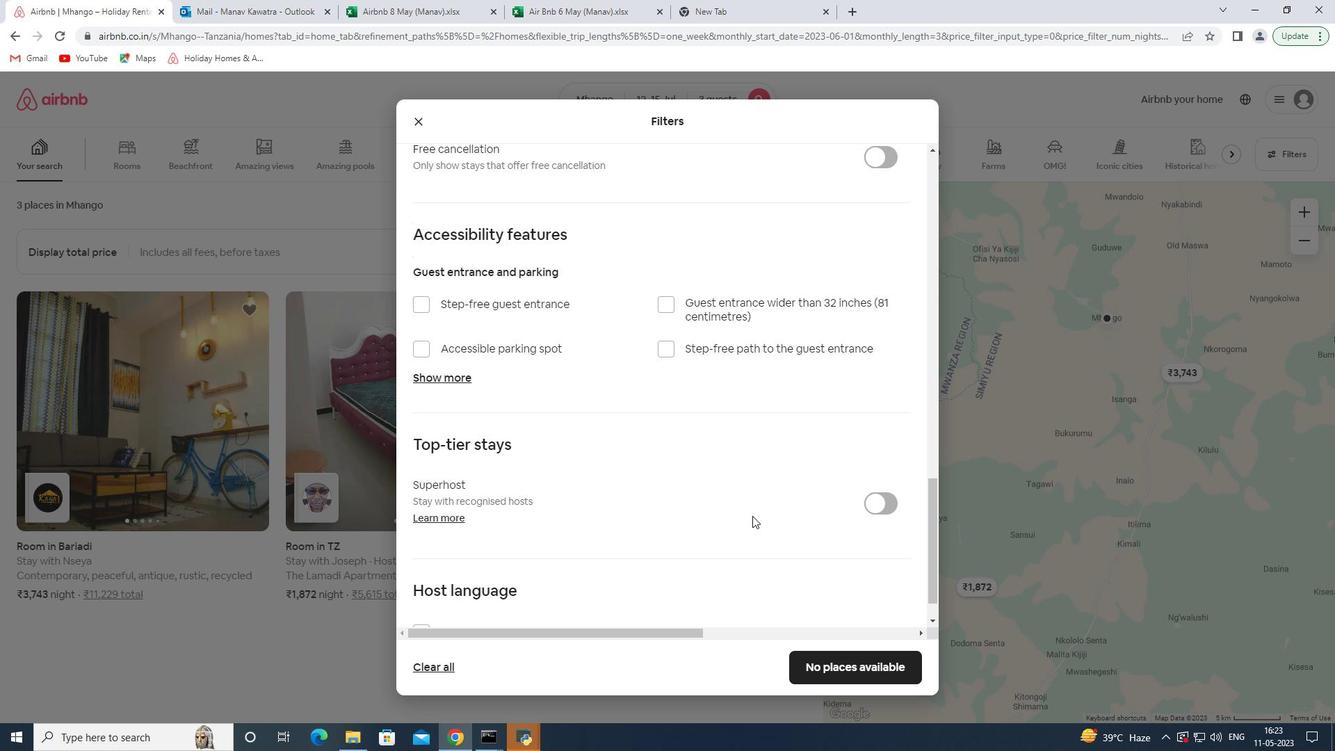 
Action: Mouse moved to (450, 587)
Screenshot: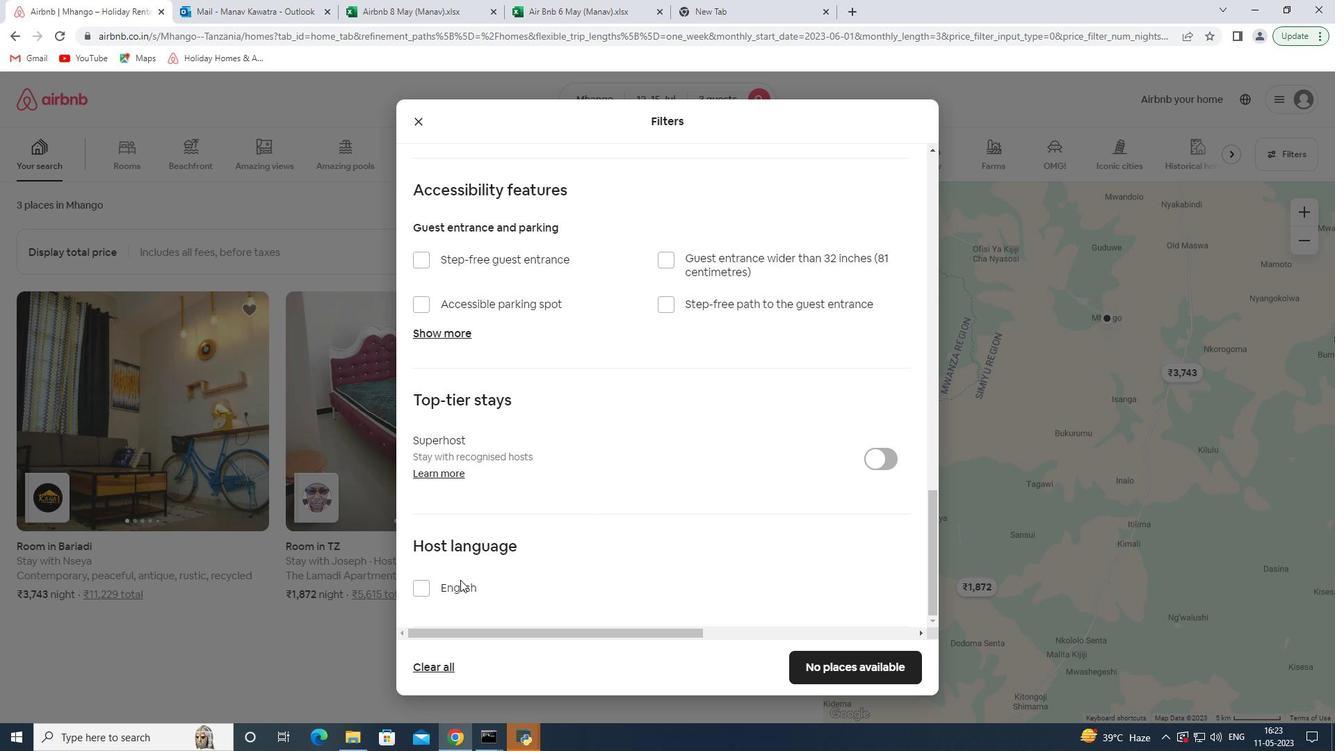 
Action: Mouse pressed left at (450, 587)
Screenshot: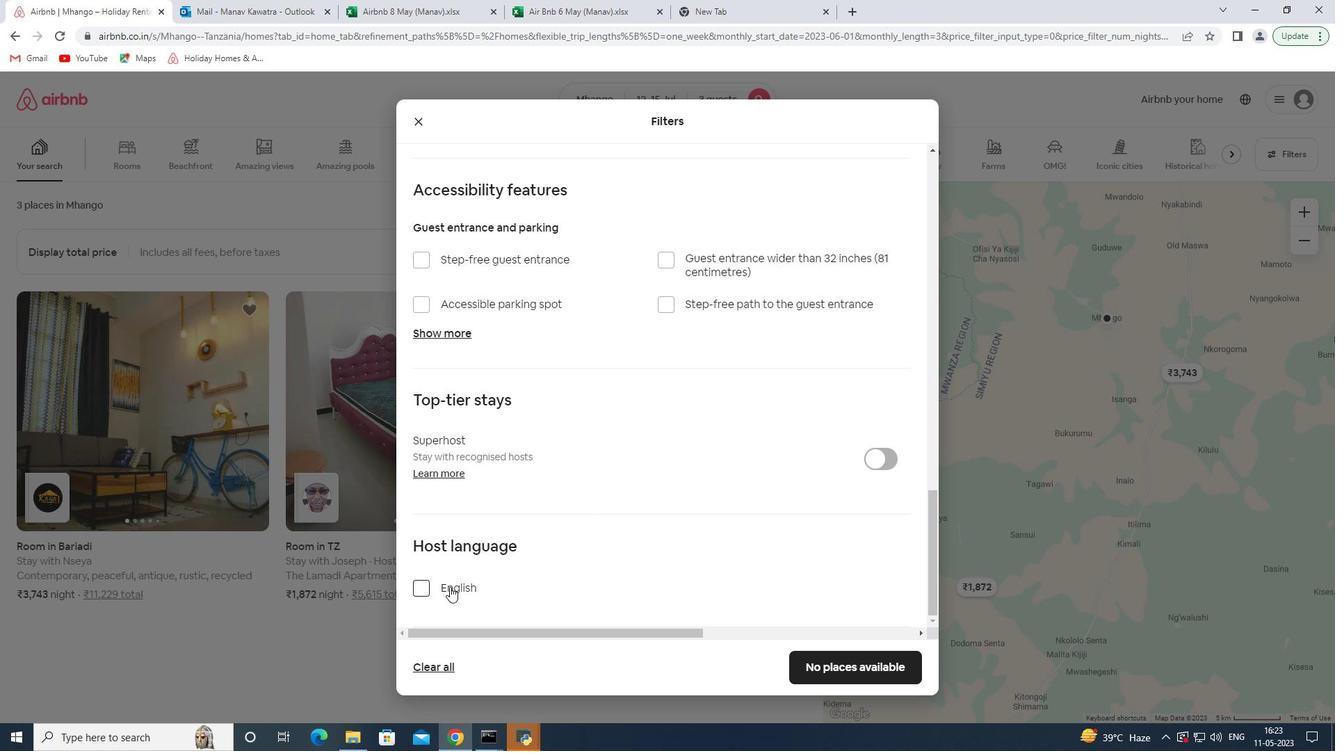 
Action: Mouse moved to (827, 660)
Screenshot: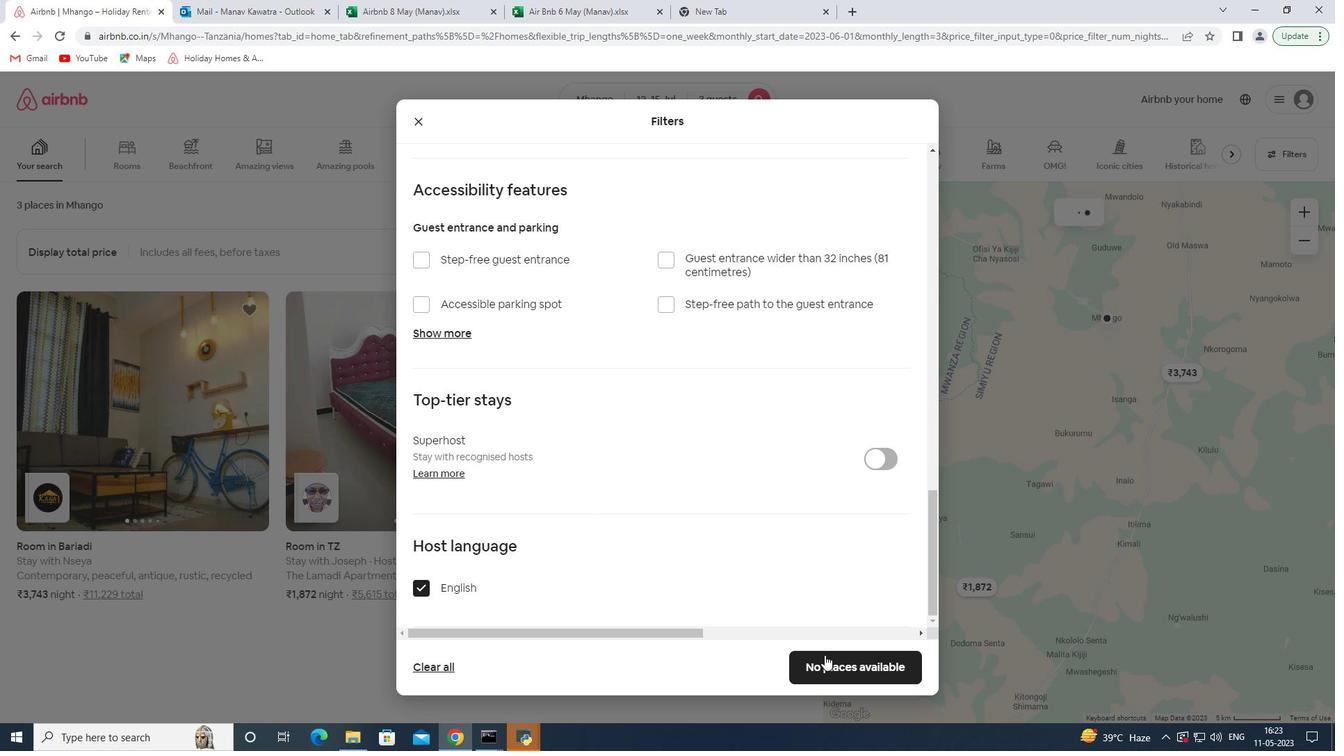 
Action: Mouse pressed left at (827, 660)
Screenshot: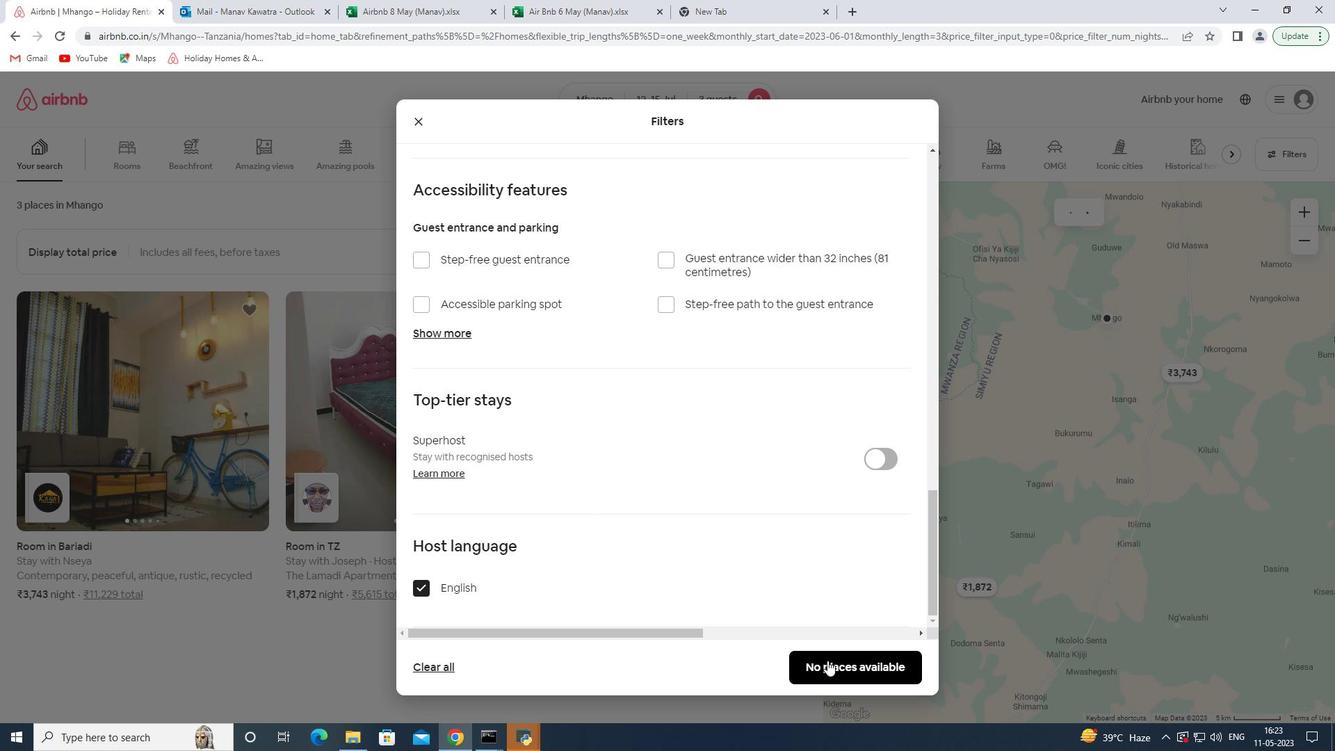 
Action: Mouse moved to (831, 654)
Screenshot: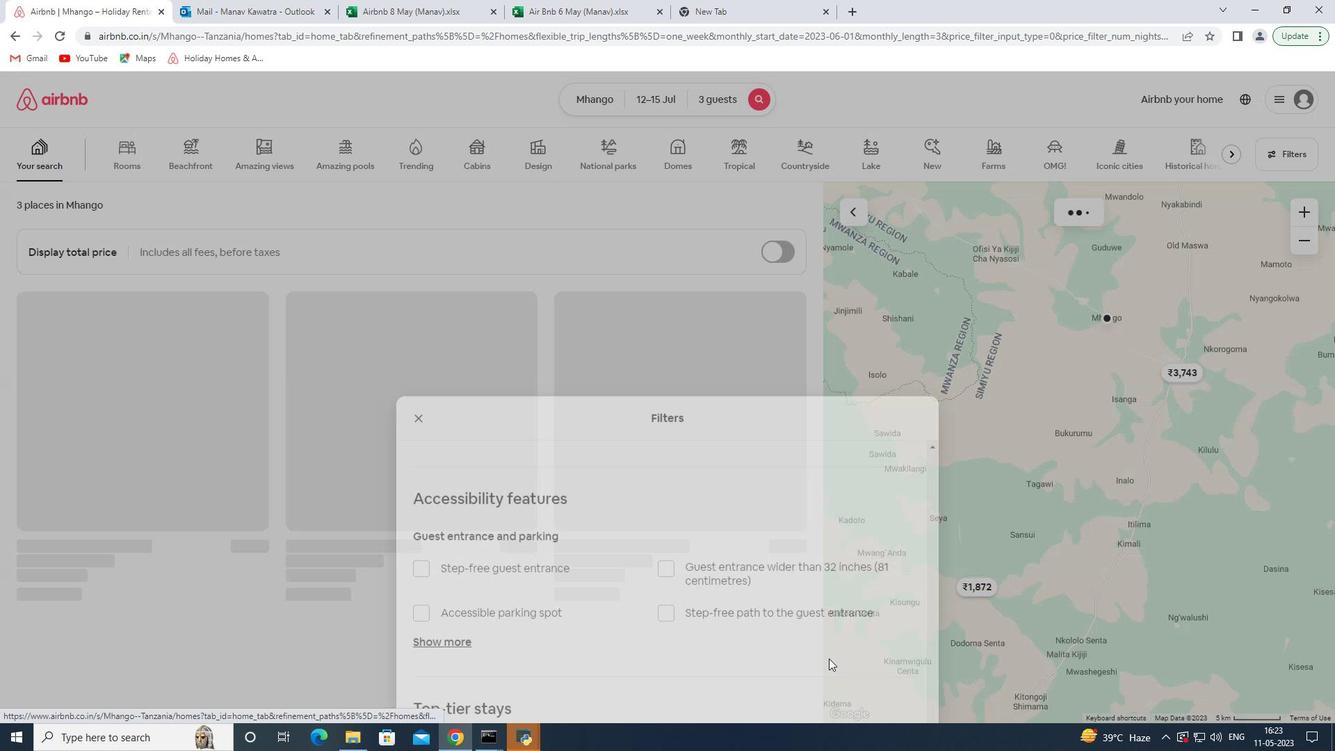 
